 Task: Search one way flight ticket for 3 adults, 3 children in business from Vineyard Haven: Martha's Vineyard Airport to Springfield: Abraham Lincoln Capital Airport on 5-2-2023. Stops: Non-stop only. Choice of flights is Frontier. Number of bags: 1 carry on bag and 3 checked bags. Price is upto 79000. Outbound departure time preference is 6:00.
Action: Mouse moved to (316, 232)
Screenshot: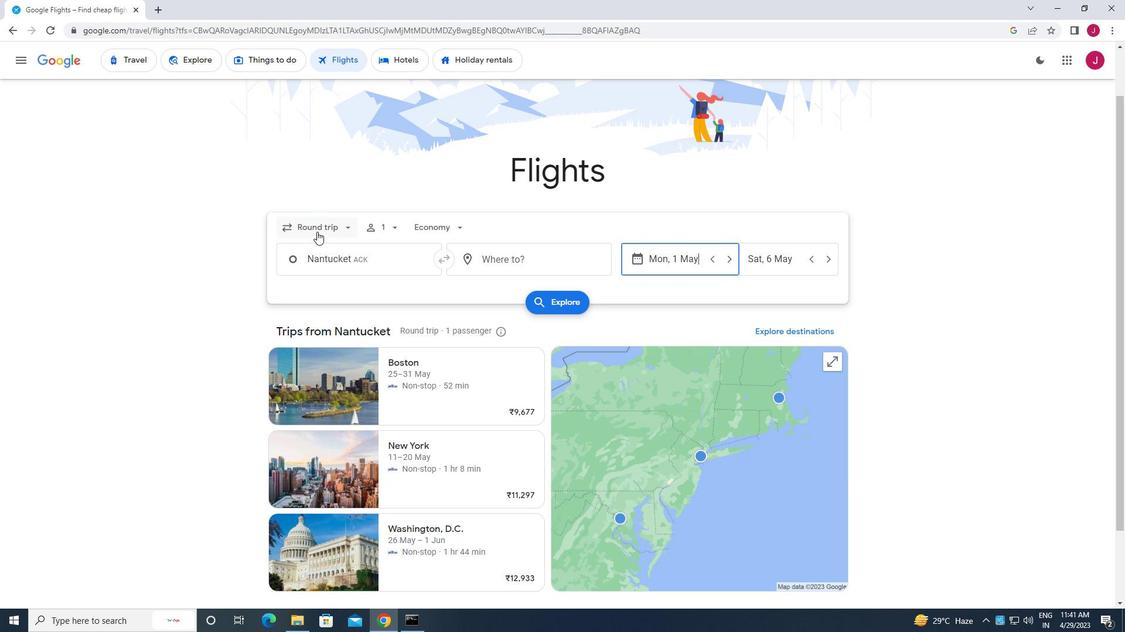 
Action: Mouse pressed left at (316, 232)
Screenshot: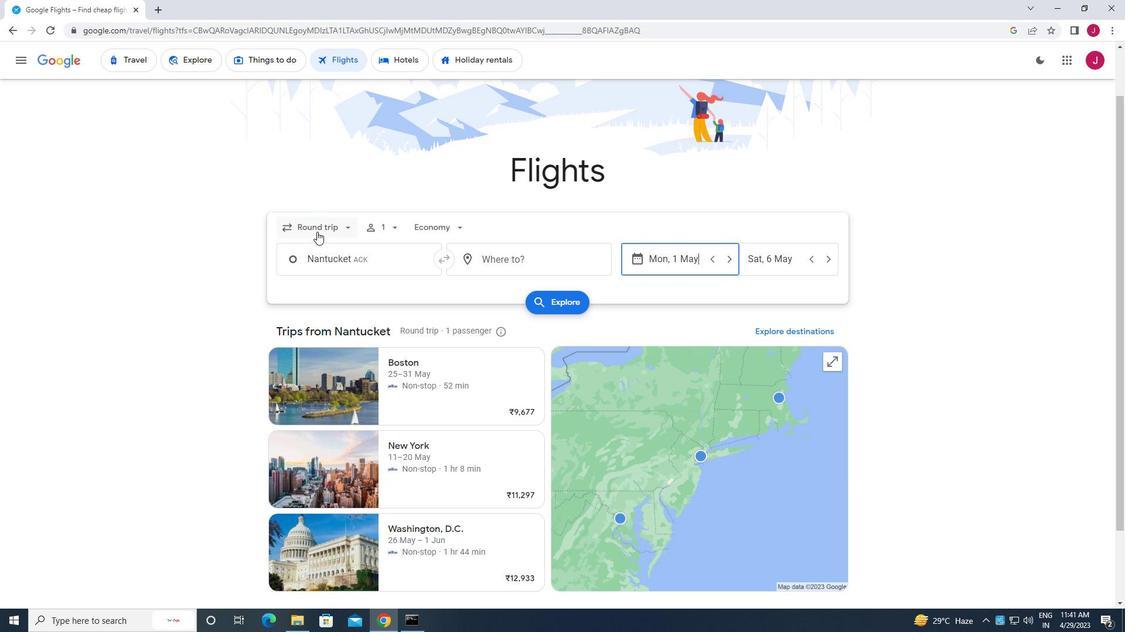 
Action: Mouse moved to (321, 285)
Screenshot: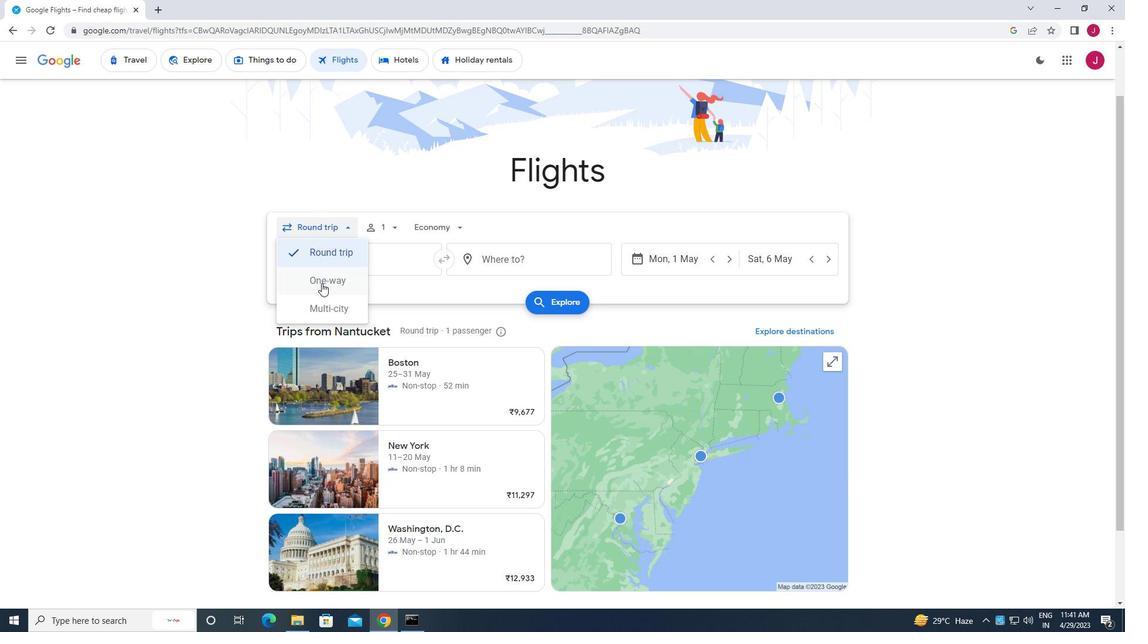 
Action: Mouse pressed left at (321, 285)
Screenshot: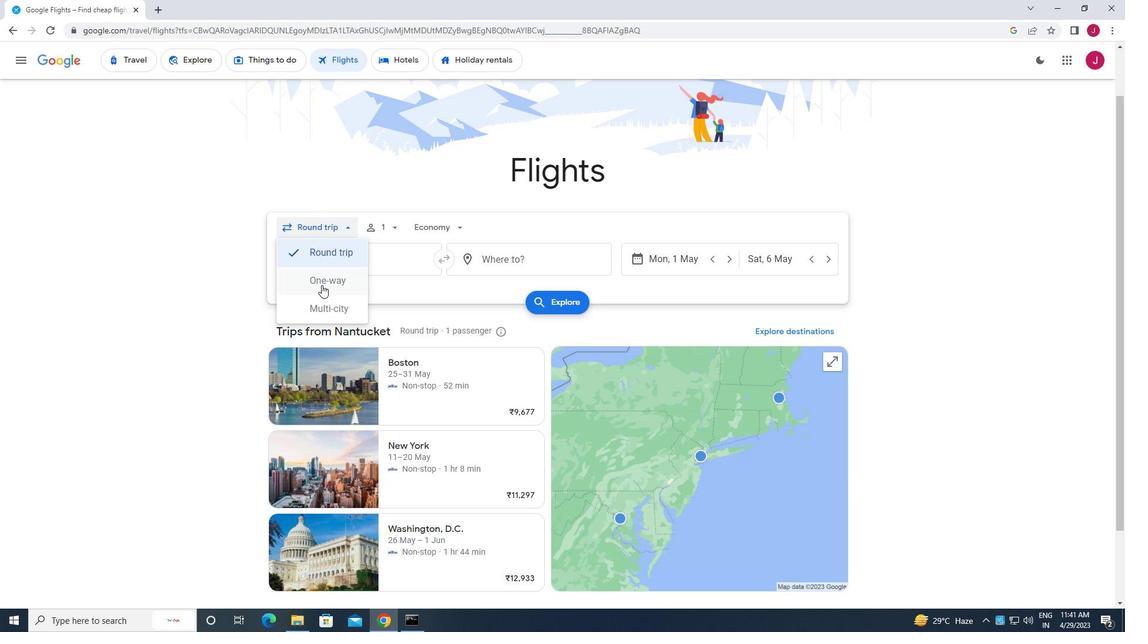 
Action: Mouse moved to (388, 229)
Screenshot: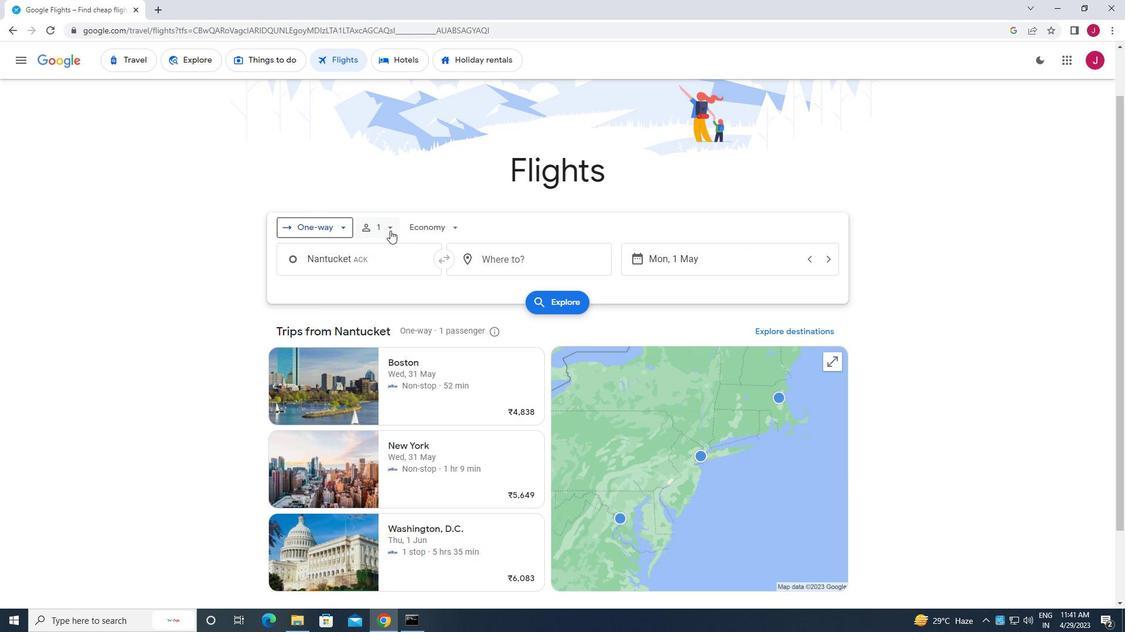 
Action: Mouse pressed left at (388, 229)
Screenshot: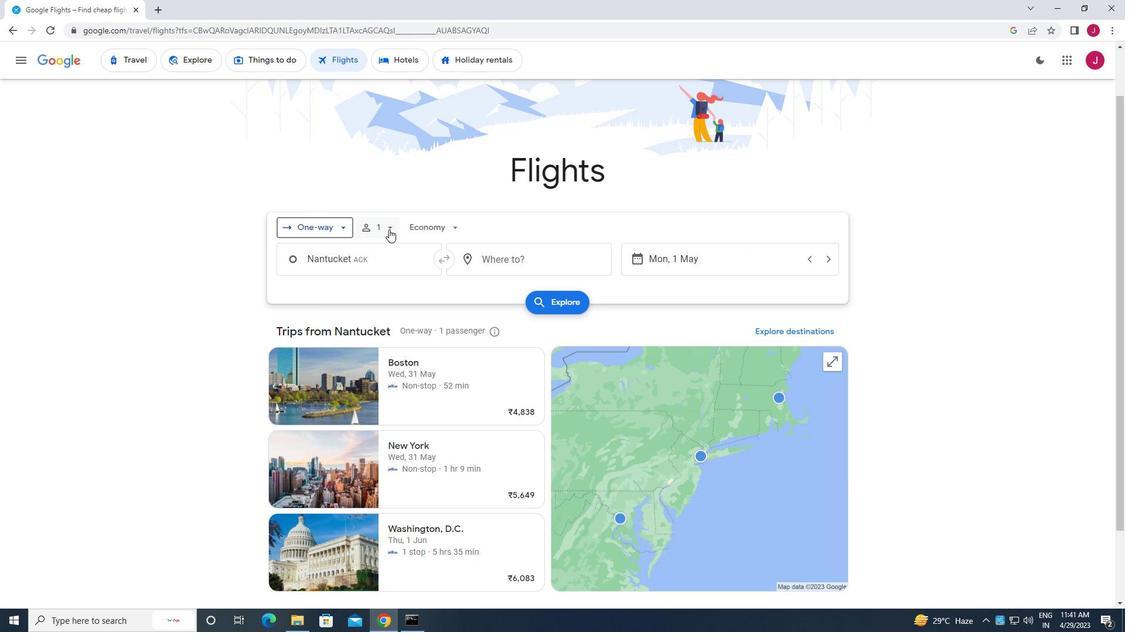 
Action: Mouse moved to (477, 258)
Screenshot: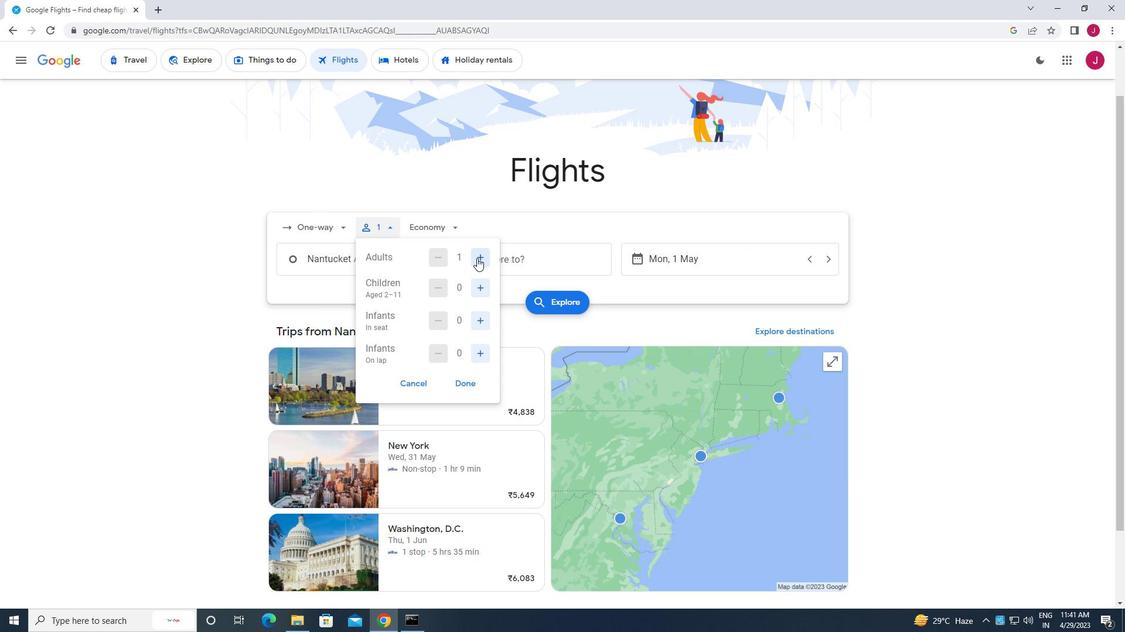 
Action: Mouse pressed left at (477, 258)
Screenshot: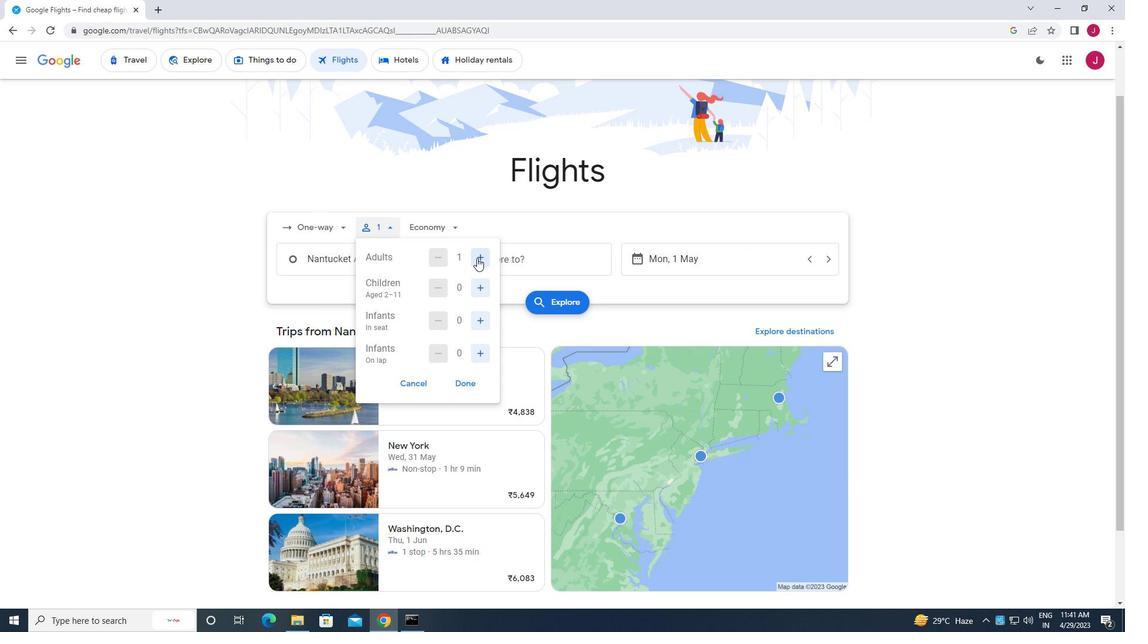 
Action: Mouse pressed left at (477, 258)
Screenshot: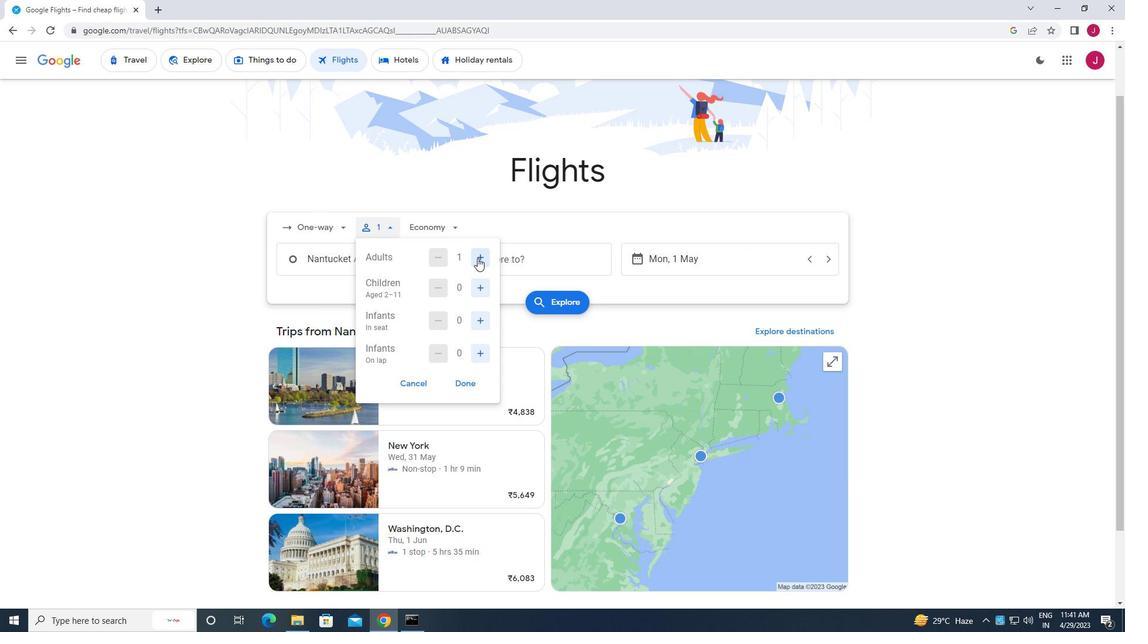 
Action: Mouse moved to (485, 291)
Screenshot: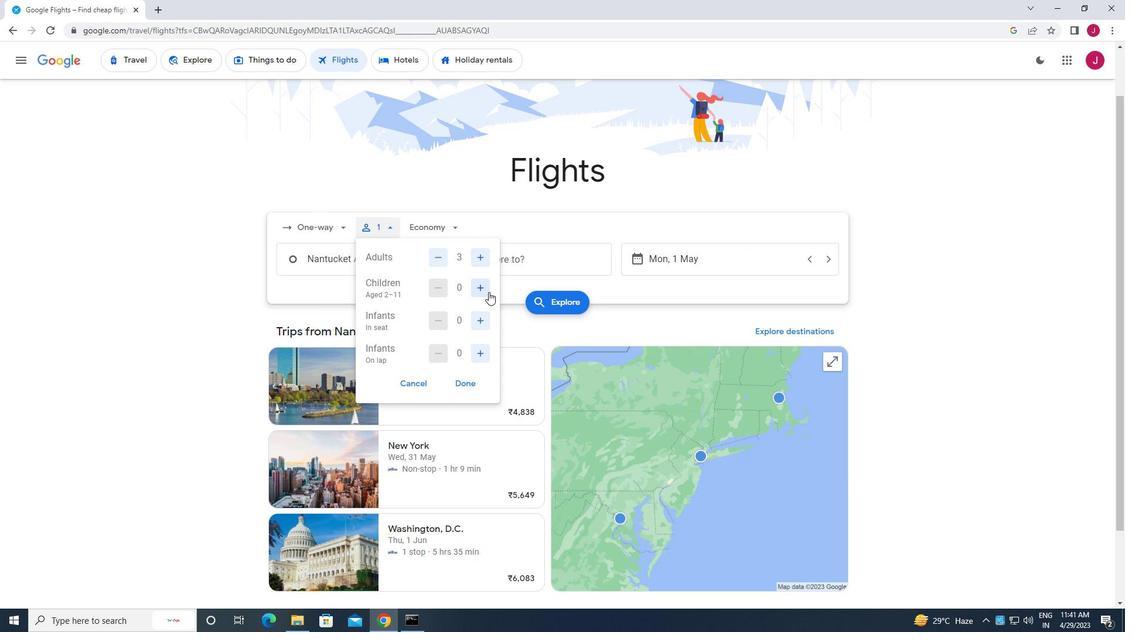 
Action: Mouse pressed left at (485, 291)
Screenshot: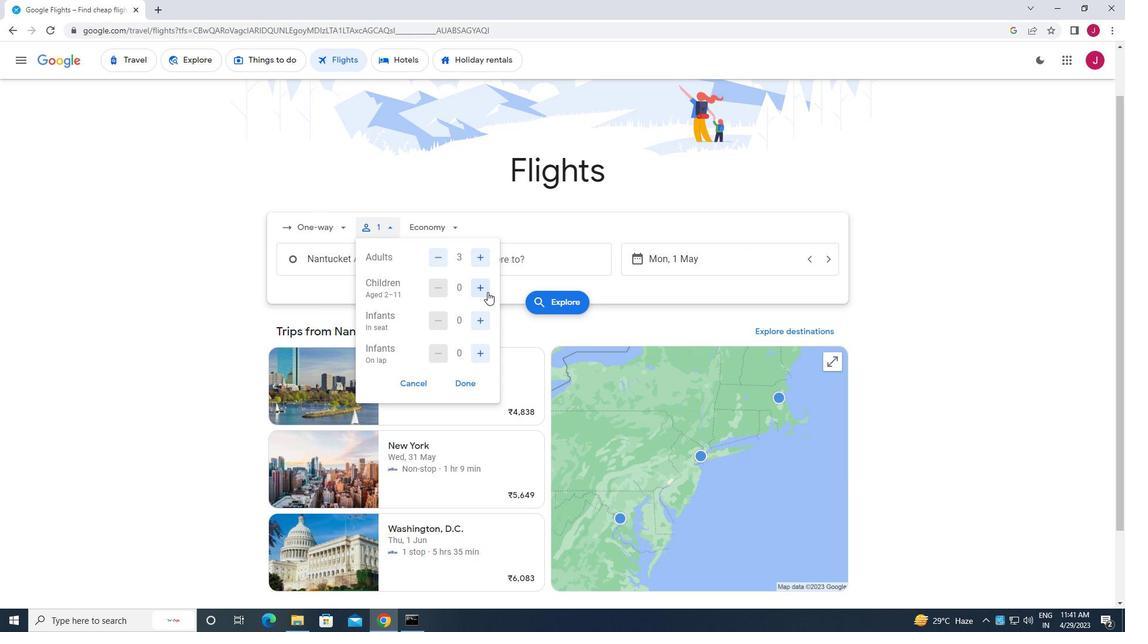 
Action: Mouse pressed left at (485, 291)
Screenshot: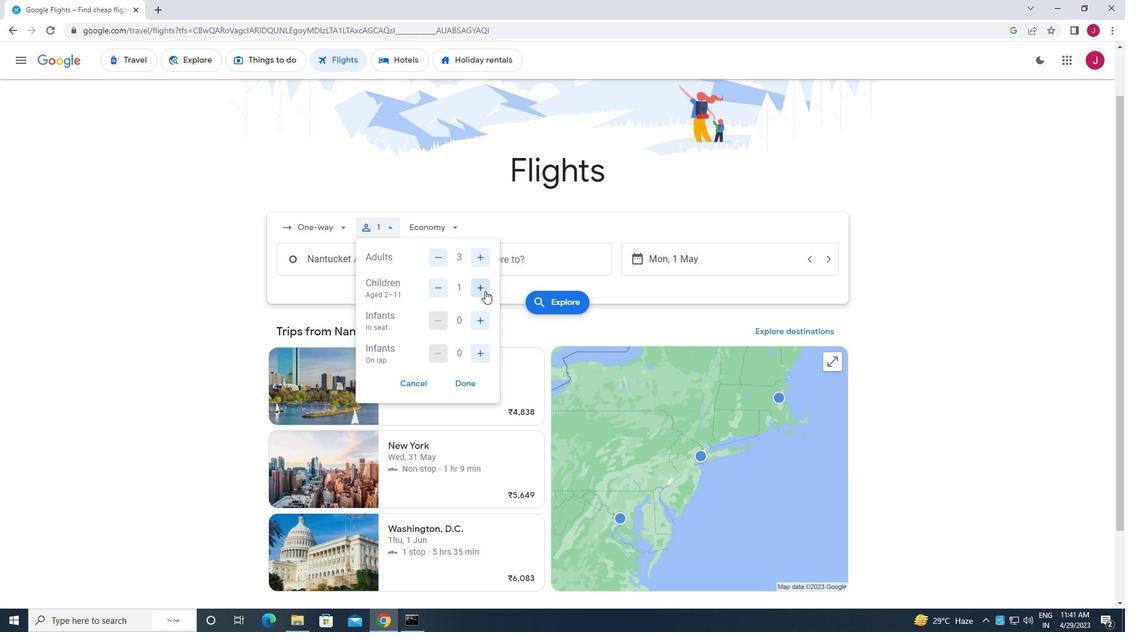 
Action: Mouse pressed left at (485, 291)
Screenshot: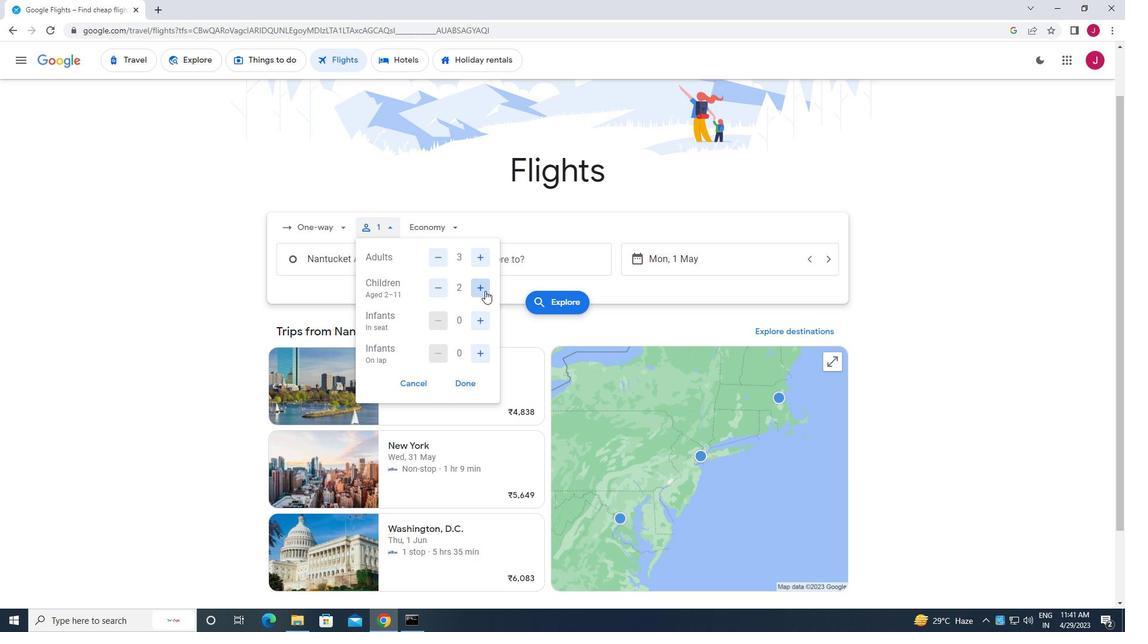 
Action: Mouse moved to (463, 382)
Screenshot: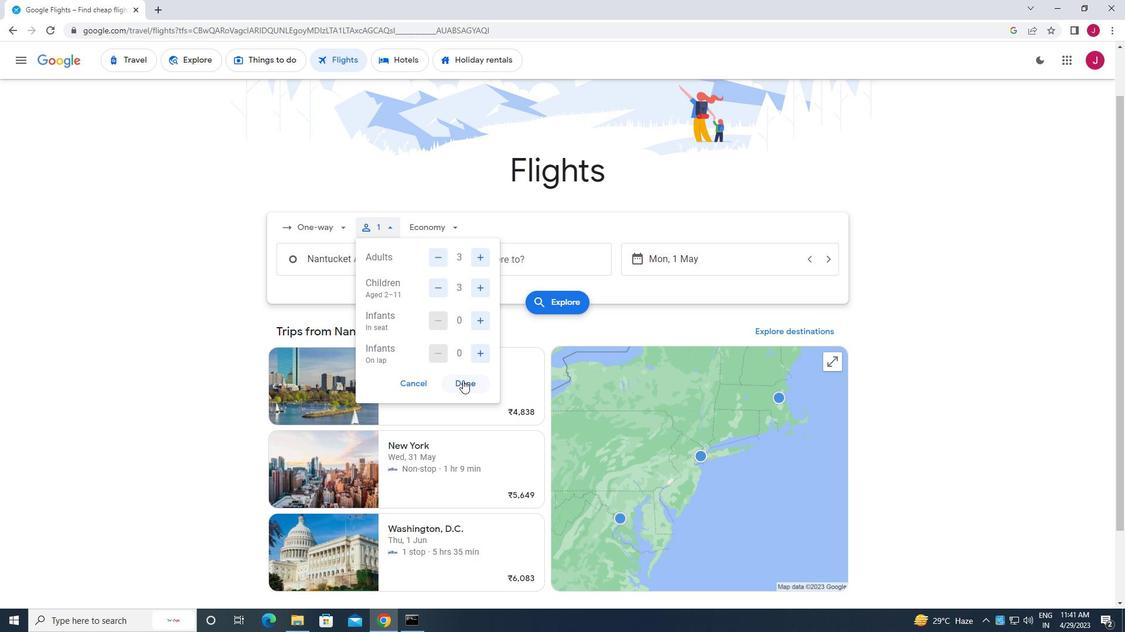 
Action: Mouse pressed left at (463, 382)
Screenshot: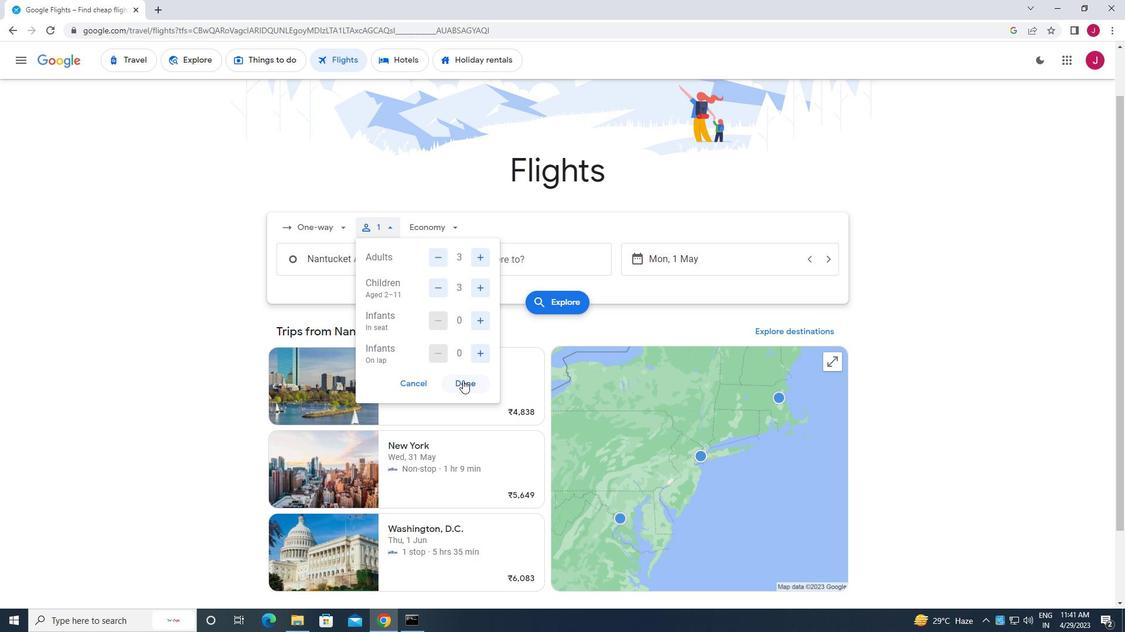 
Action: Mouse moved to (444, 228)
Screenshot: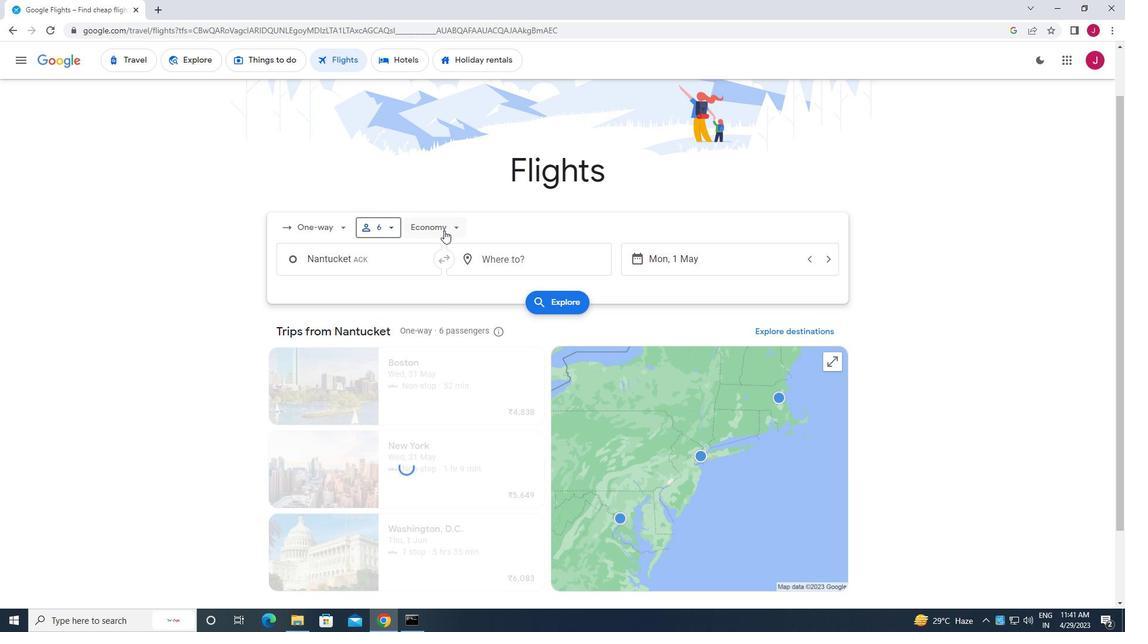 
Action: Mouse pressed left at (444, 228)
Screenshot: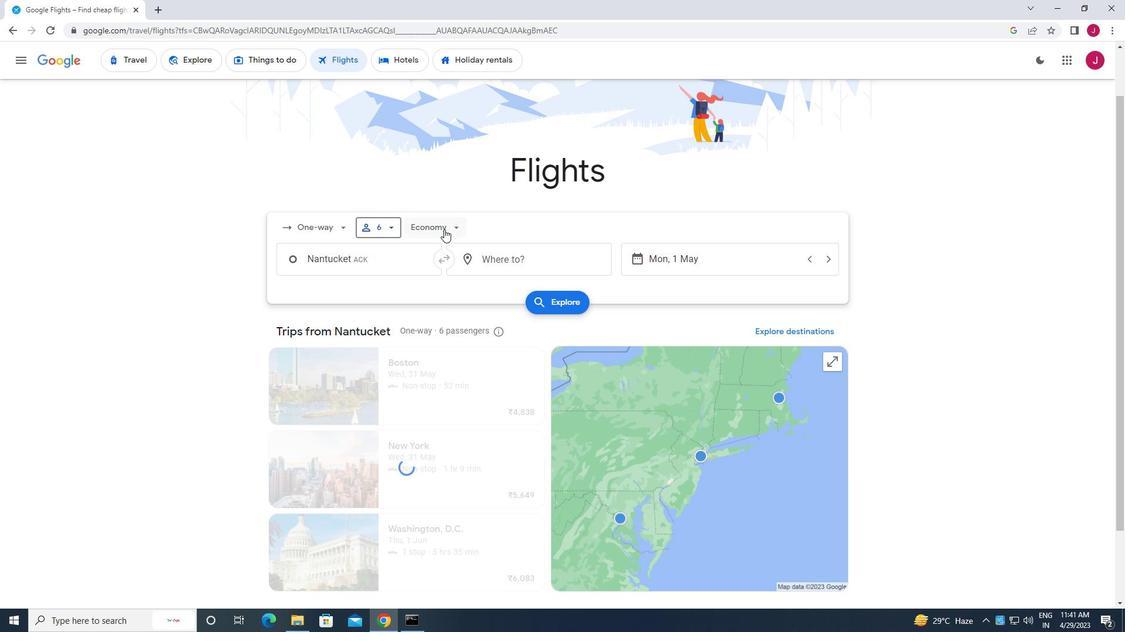 
Action: Mouse moved to (455, 310)
Screenshot: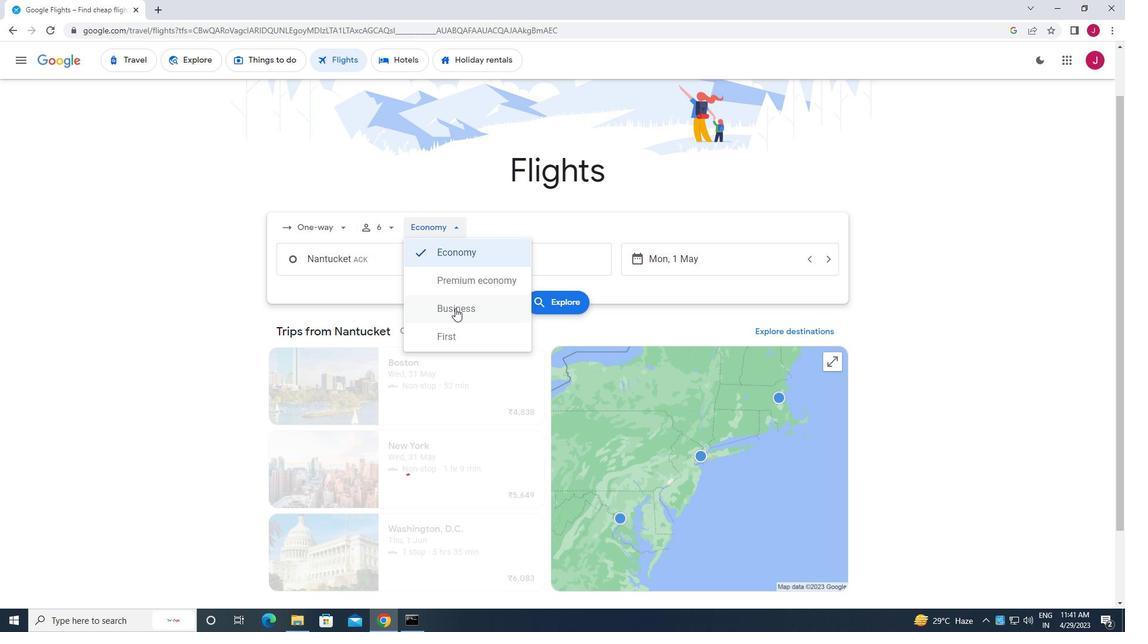 
Action: Mouse pressed left at (455, 310)
Screenshot: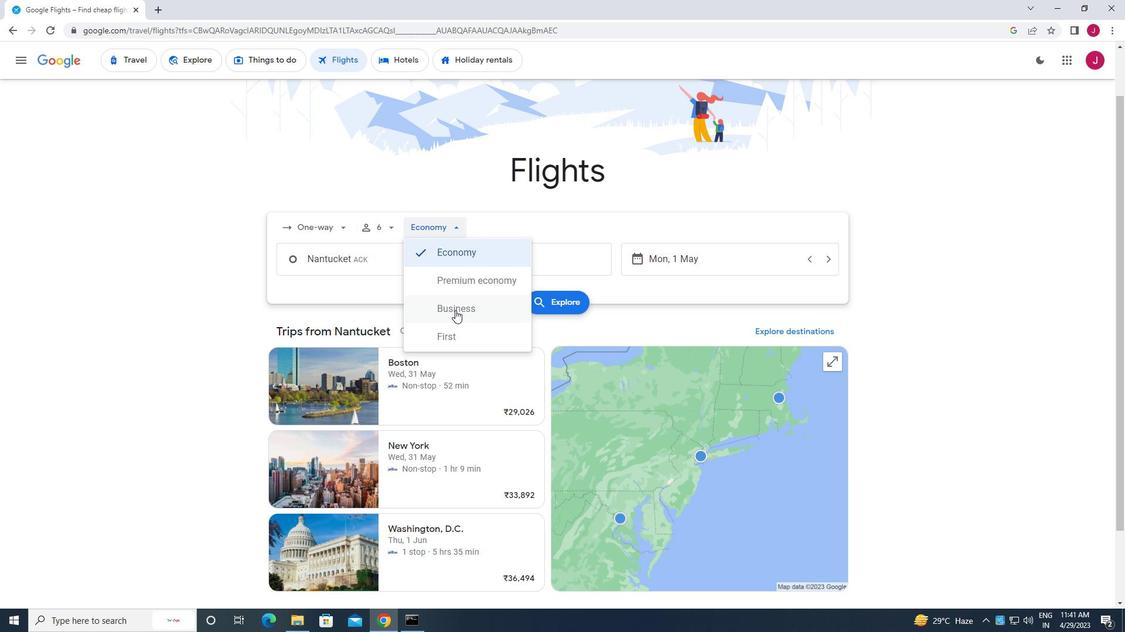 
Action: Mouse moved to (379, 263)
Screenshot: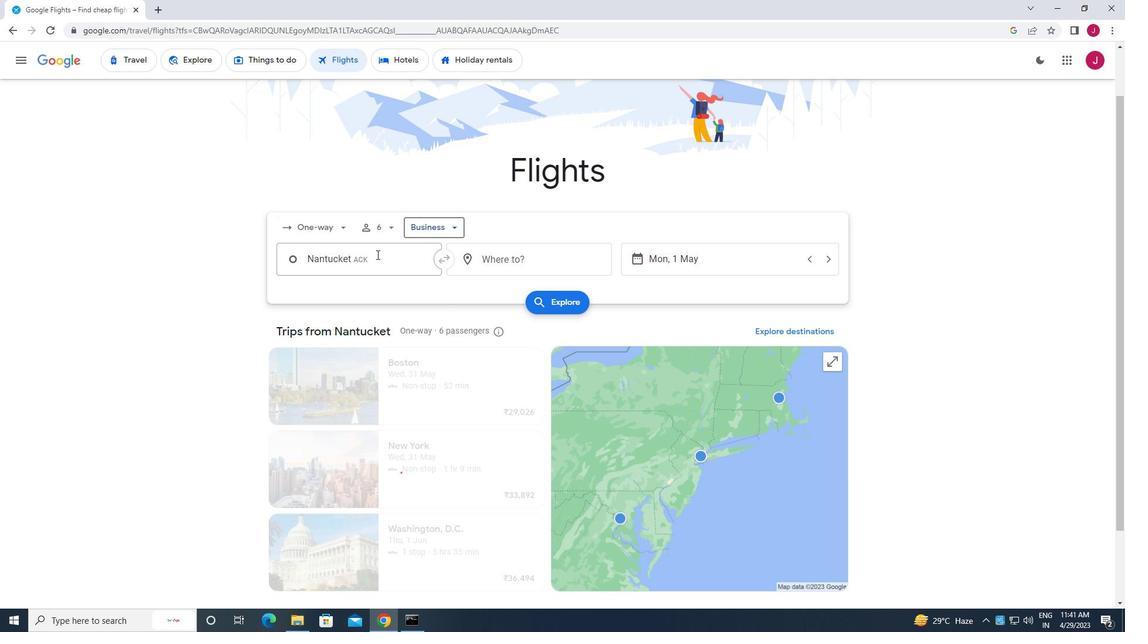 
Action: Mouse pressed left at (379, 263)
Screenshot: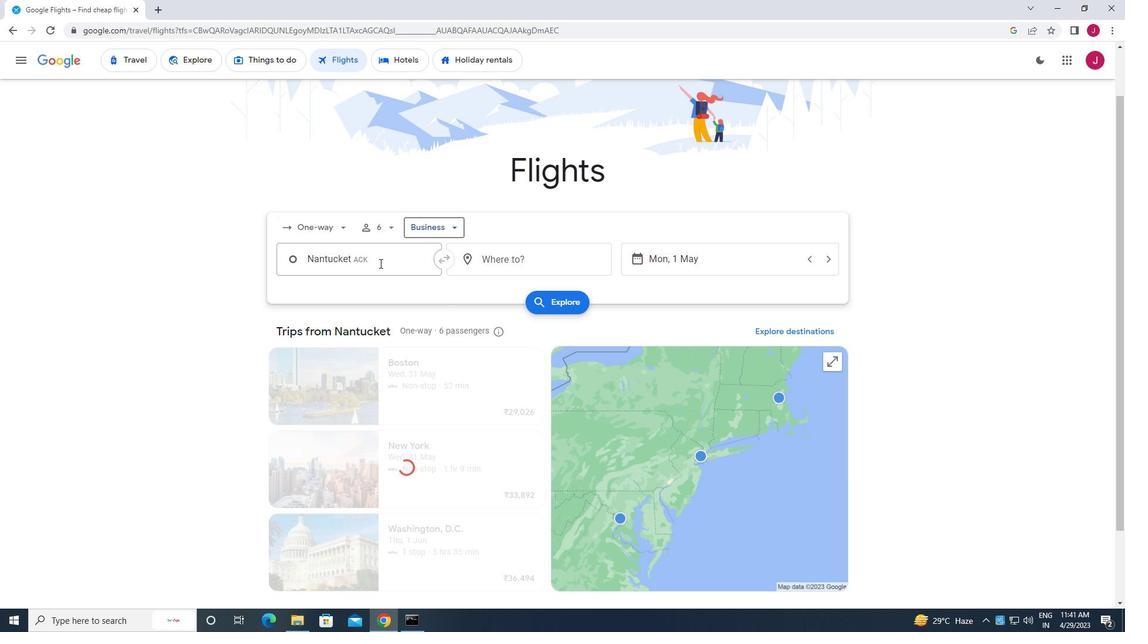 
Action: Mouse moved to (379, 263)
Screenshot: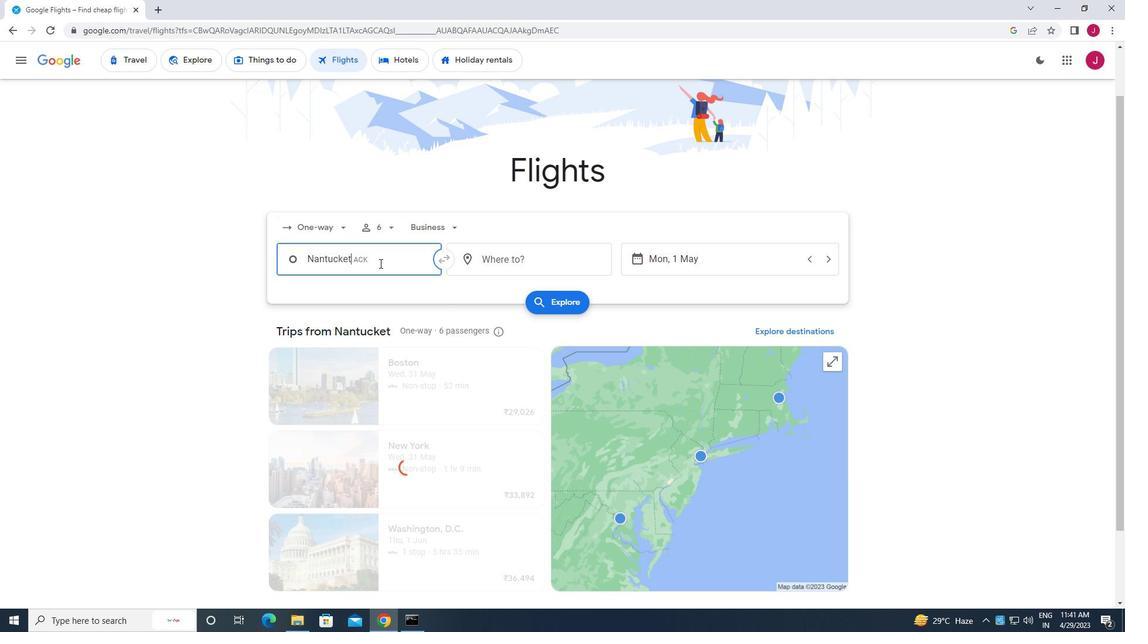 
Action: Key pressed haven<Key.space>
Screenshot: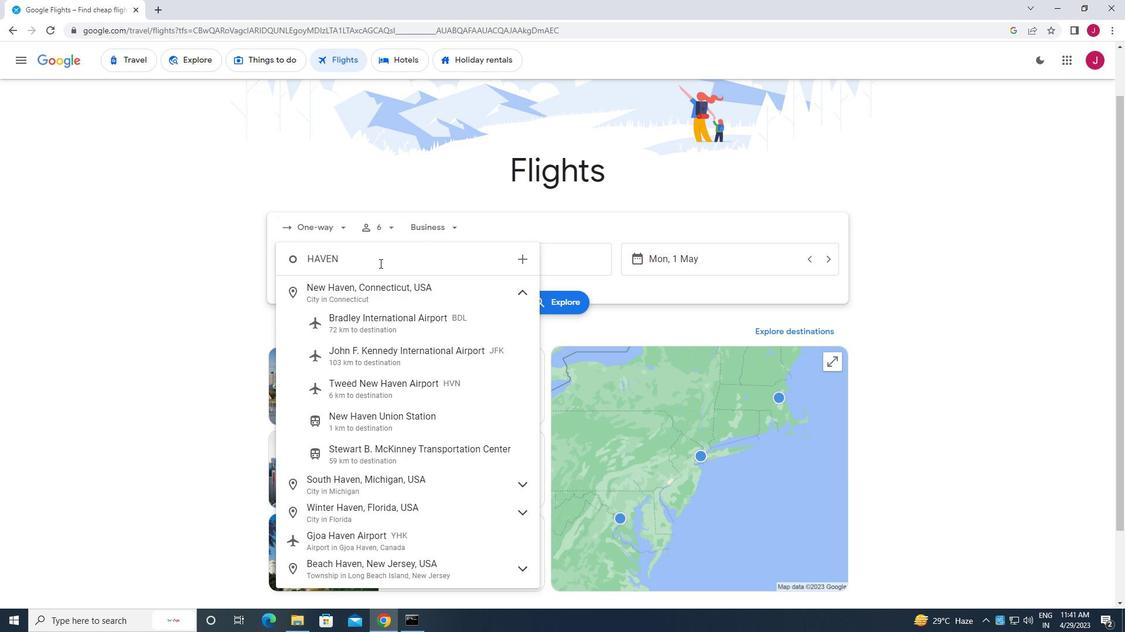 
Action: Mouse moved to (418, 419)
Screenshot: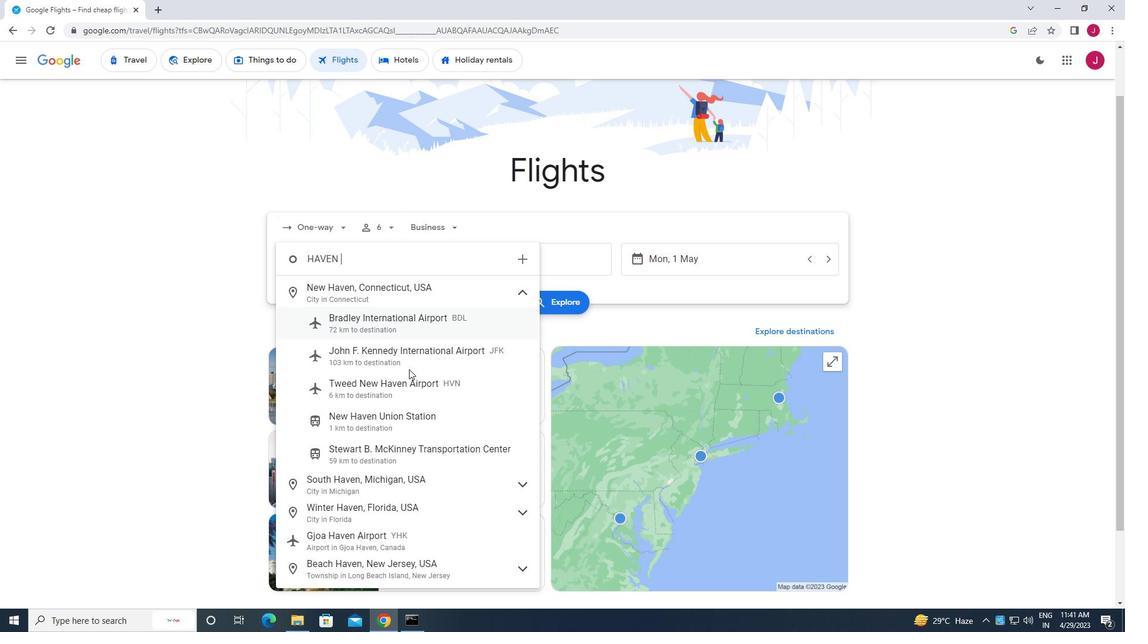 
Action: Mouse scrolled (418, 418) with delta (0, 0)
Screenshot: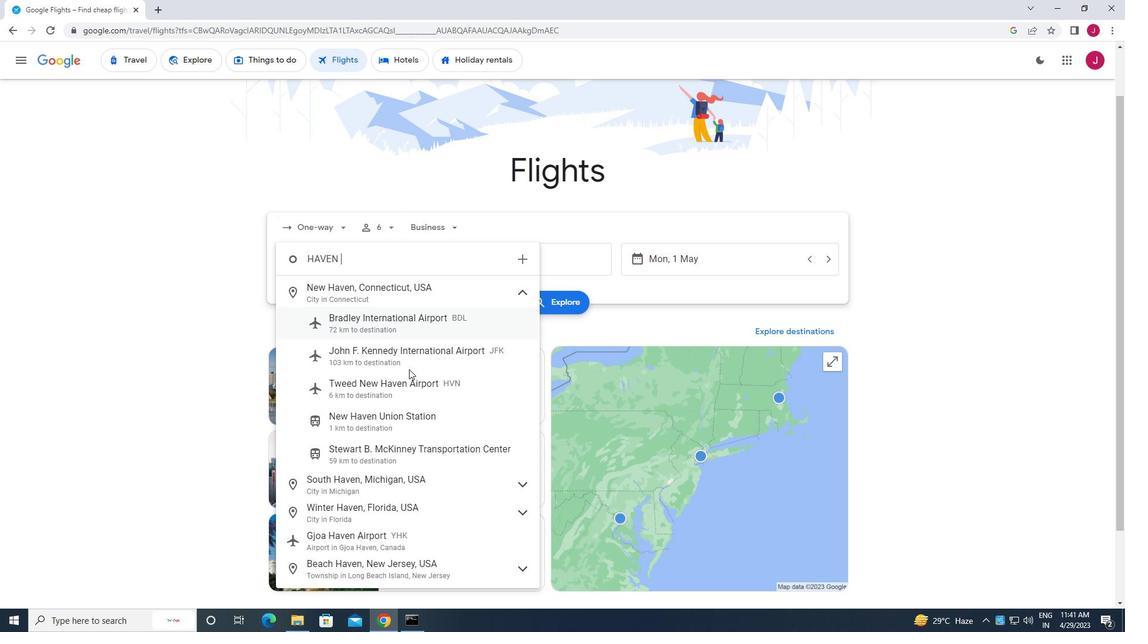 
Action: Mouse moved to (418, 420)
Screenshot: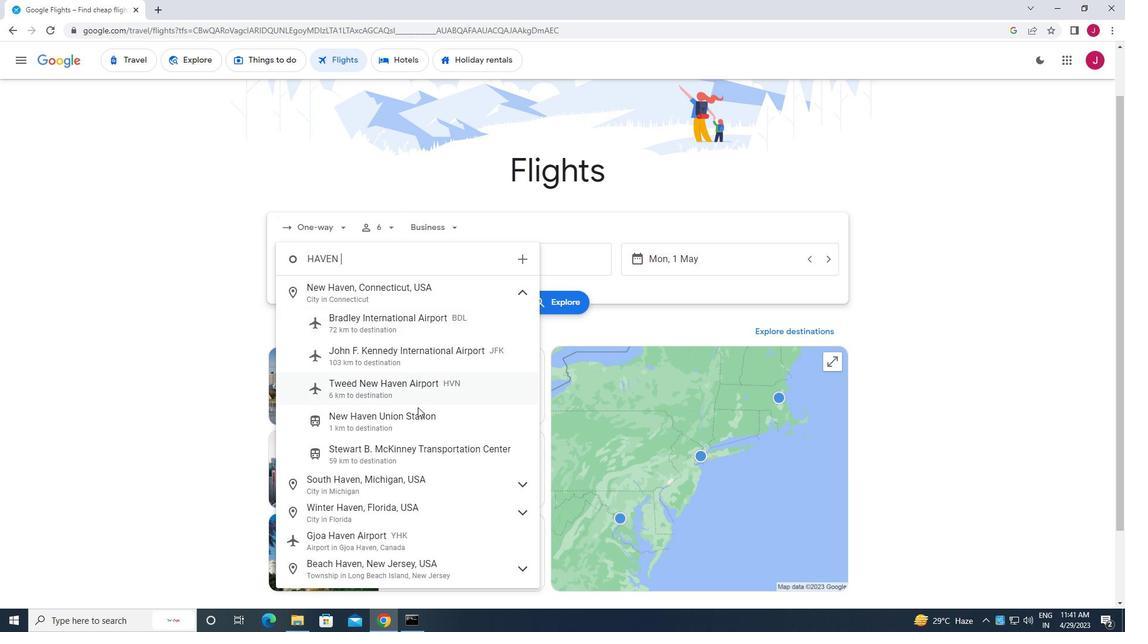
Action: Mouse scrolled (418, 419) with delta (0, 0)
Screenshot: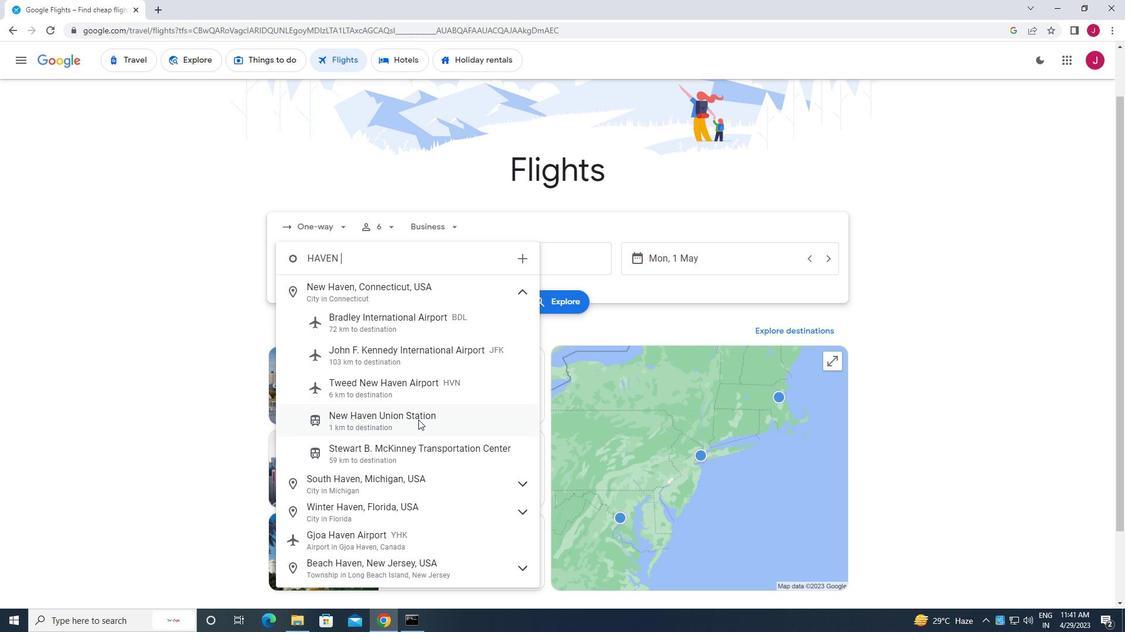 
Action: Mouse scrolled (418, 419) with delta (0, 0)
Screenshot: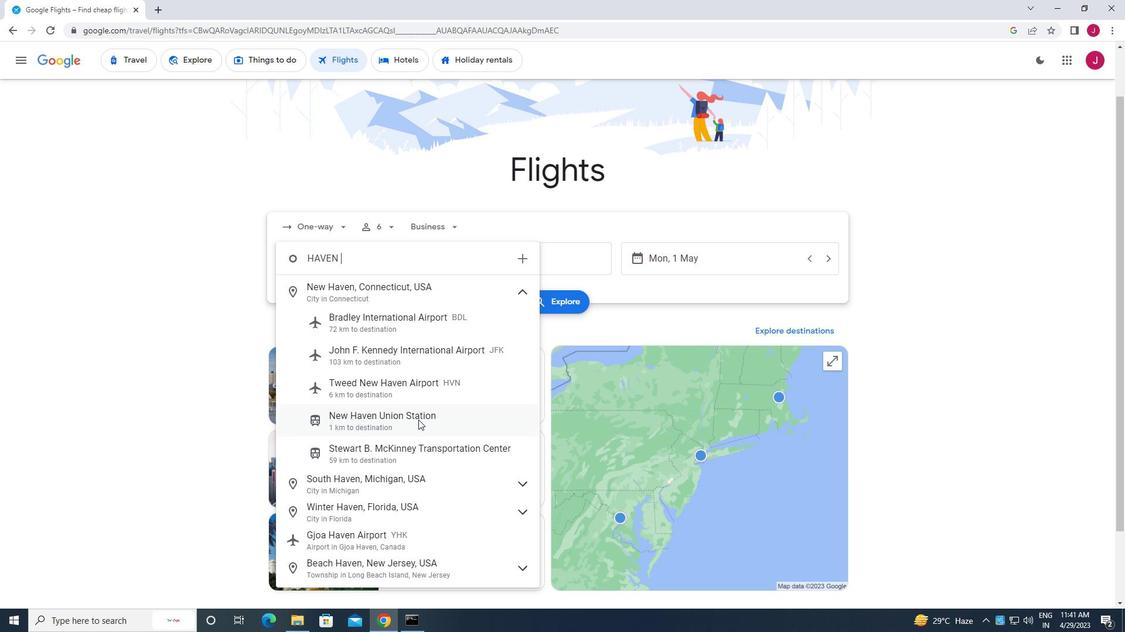 
Action: Mouse moved to (418, 420)
Screenshot: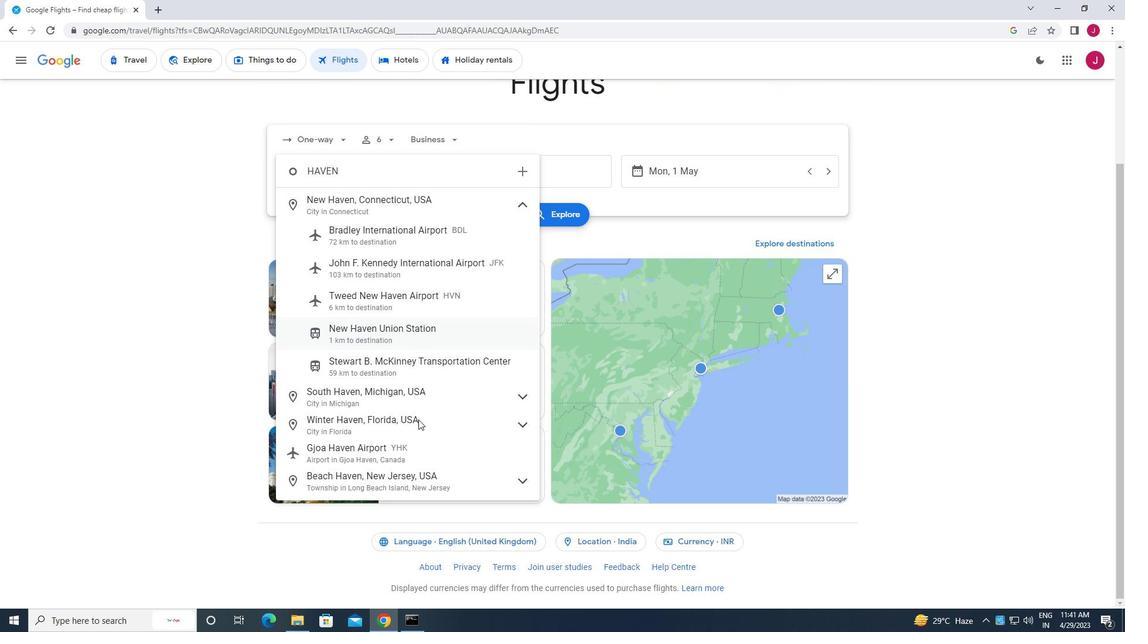 
Action: Mouse scrolled (418, 420) with delta (0, 0)
Screenshot: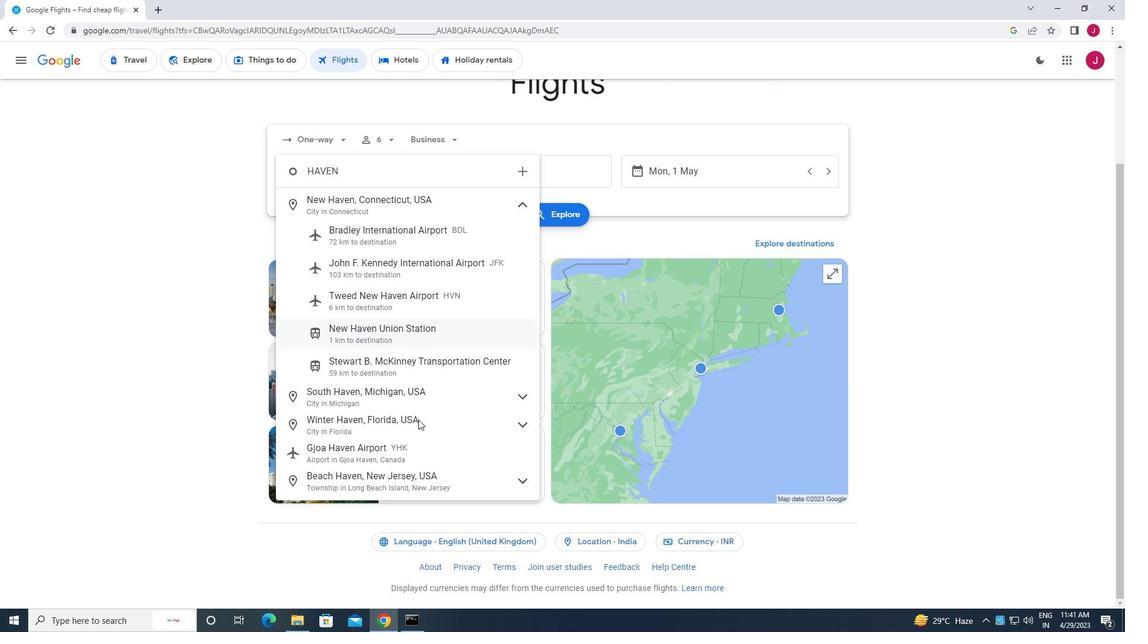 
Action: Mouse moved to (418, 419)
Screenshot: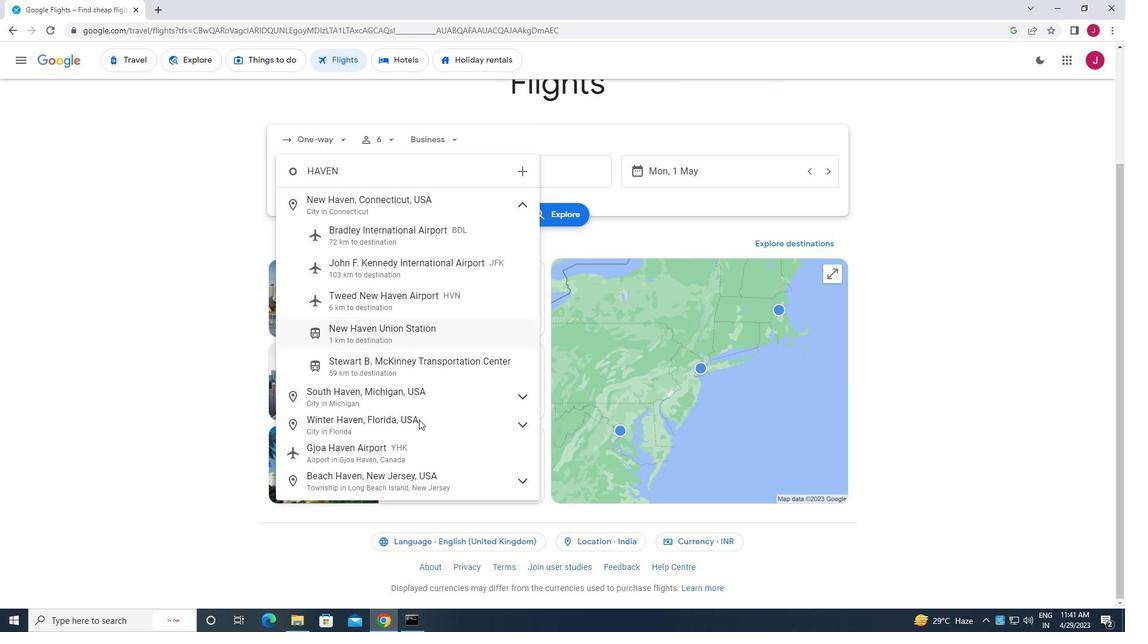 
Action: Mouse scrolled (418, 420) with delta (0, 0)
Screenshot: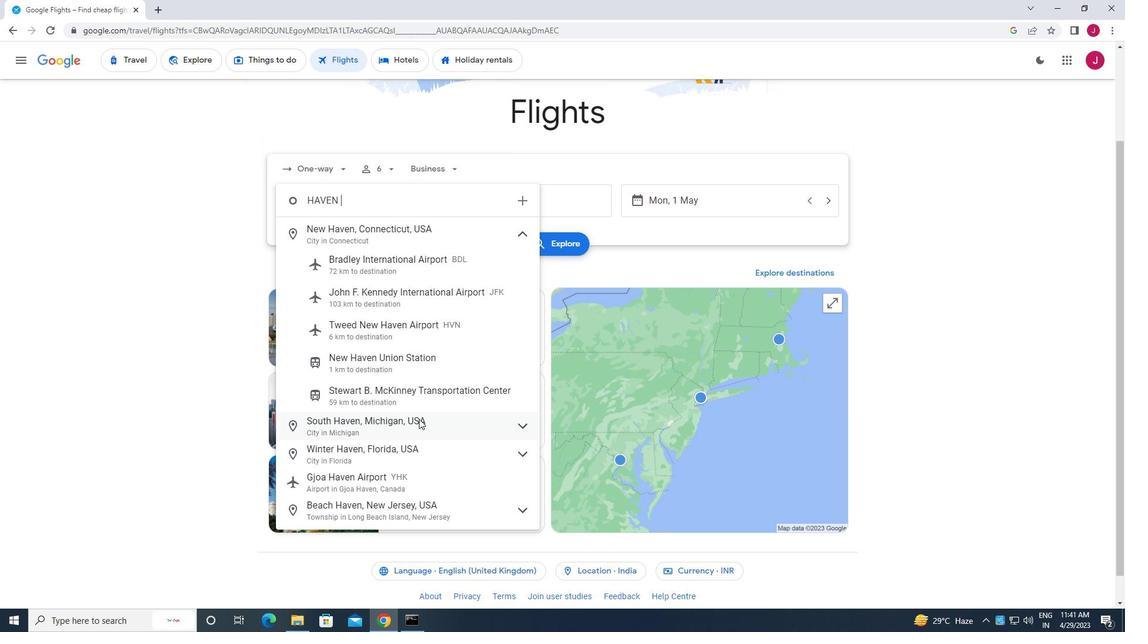 
Action: Mouse moved to (393, 287)
Screenshot: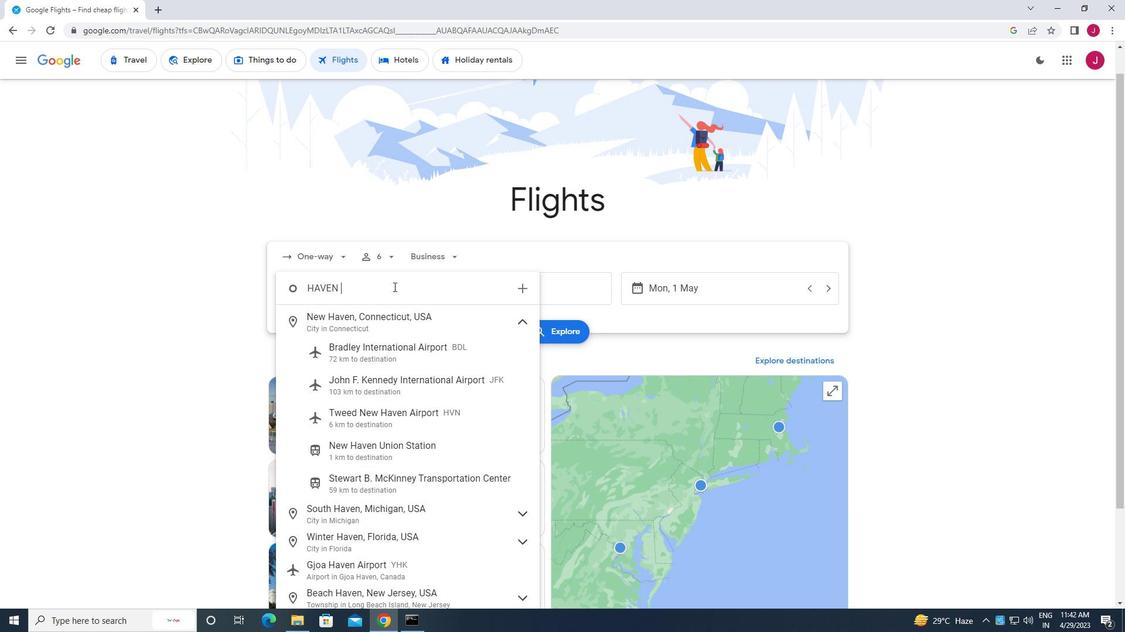 
Action: Key pressed mart<Key.backspace><Key.backspace><Key.backspace><Key.backspace><Key.backspace><Key.backspace><Key.backspace><Key.backspace><Key.backspace><Key.backspace><Key.backspace><Key.backspace><Key.backspace><Key.backspace><Key.backspace><Key.backspace><Key.backspace><Key.backspace><Key.backspace><Key.backspace><Key.backspace><Key.backspace>martha
Screenshot: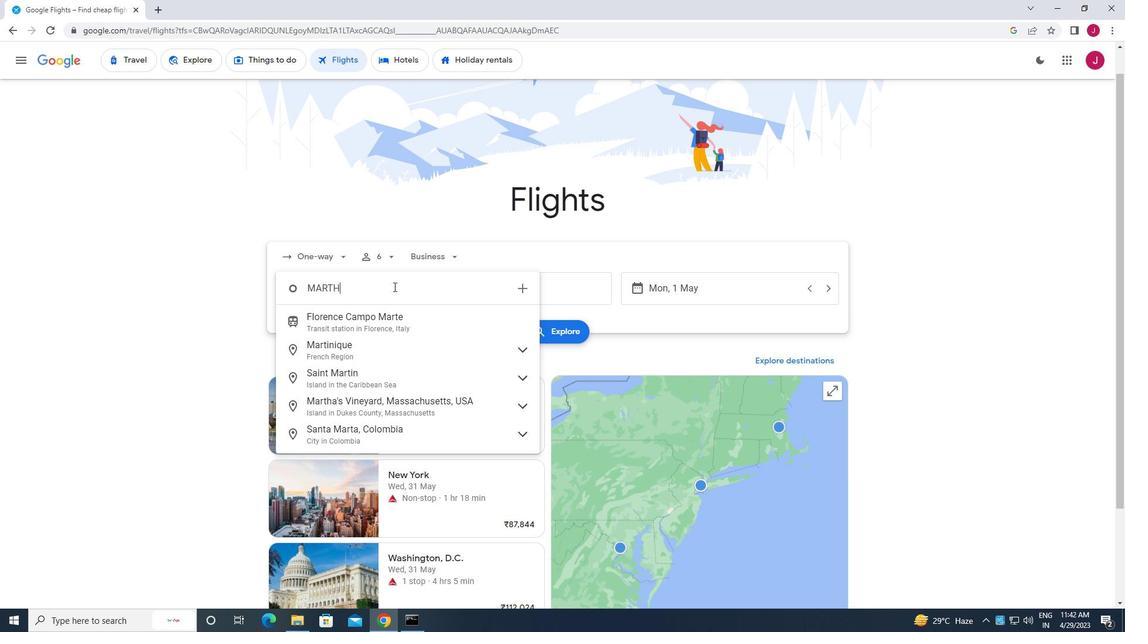 
Action: Mouse moved to (447, 318)
Screenshot: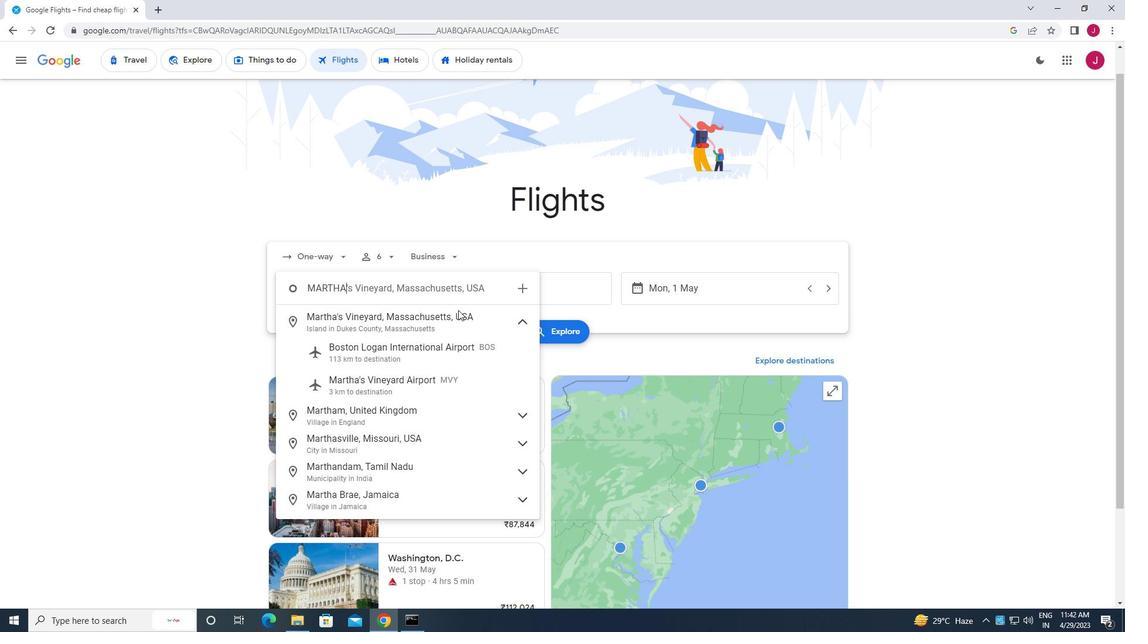 
Action: Mouse pressed left at (447, 318)
Screenshot: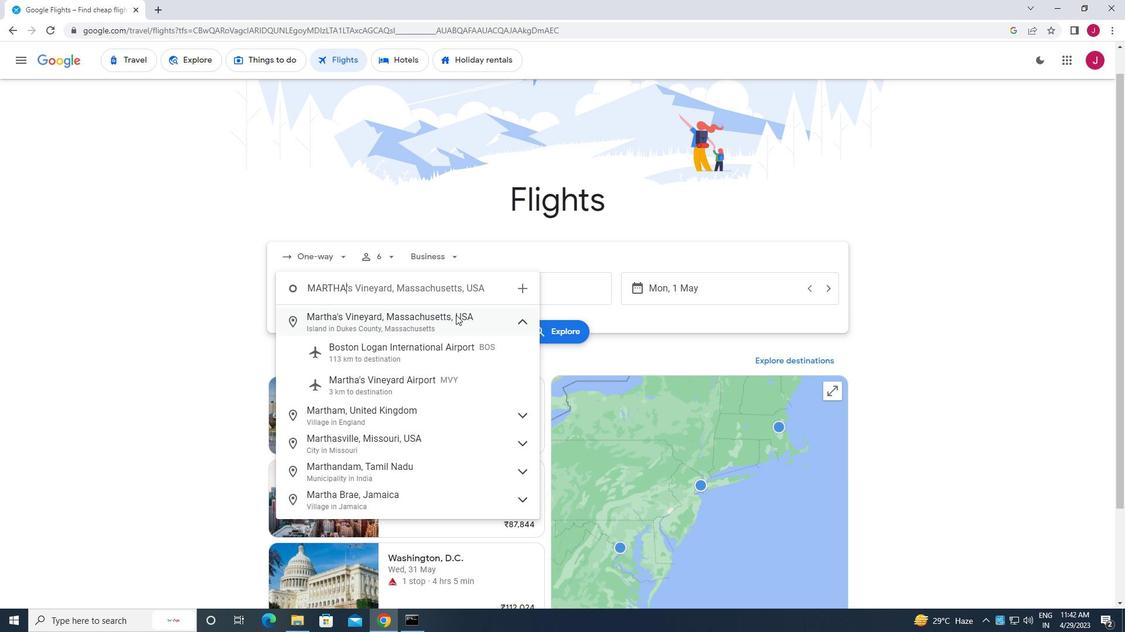 
Action: Mouse moved to (532, 294)
Screenshot: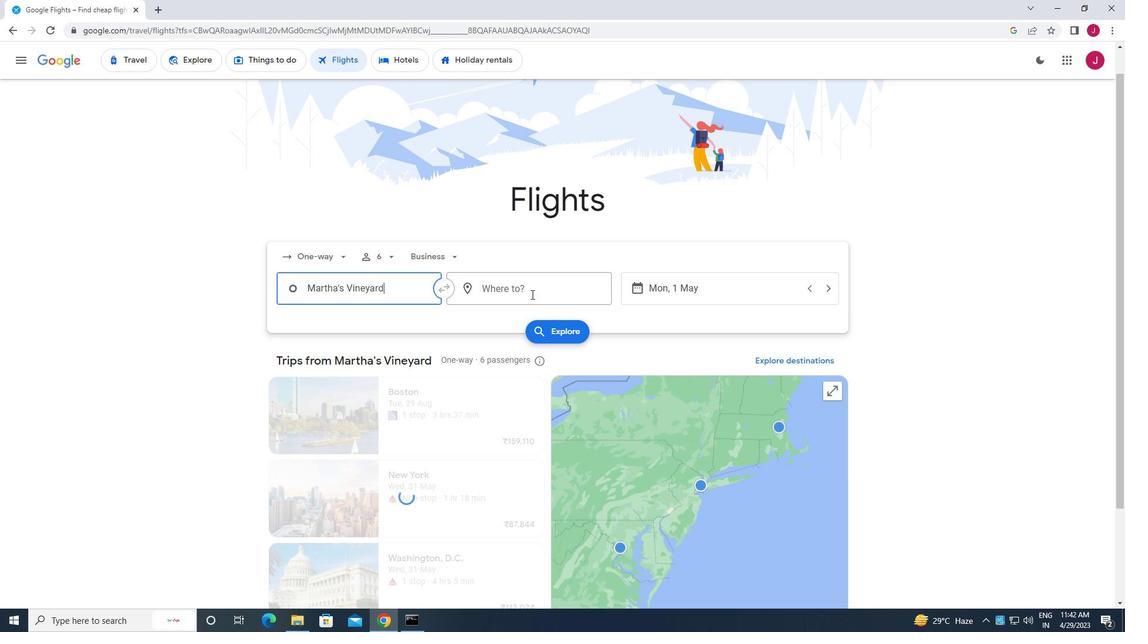 
Action: Mouse pressed left at (532, 294)
Screenshot: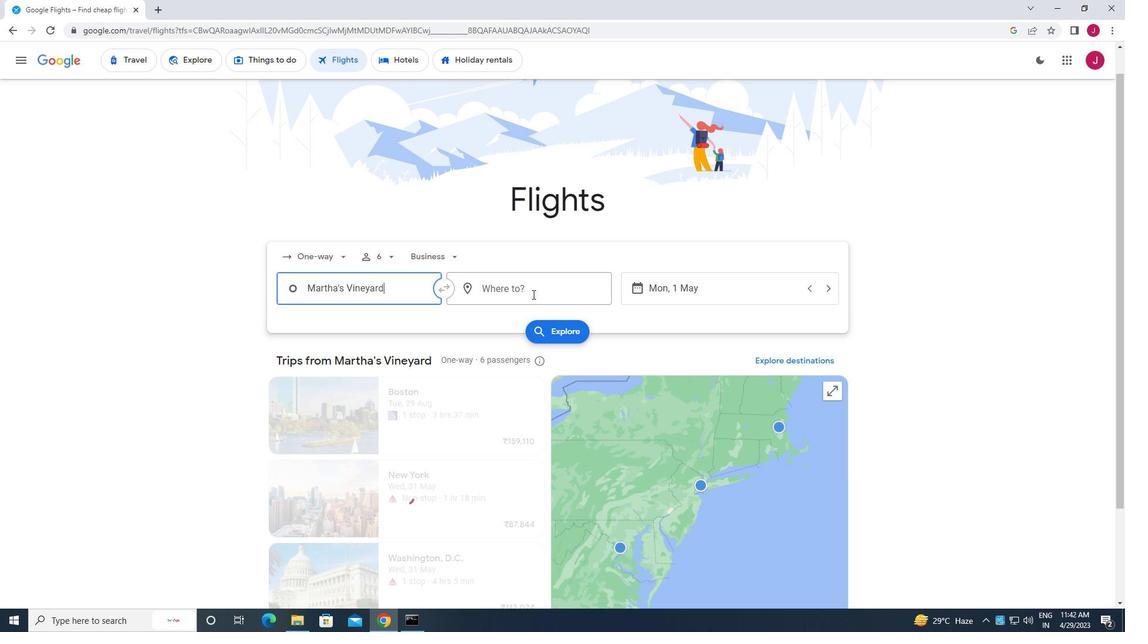 
Action: Key pressed springfield
Screenshot: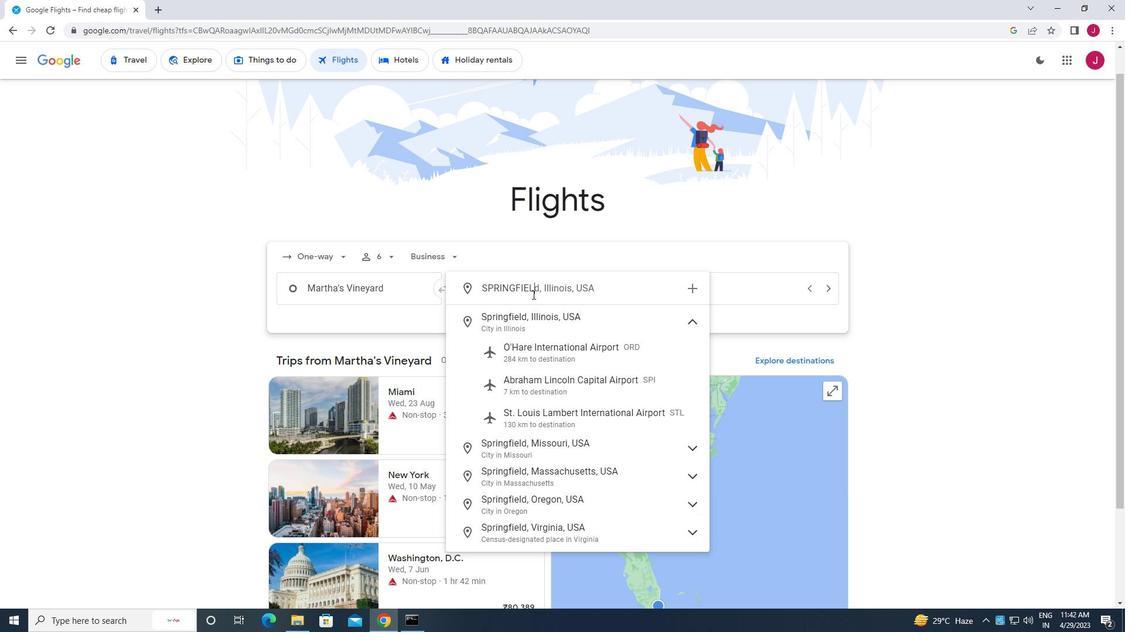 
Action: Mouse moved to (555, 379)
Screenshot: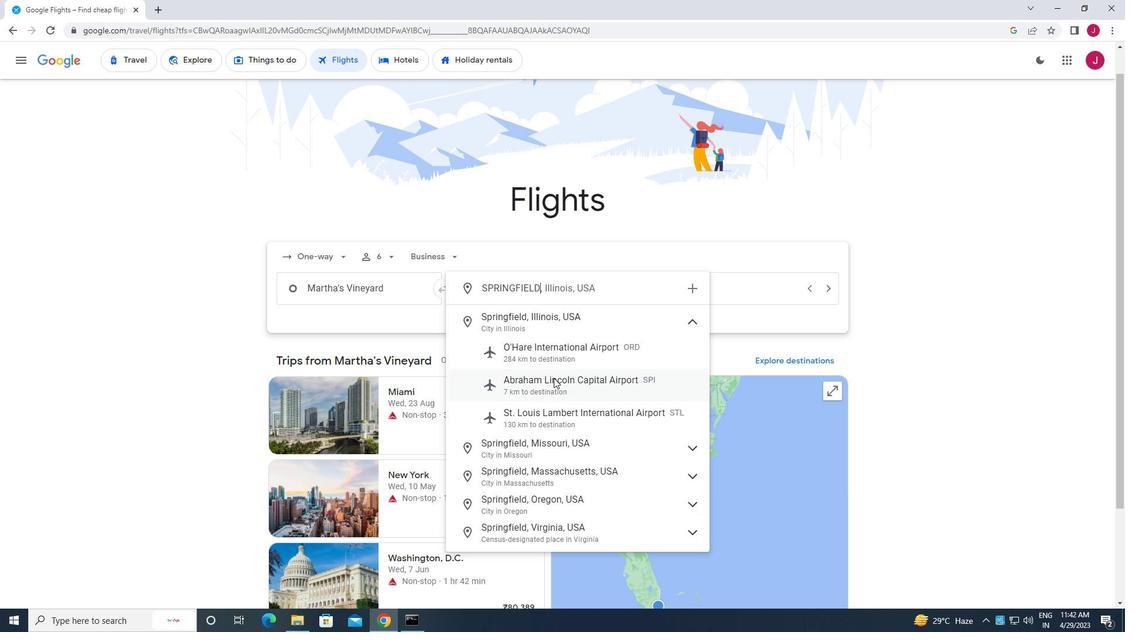 
Action: Mouse pressed left at (555, 379)
Screenshot: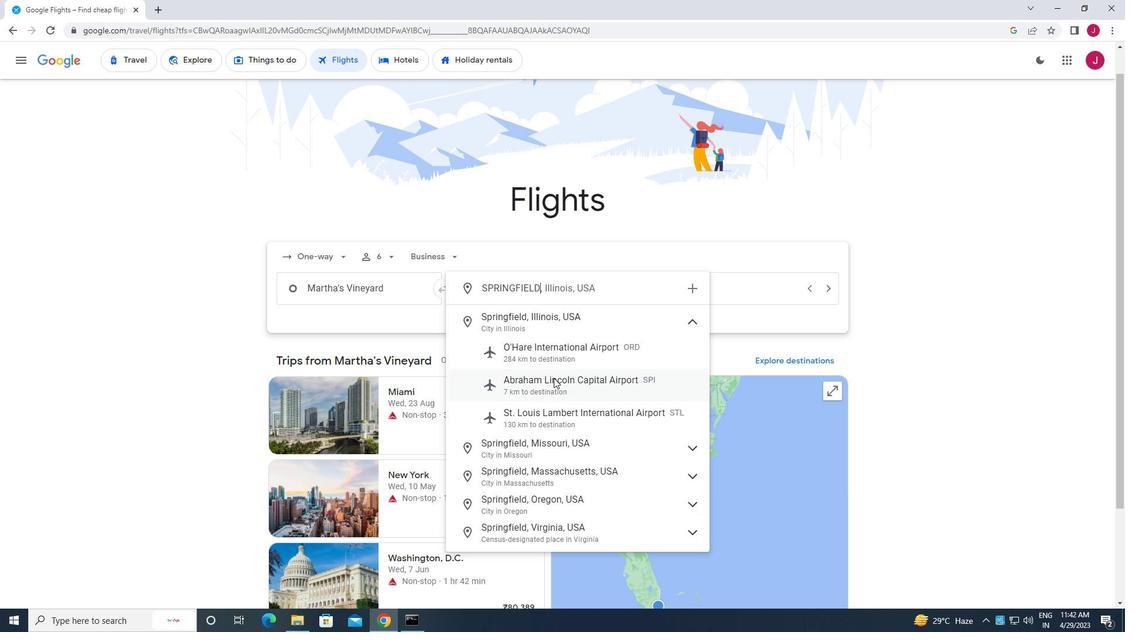 
Action: Mouse moved to (696, 292)
Screenshot: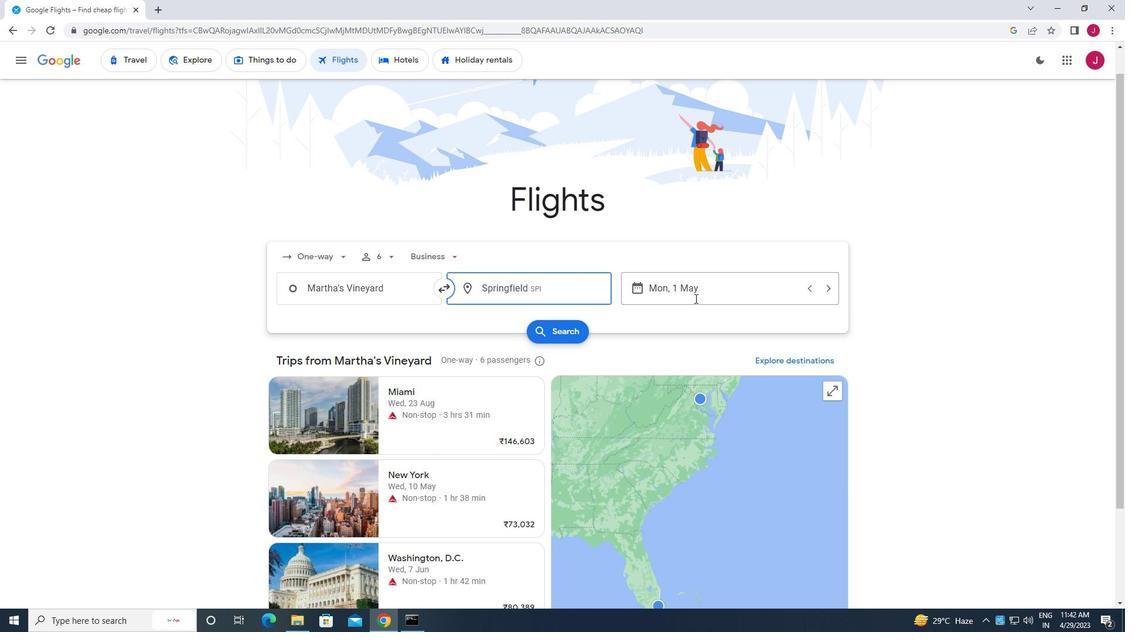 
Action: Mouse pressed left at (696, 292)
Screenshot: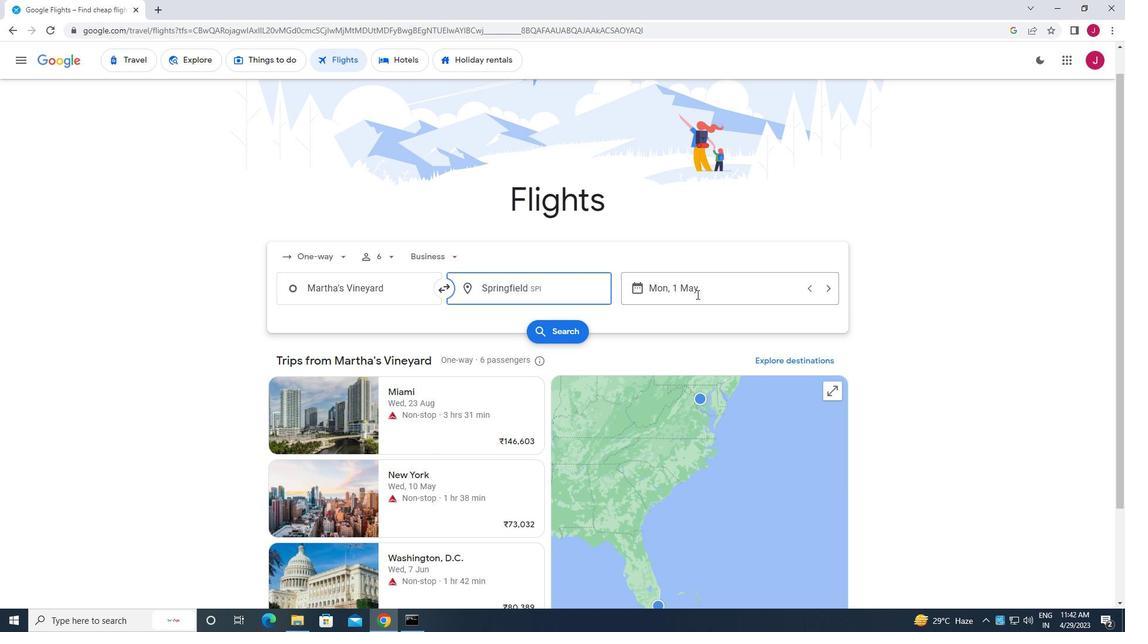
Action: Mouse moved to (706, 382)
Screenshot: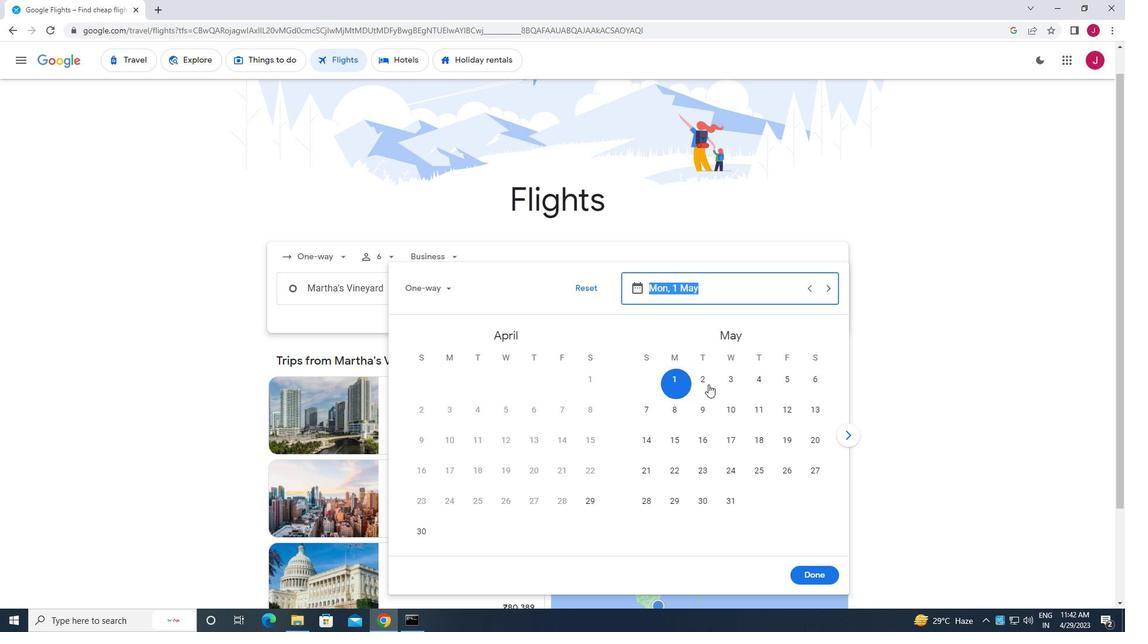 
Action: Mouse pressed left at (706, 382)
Screenshot: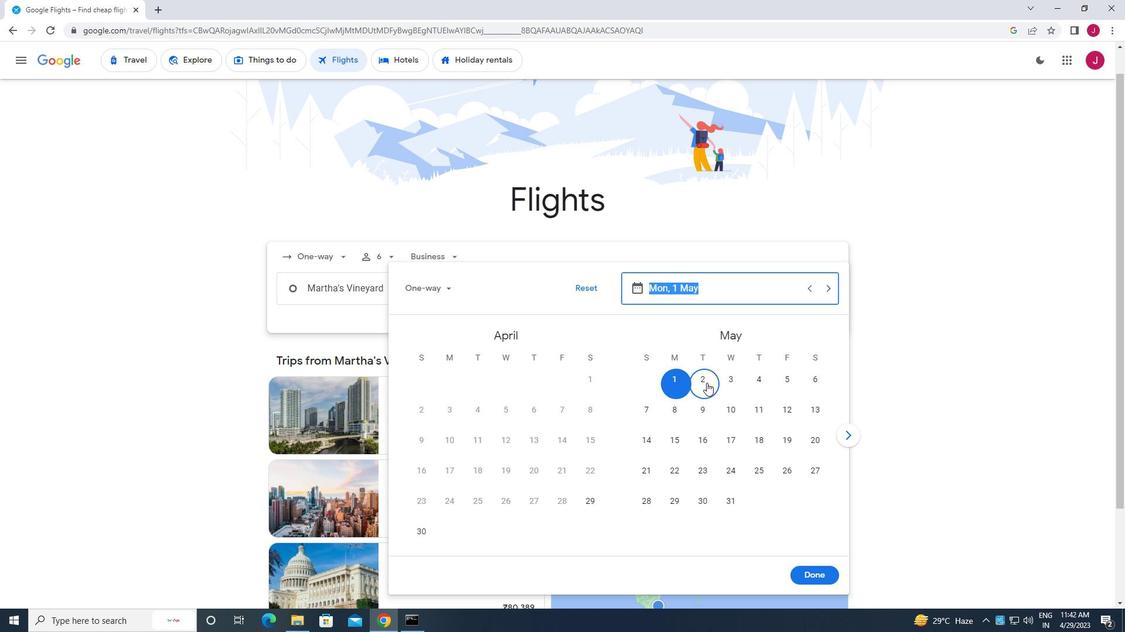 
Action: Mouse moved to (808, 576)
Screenshot: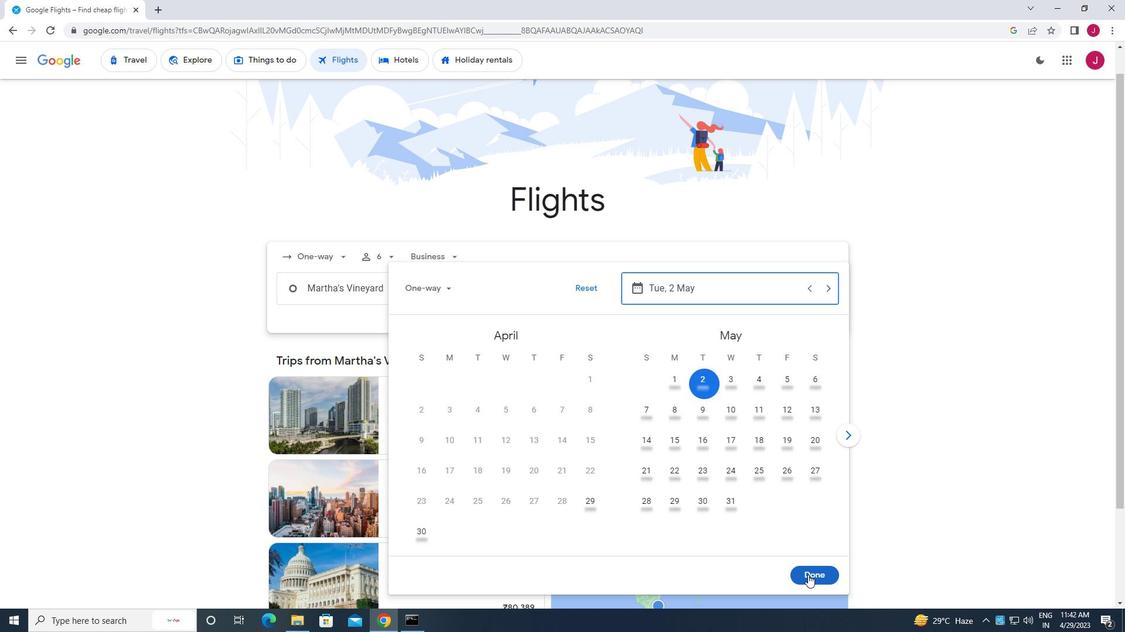 
Action: Mouse pressed left at (808, 576)
Screenshot: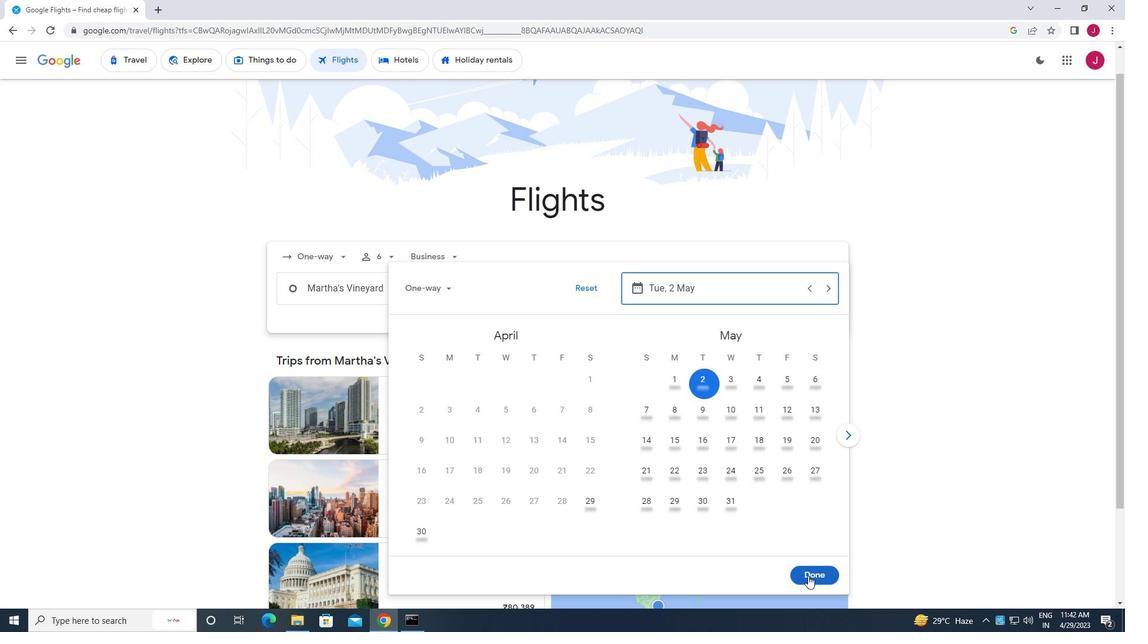 
Action: Mouse moved to (573, 332)
Screenshot: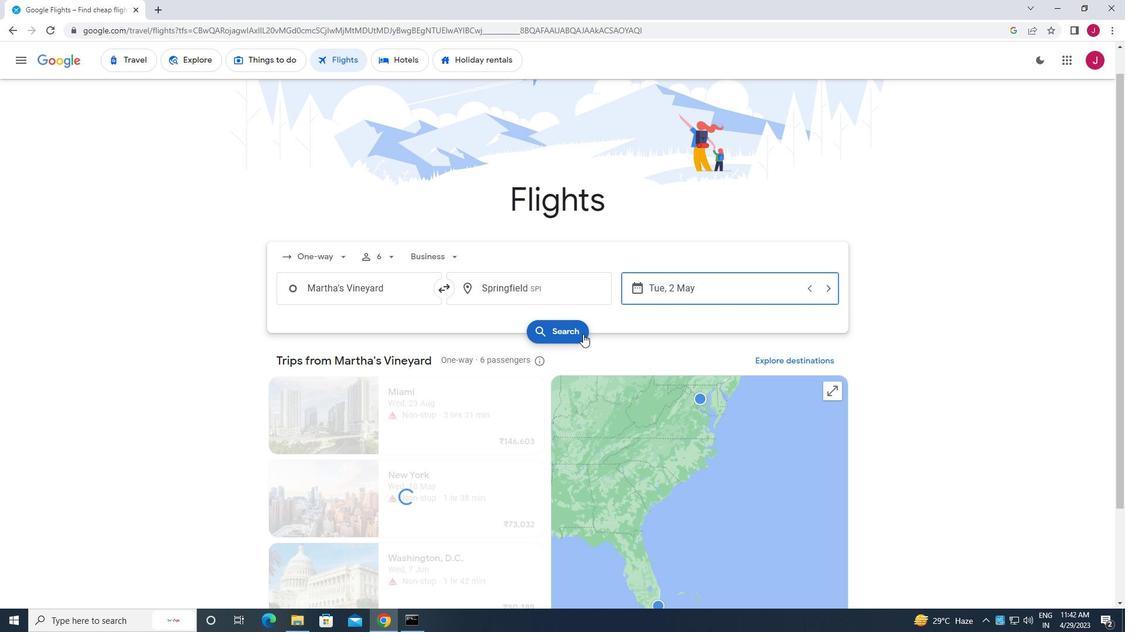 
Action: Mouse pressed left at (573, 332)
Screenshot: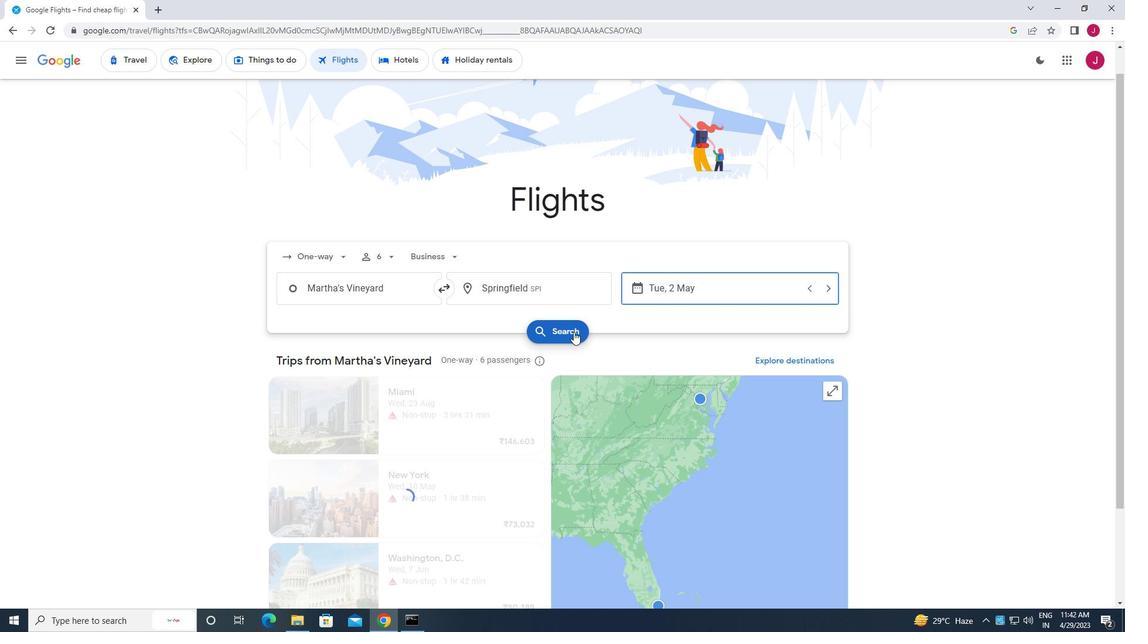 
Action: Mouse moved to (307, 166)
Screenshot: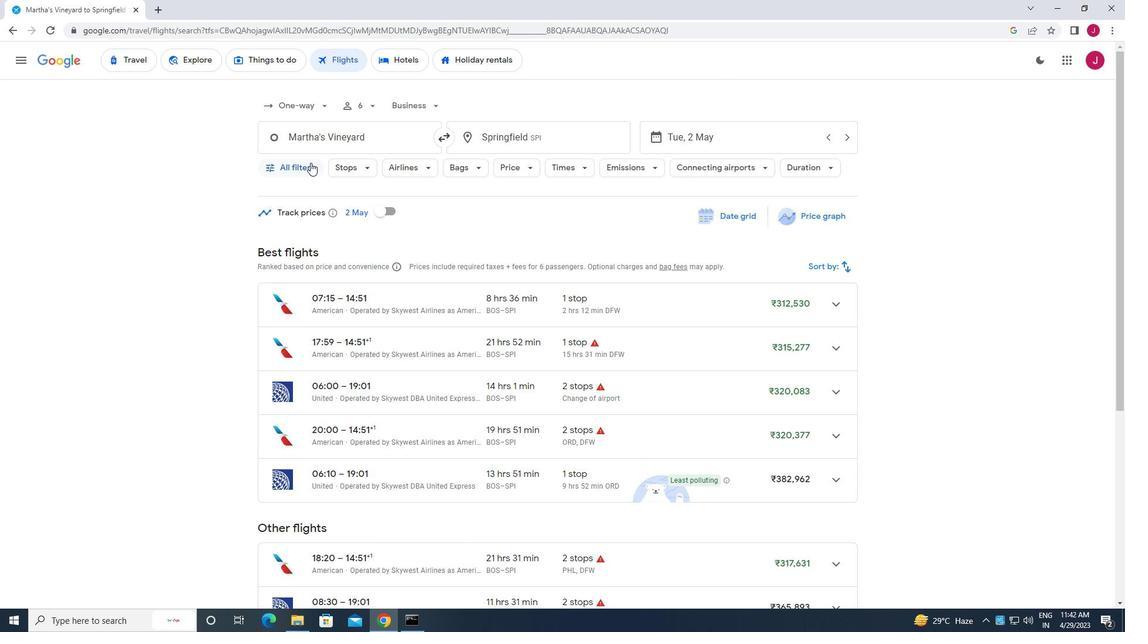 
Action: Mouse pressed left at (307, 166)
Screenshot: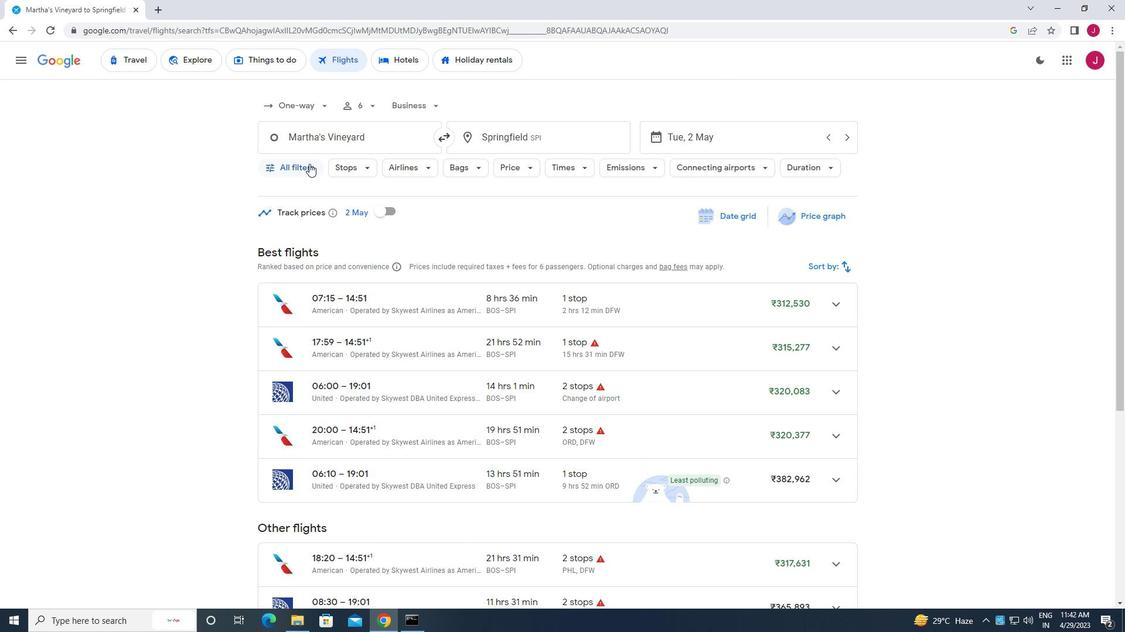 
Action: Mouse moved to (304, 309)
Screenshot: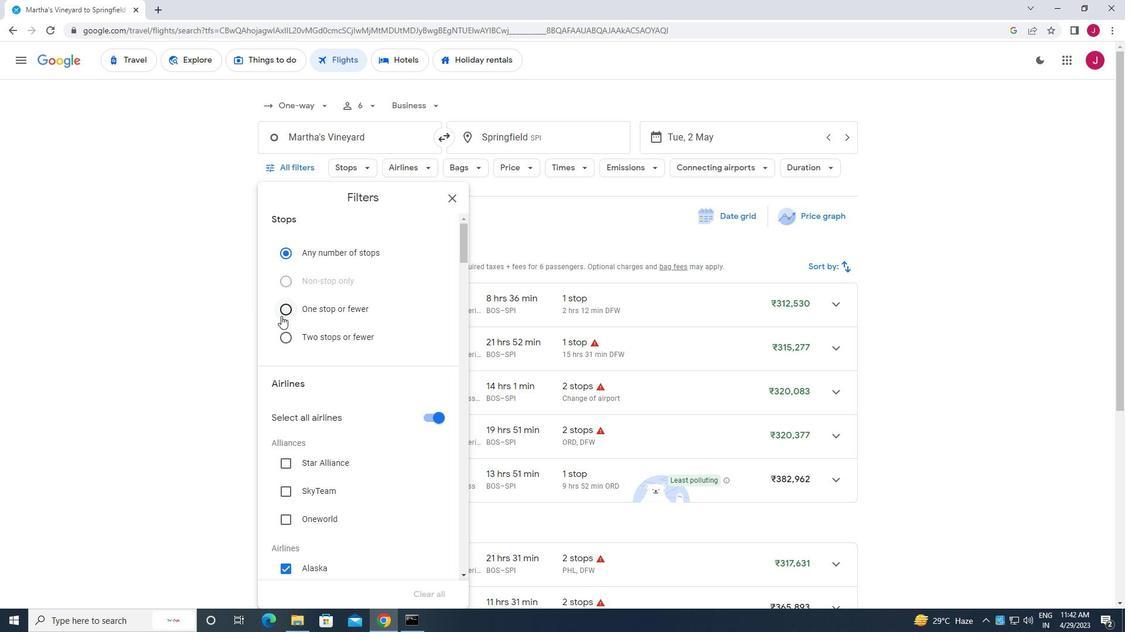 
Action: Mouse scrolled (304, 309) with delta (0, 0)
Screenshot: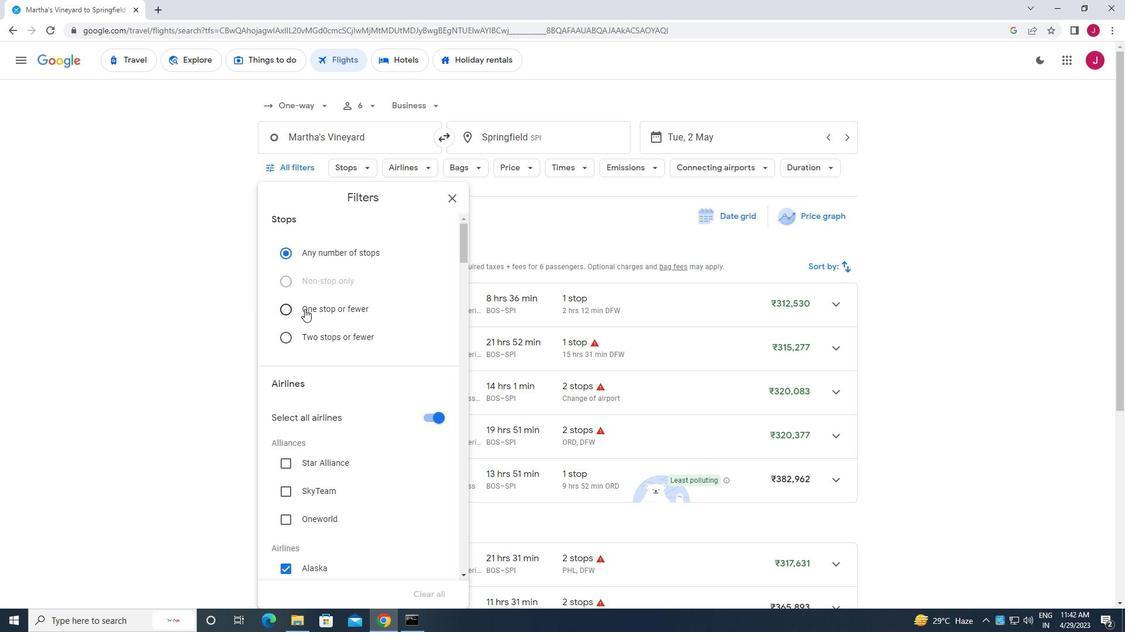 
Action: Mouse moved to (285, 284)
Screenshot: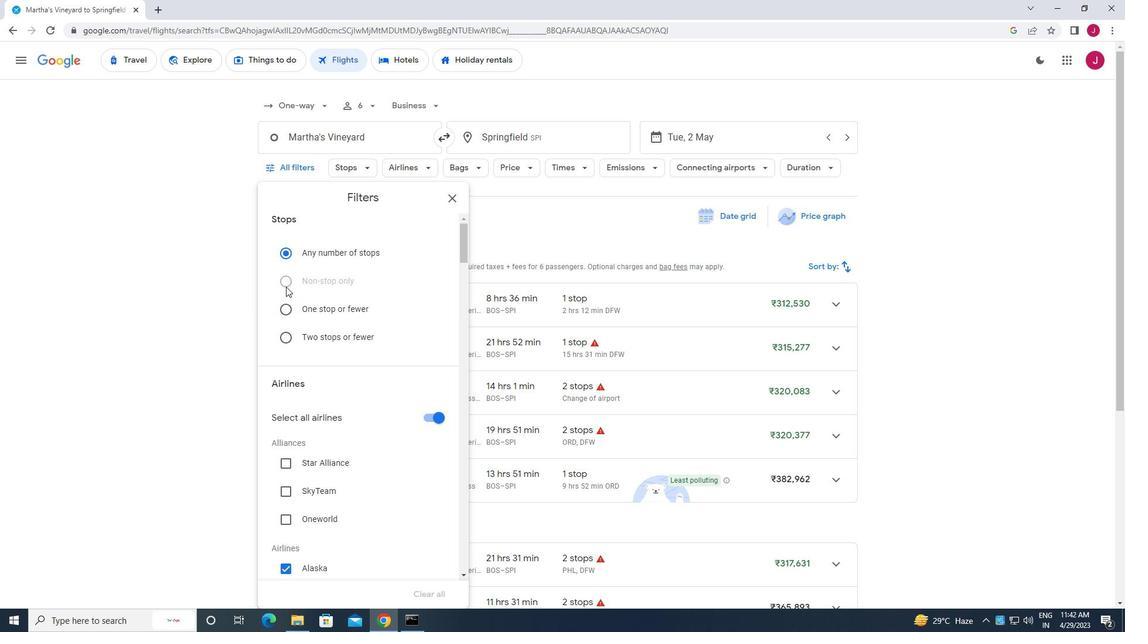 
Action: Mouse pressed left at (285, 284)
Screenshot: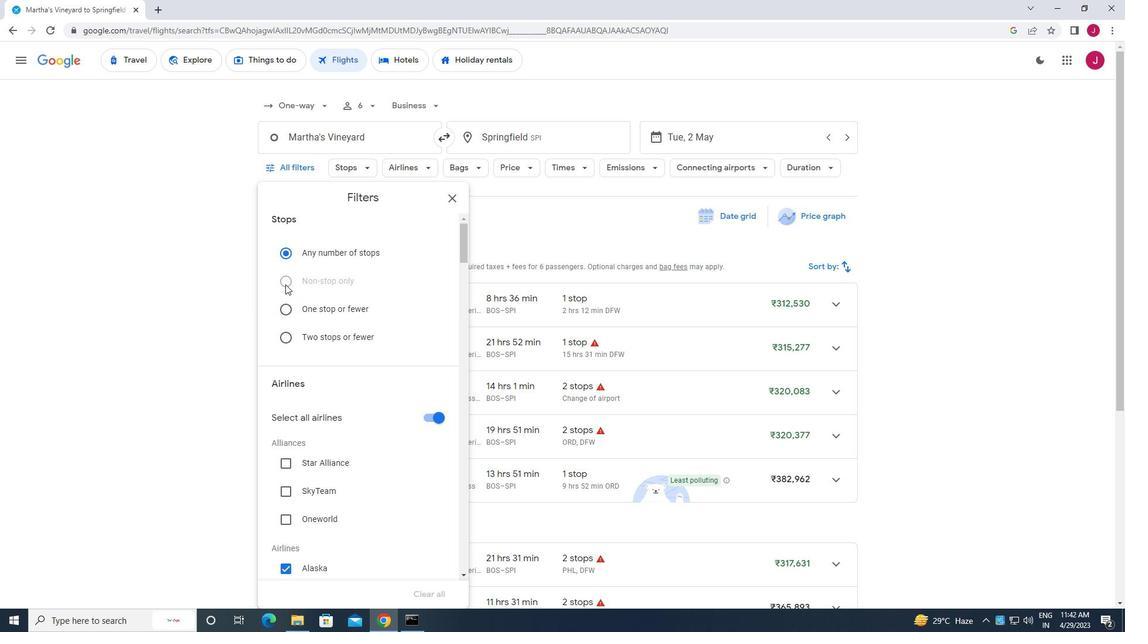 
Action: Mouse moved to (281, 280)
Screenshot: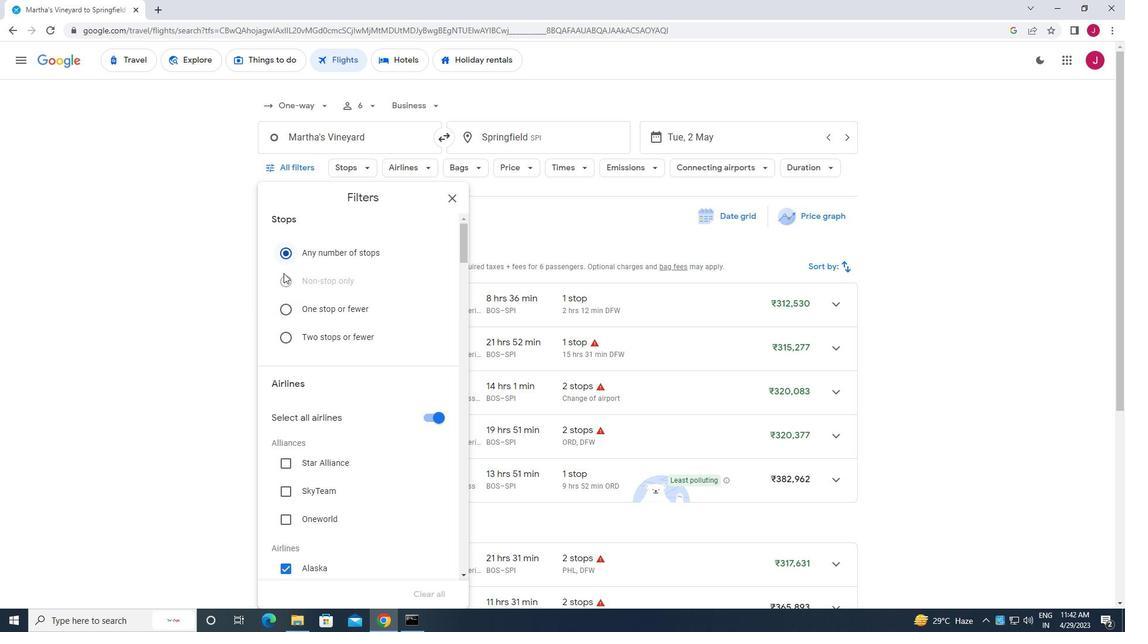 
Action: Mouse pressed left at (281, 280)
Screenshot: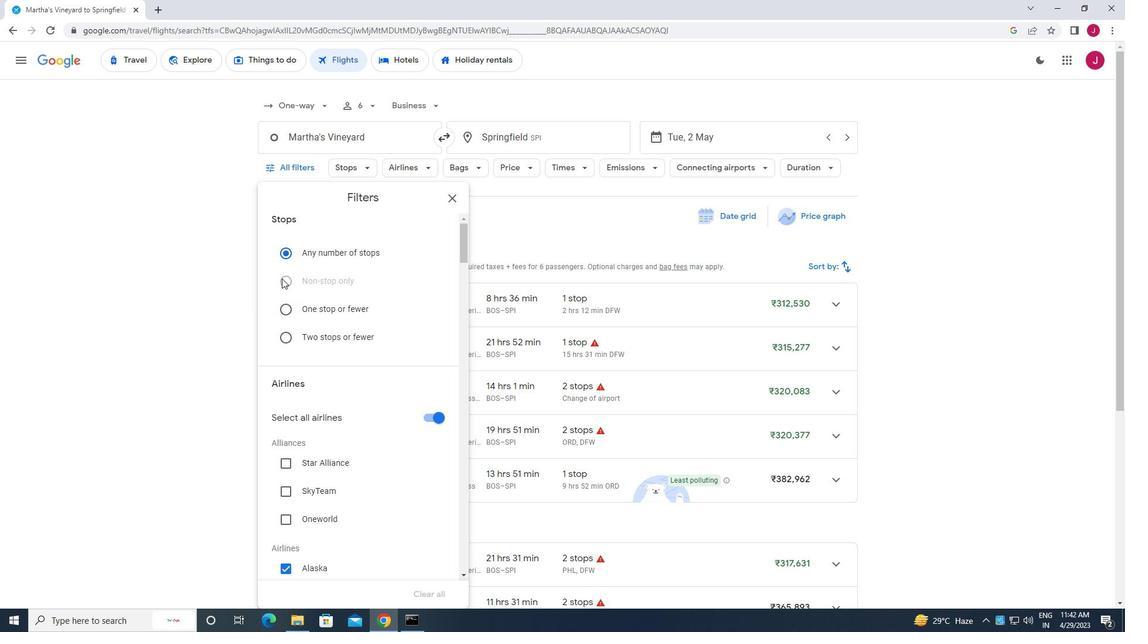 
Action: Mouse pressed left at (281, 280)
Screenshot: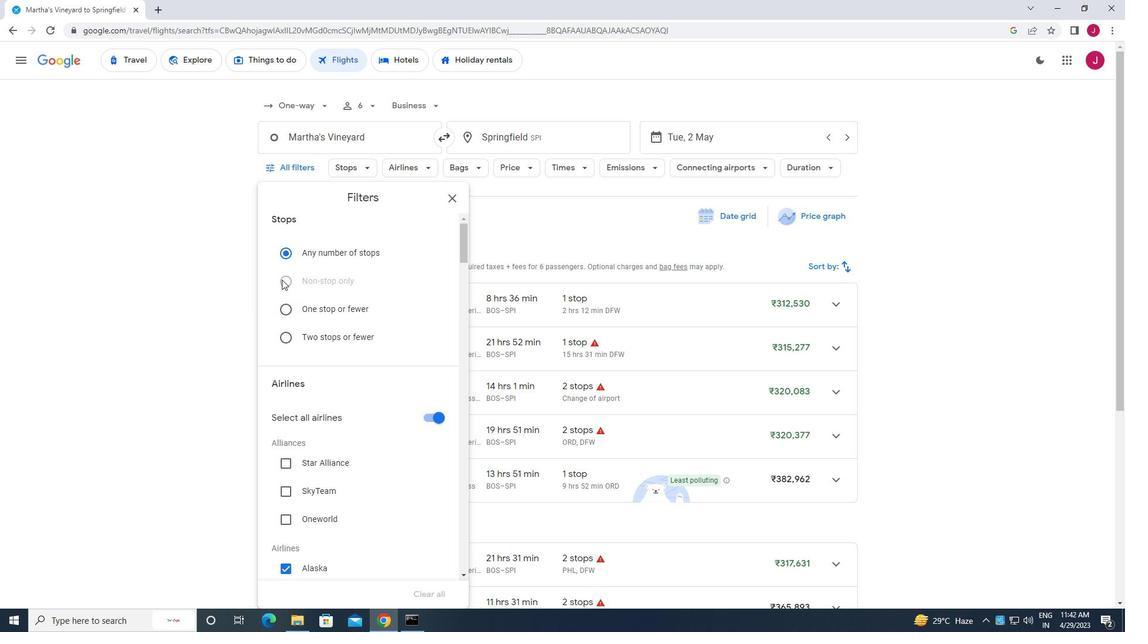 
Action: Mouse moved to (353, 264)
Screenshot: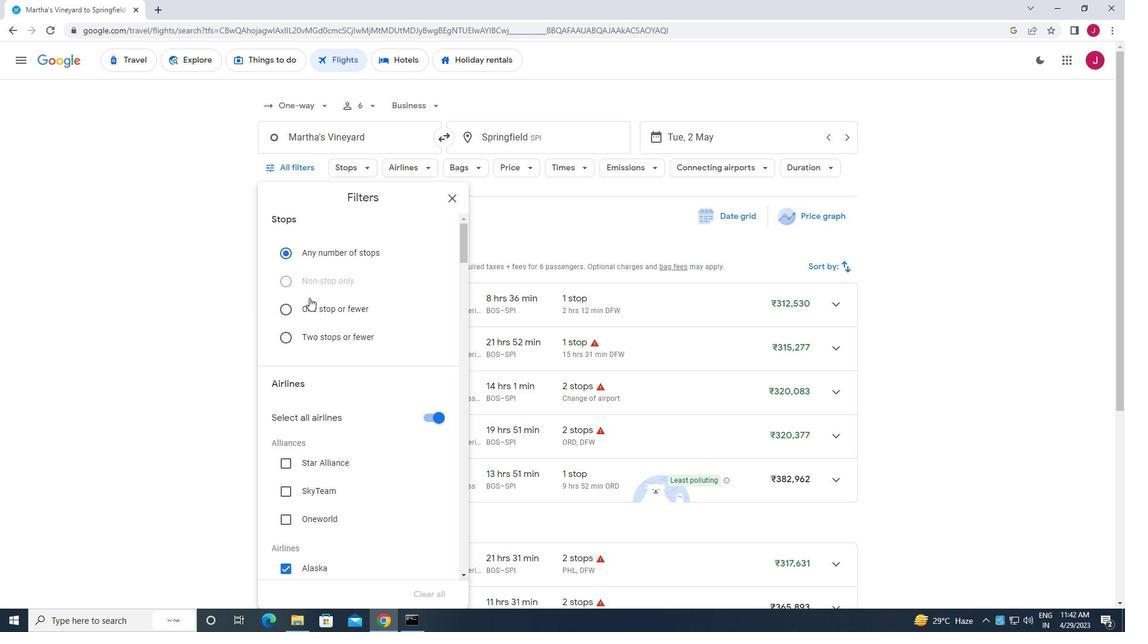 
Action: Mouse scrolled (353, 264) with delta (0, 0)
Screenshot: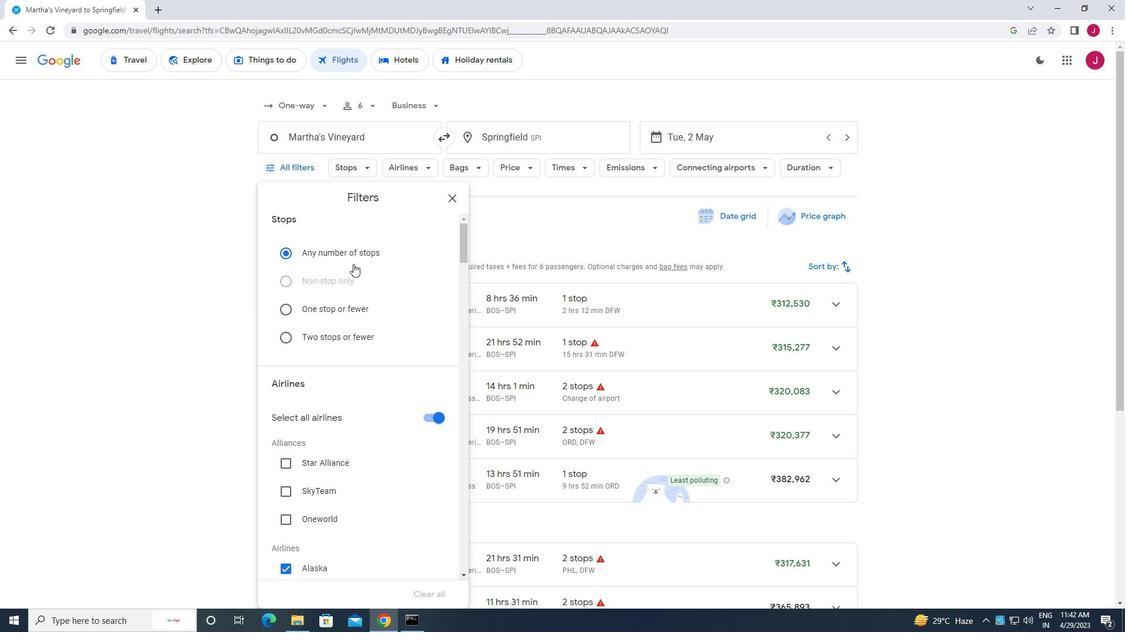 
Action: Mouse scrolled (353, 264) with delta (0, 0)
Screenshot: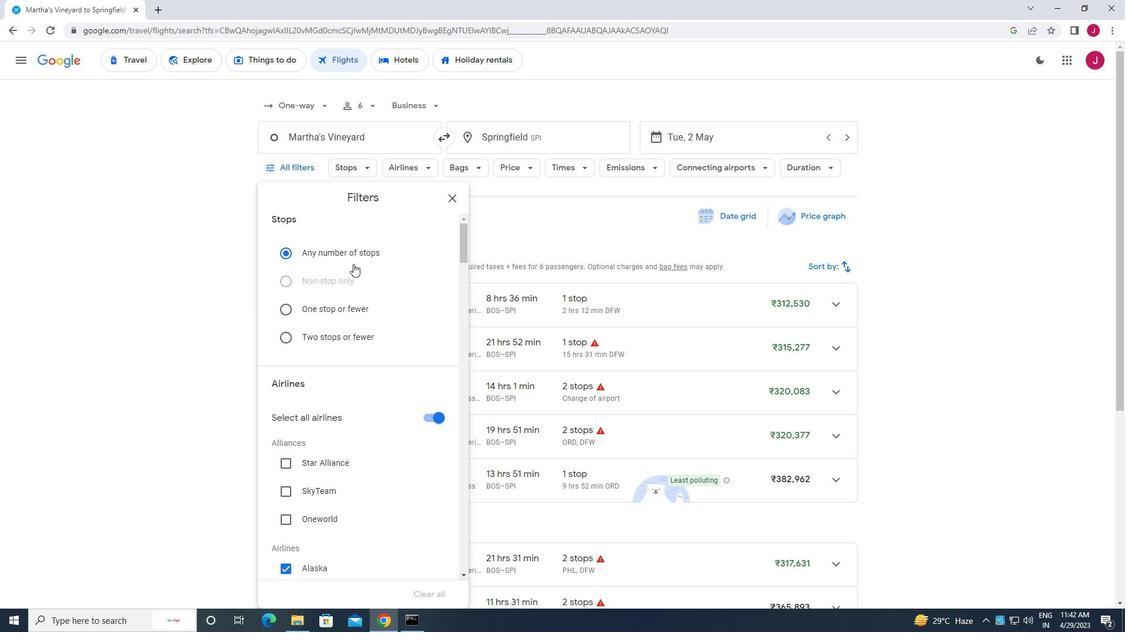 
Action: Mouse moved to (281, 281)
Screenshot: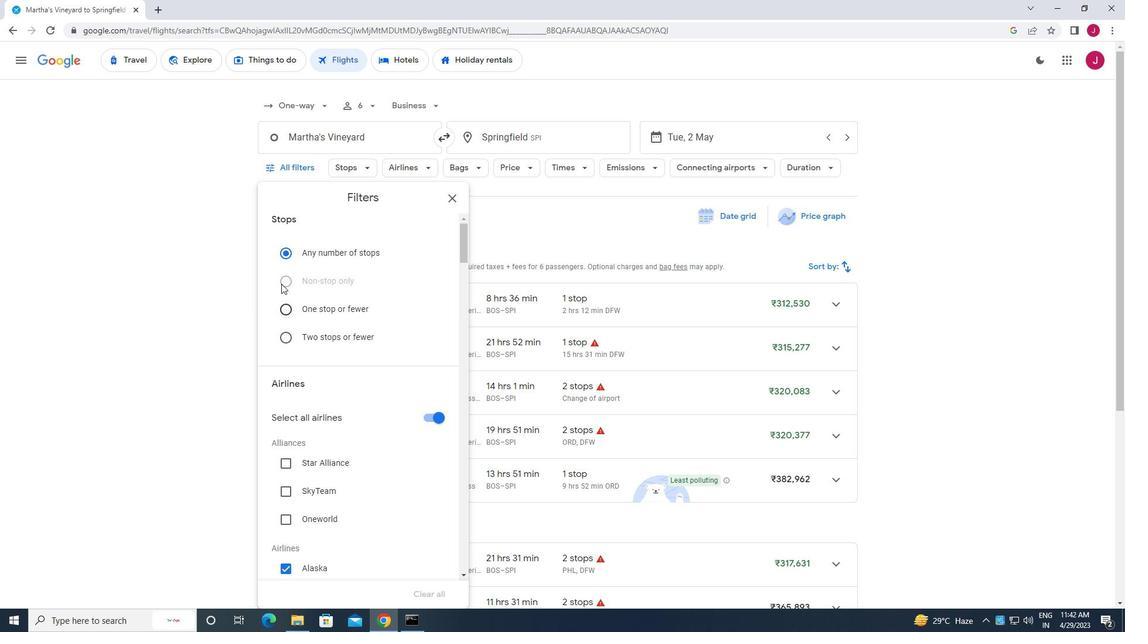 
Action: Mouse pressed left at (281, 281)
Screenshot: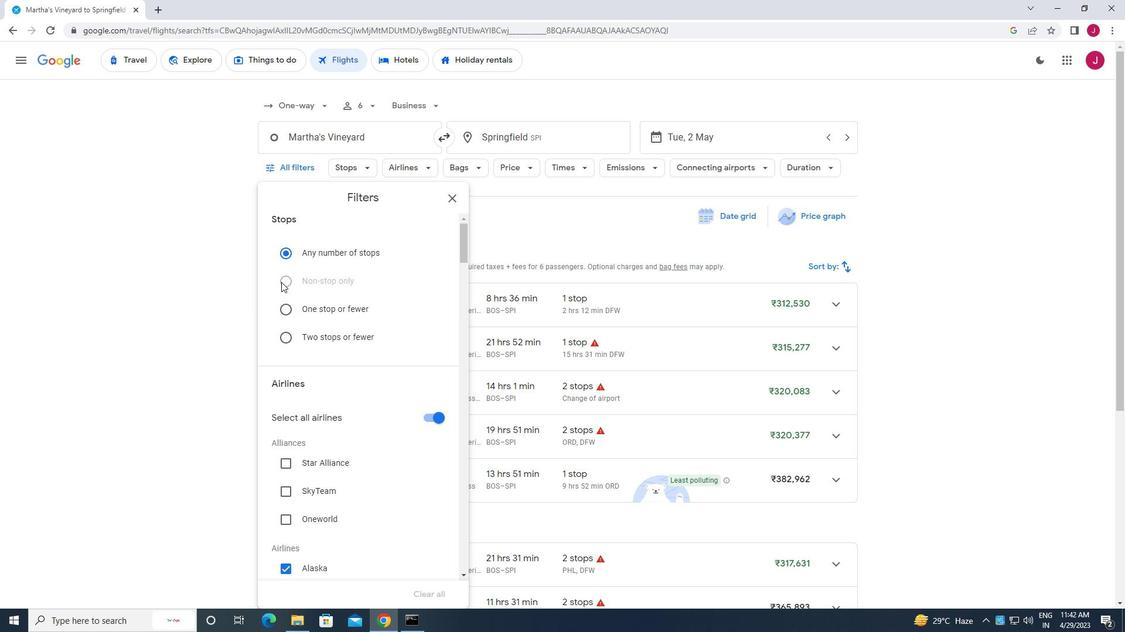 
Action: Mouse moved to (428, 418)
Screenshot: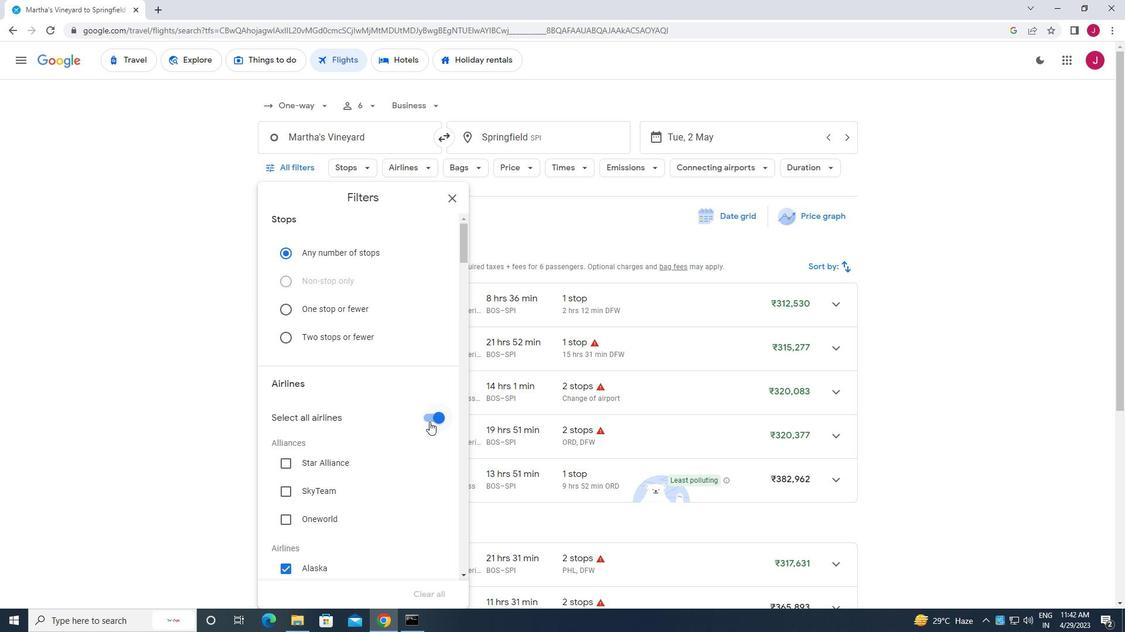 
Action: Mouse pressed left at (428, 418)
Screenshot: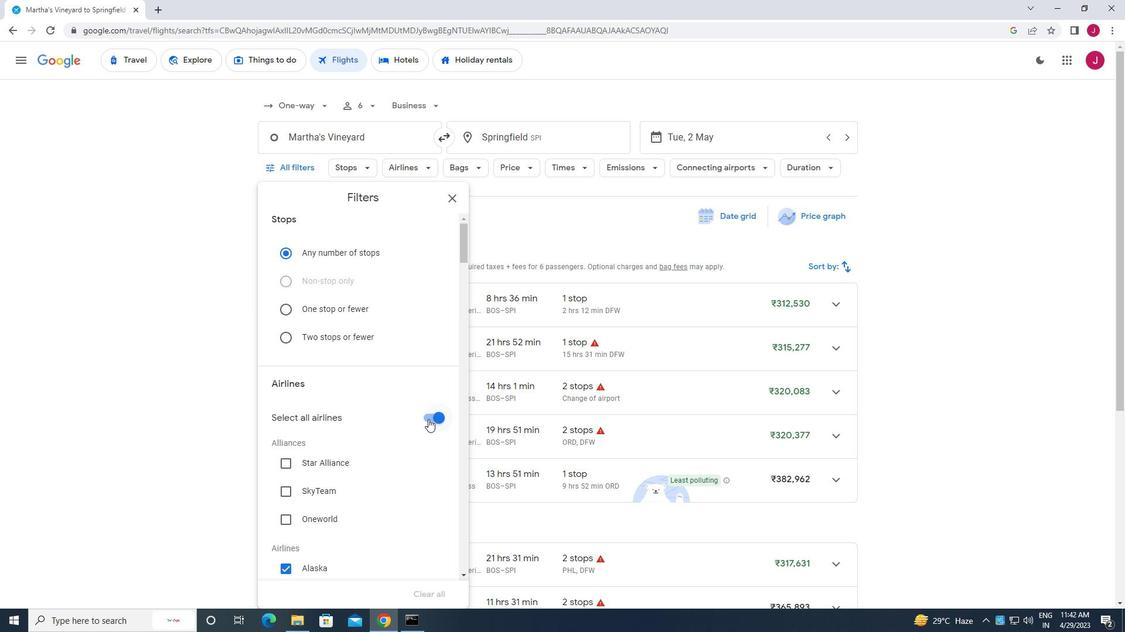 
Action: Mouse moved to (423, 389)
Screenshot: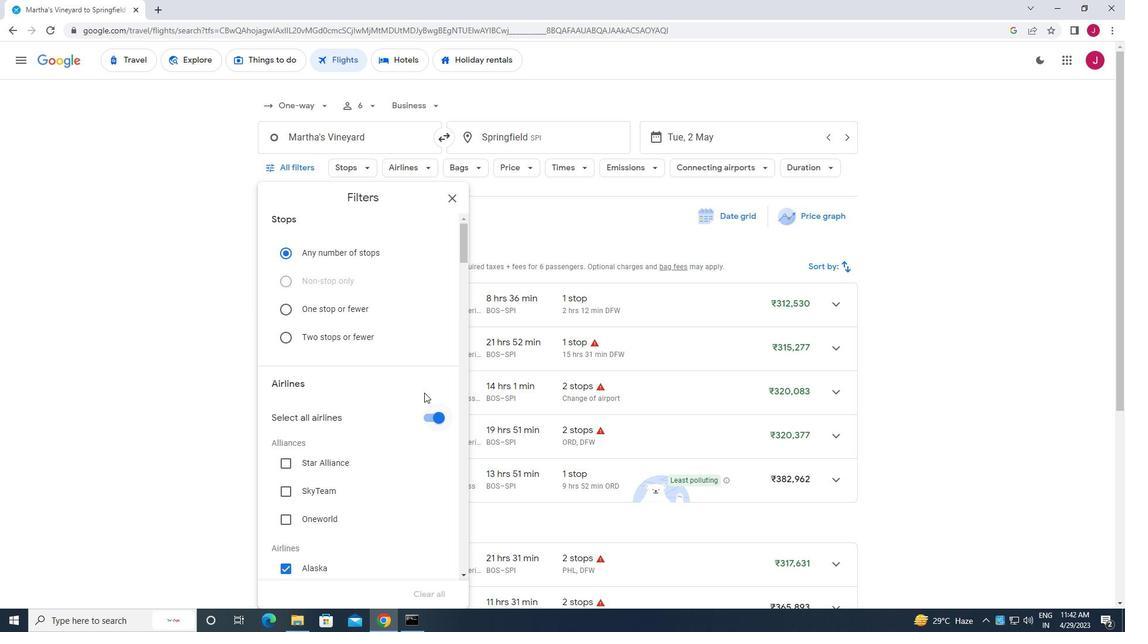 
Action: Mouse scrolled (423, 389) with delta (0, 0)
Screenshot: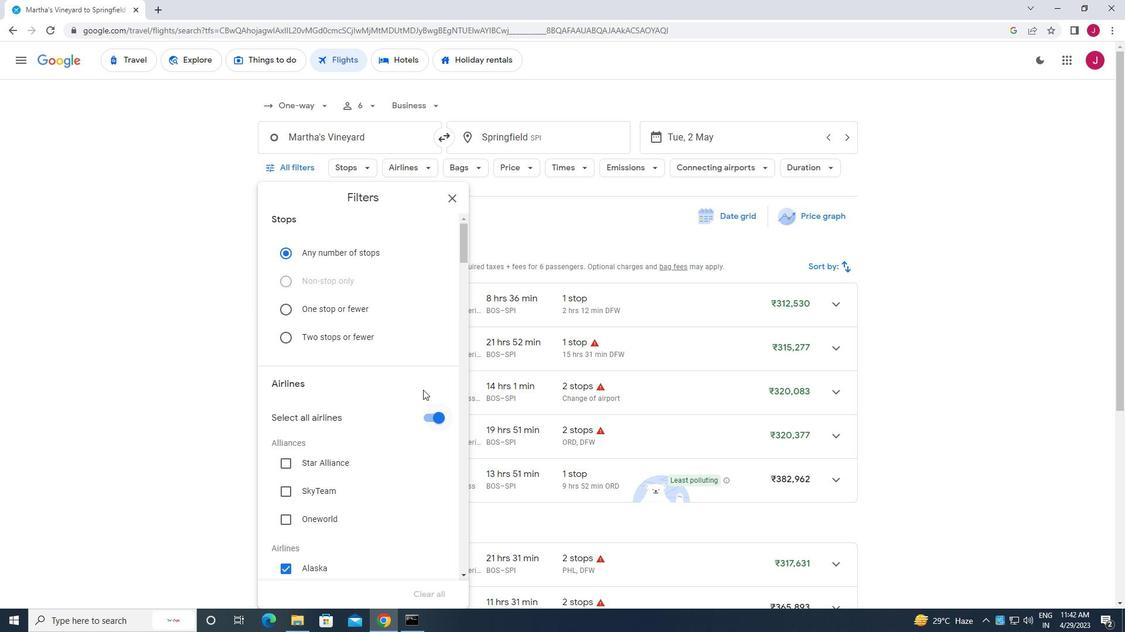 
Action: Mouse moved to (422, 389)
Screenshot: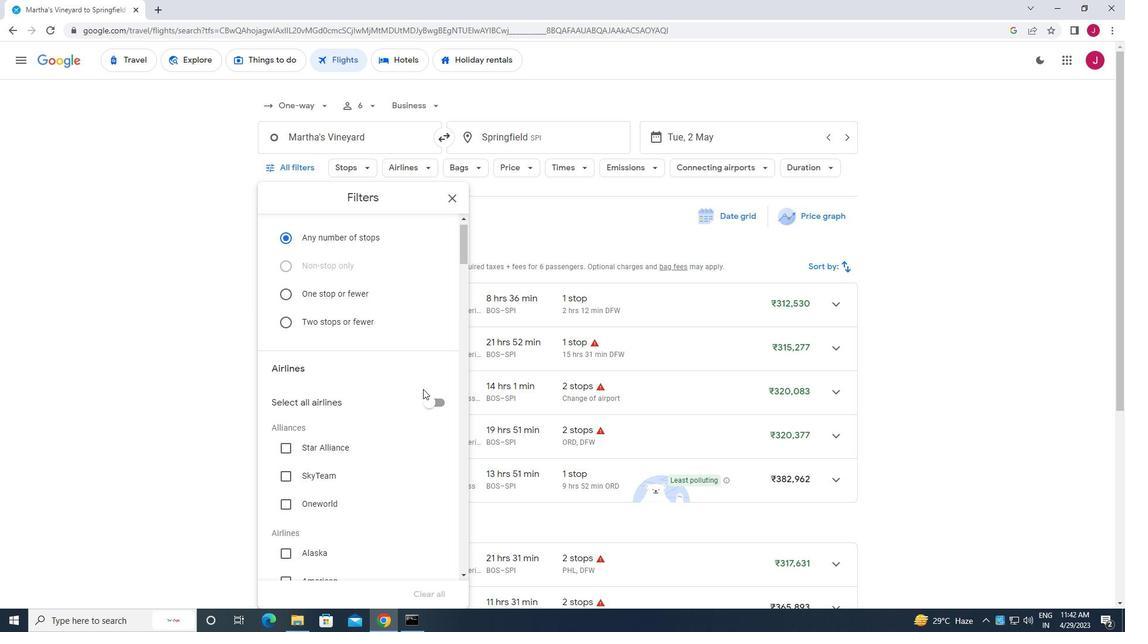 
Action: Mouse scrolled (422, 389) with delta (0, 0)
Screenshot: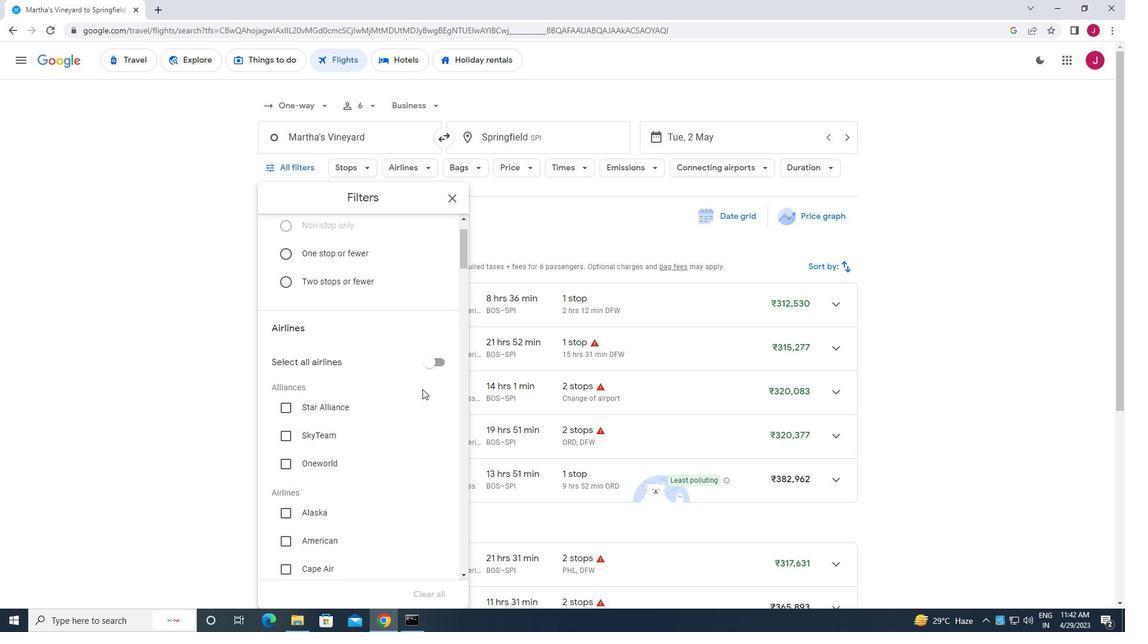 
Action: Mouse scrolled (422, 389) with delta (0, 0)
Screenshot: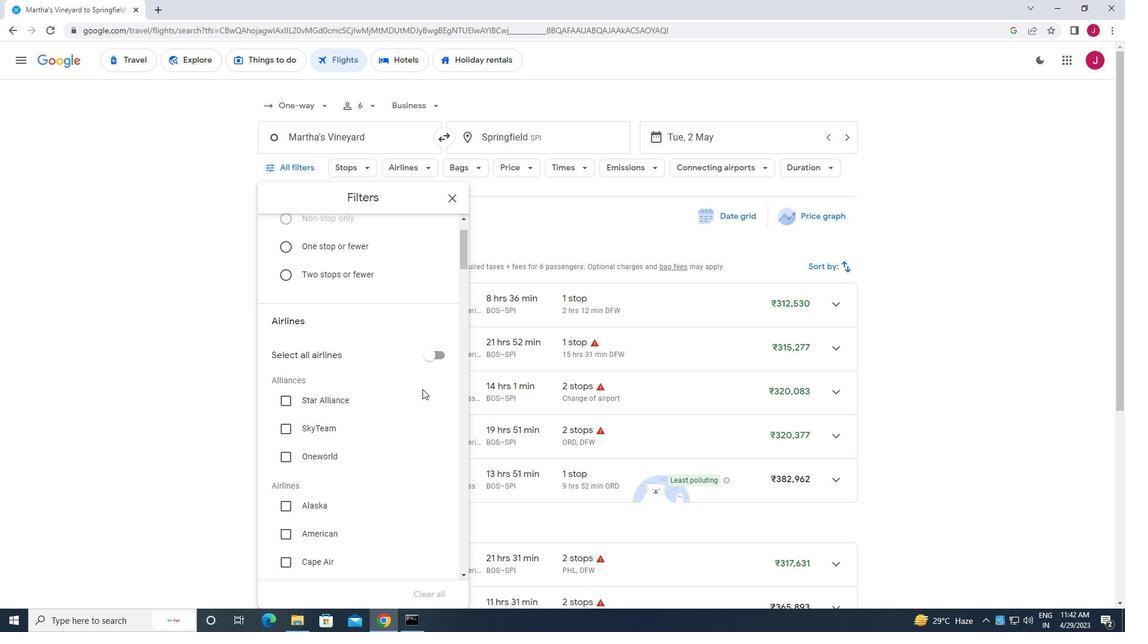 
Action: Mouse scrolled (422, 389) with delta (0, 0)
Screenshot: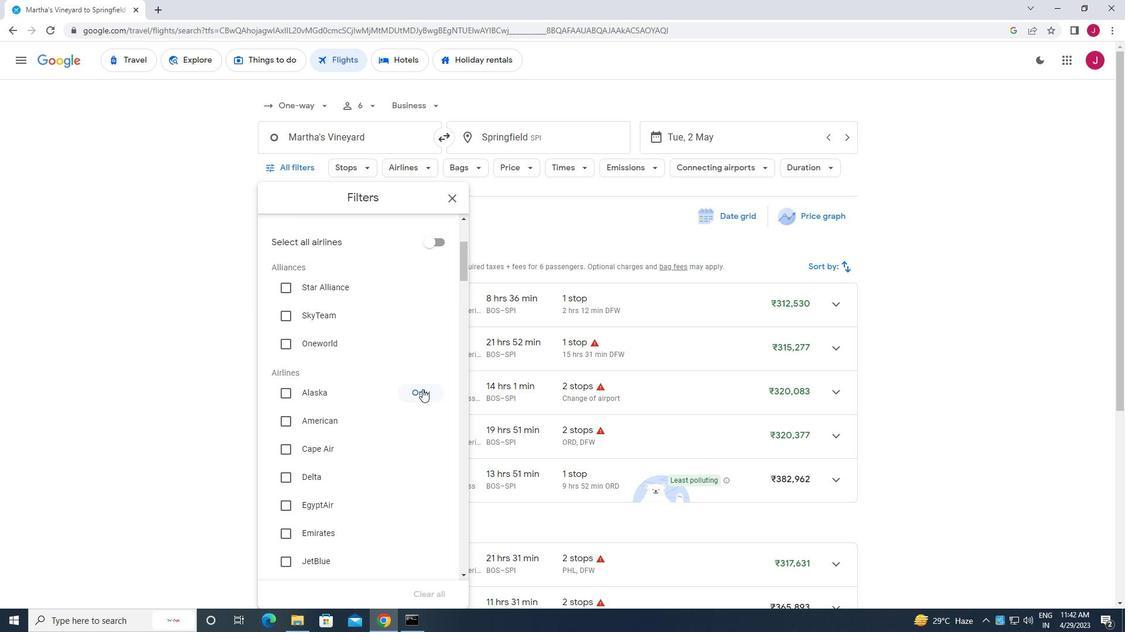 
Action: Mouse moved to (366, 362)
Screenshot: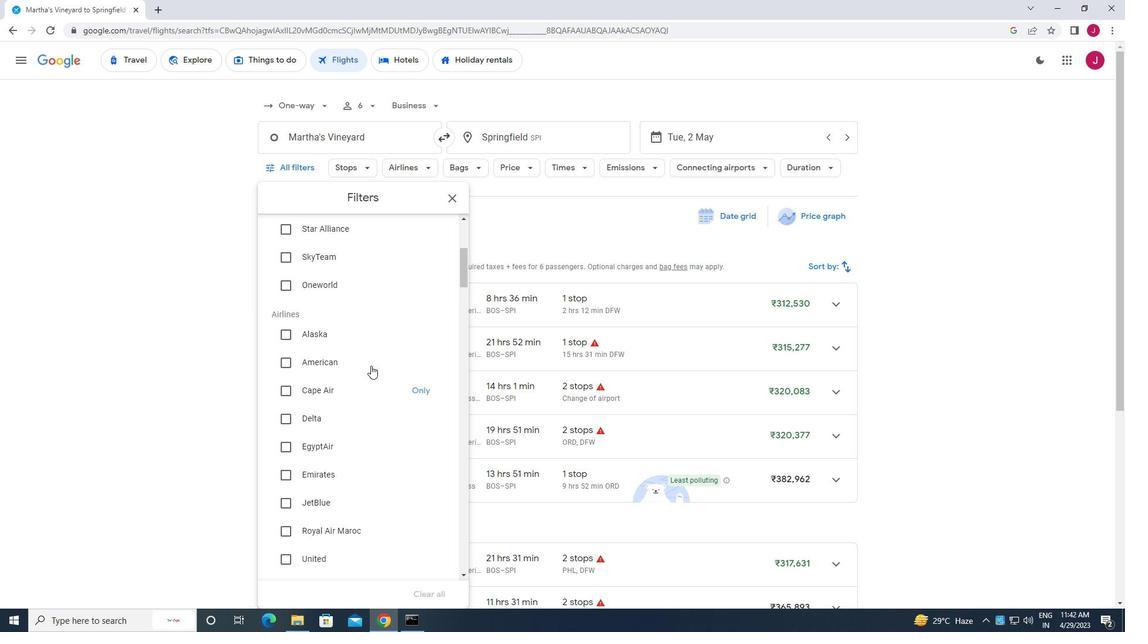 
Action: Mouse scrolled (366, 361) with delta (0, 0)
Screenshot: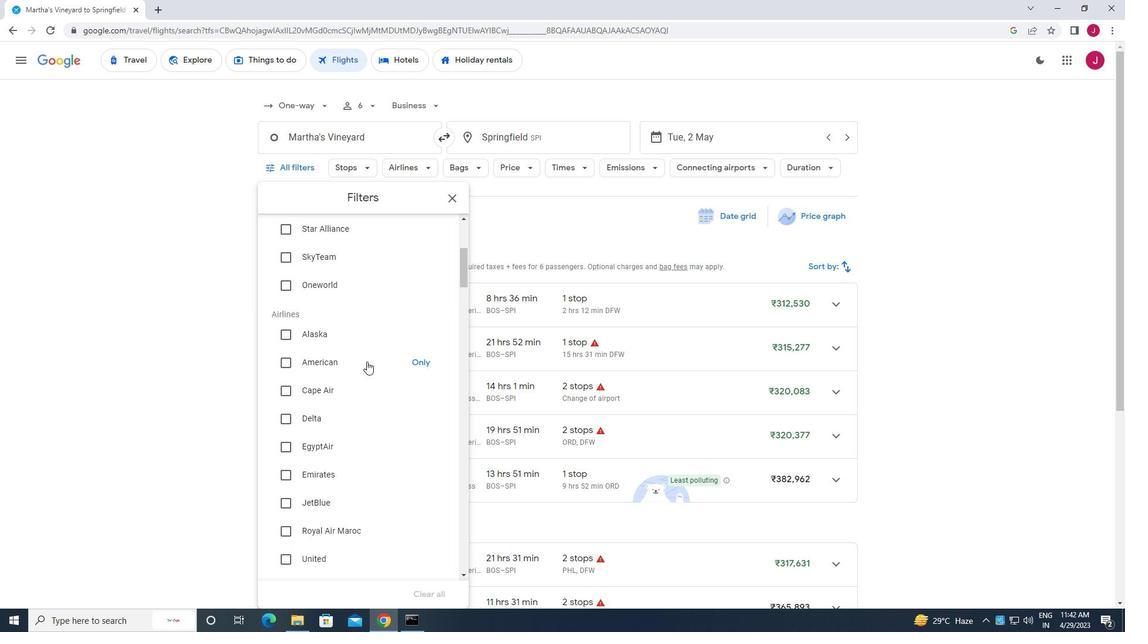 
Action: Mouse scrolled (366, 362) with delta (0, 0)
Screenshot: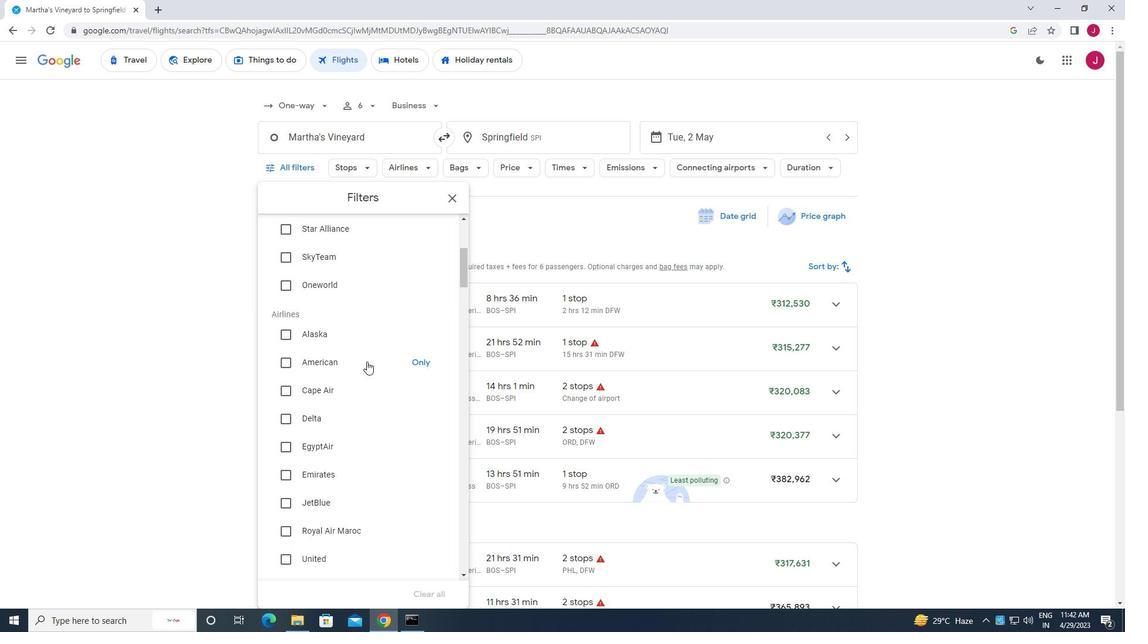 
Action: Mouse scrolled (366, 362) with delta (0, 0)
Screenshot: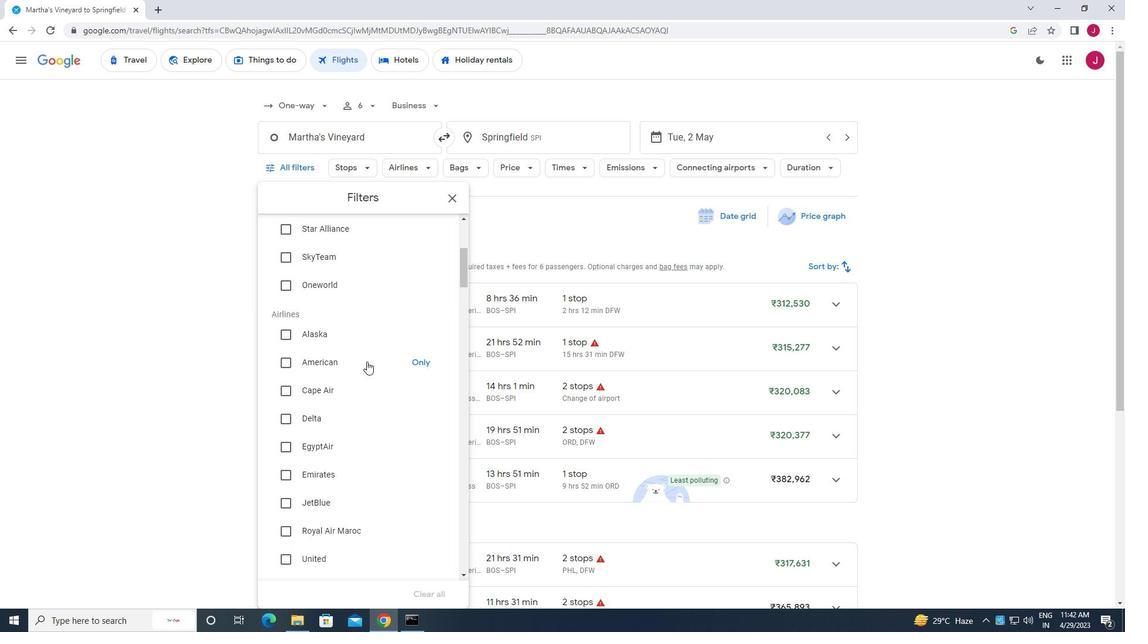 
Action: Mouse scrolled (366, 361) with delta (0, 0)
Screenshot: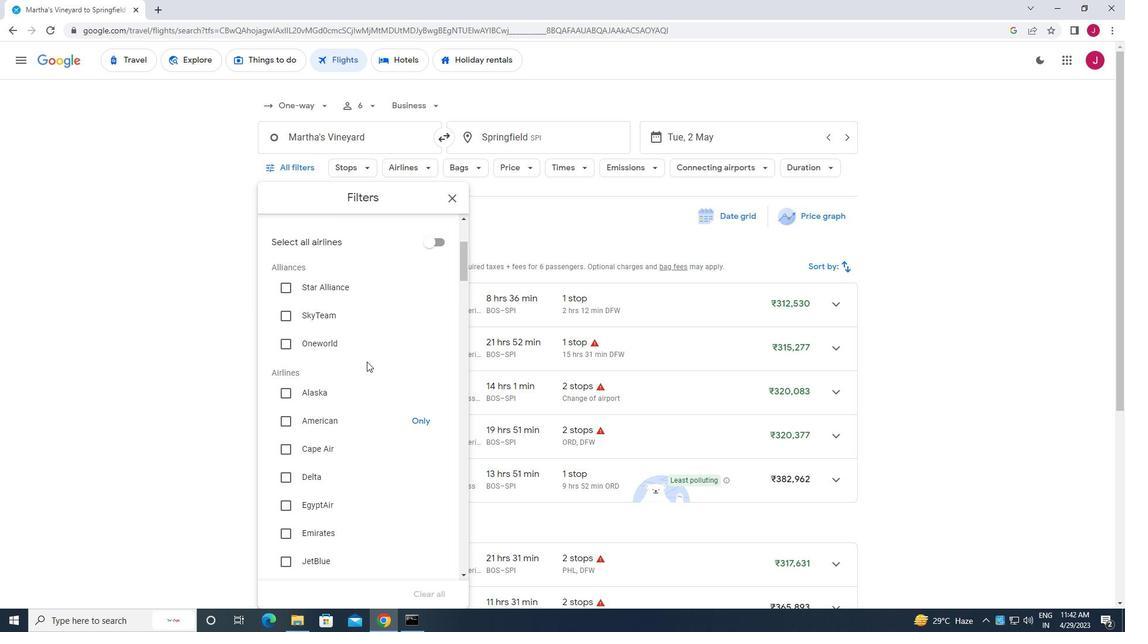 
Action: Mouse scrolled (366, 361) with delta (0, 0)
Screenshot: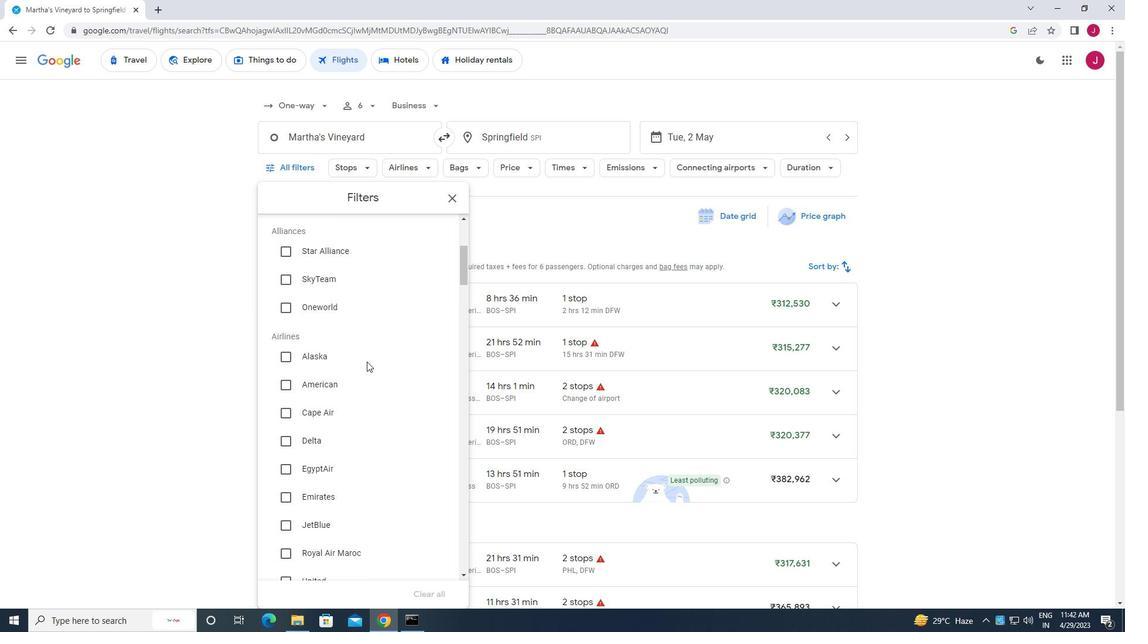 
Action: Mouse moved to (324, 291)
Screenshot: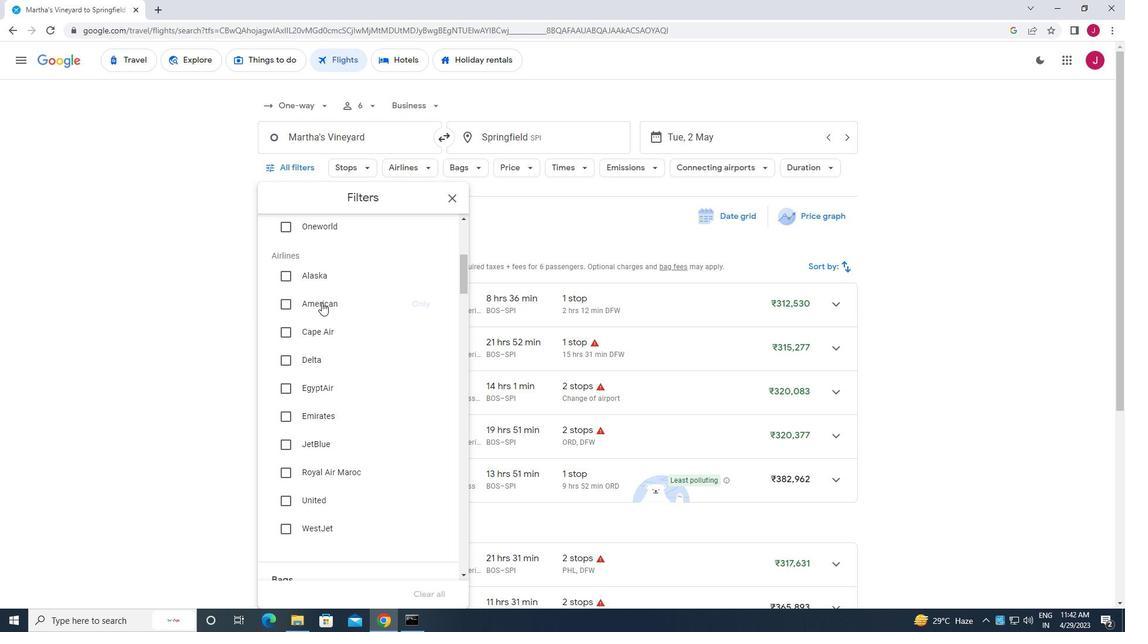 
Action: Mouse scrolled (324, 290) with delta (0, 0)
Screenshot: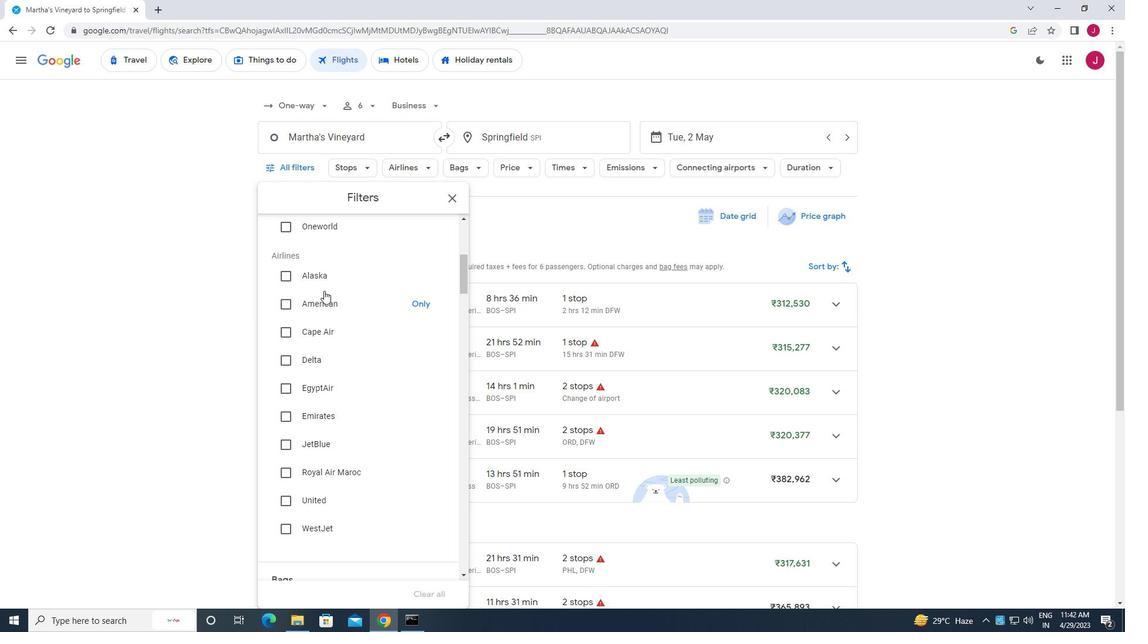 
Action: Mouse moved to (324, 292)
Screenshot: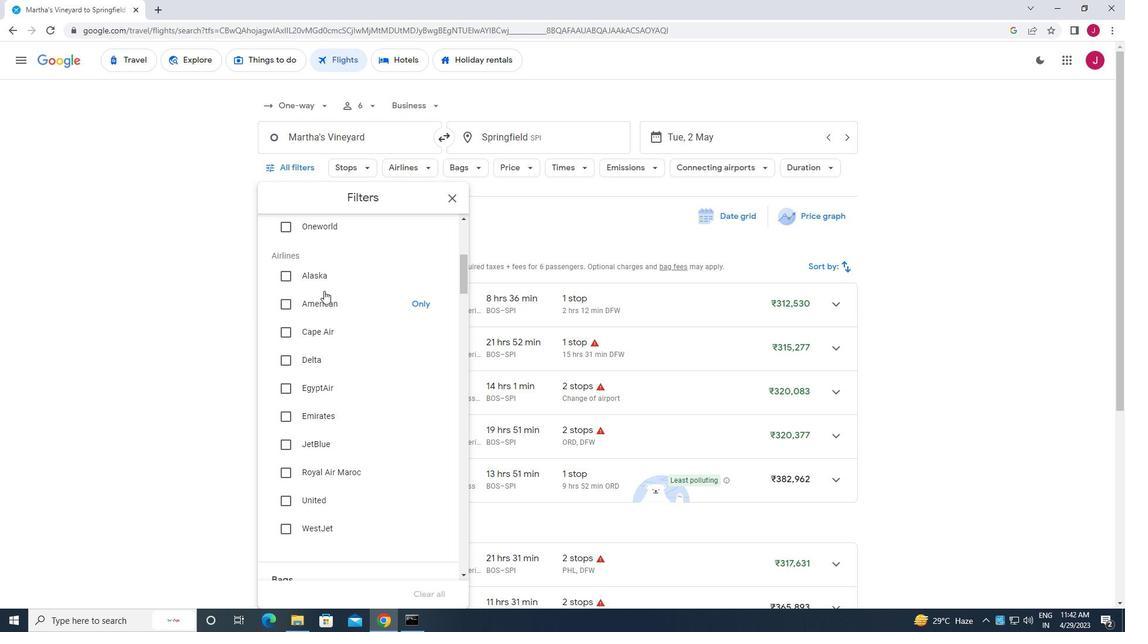 
Action: Mouse scrolled (324, 291) with delta (0, 0)
Screenshot: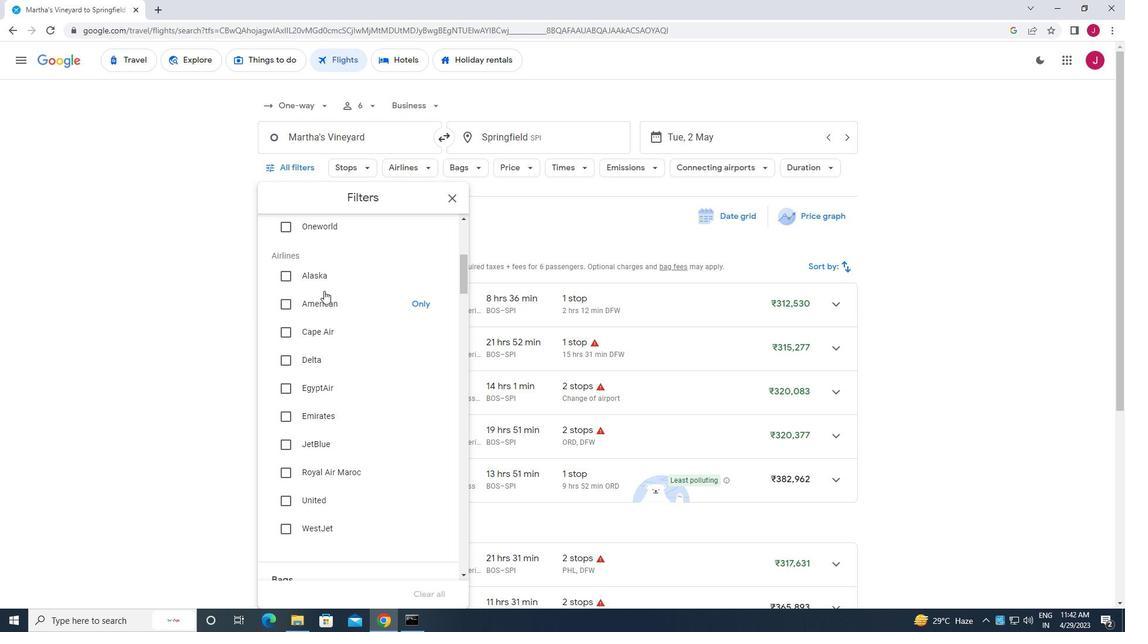 
Action: Mouse moved to (327, 298)
Screenshot: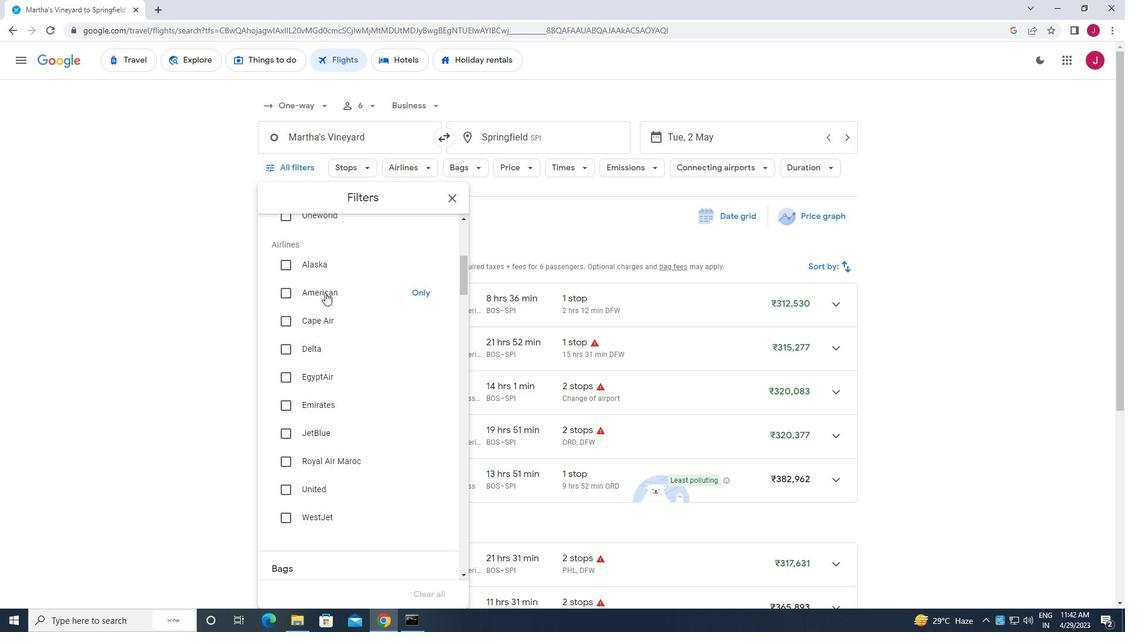 
Action: Mouse scrolled (327, 298) with delta (0, 0)
Screenshot: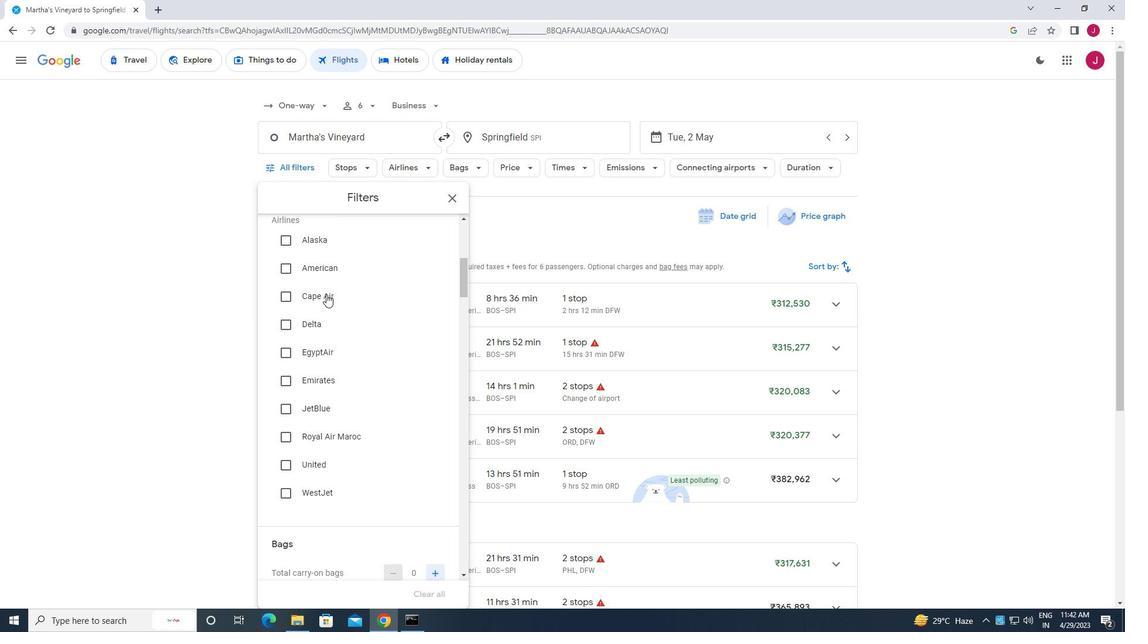 
Action: Mouse moved to (329, 312)
Screenshot: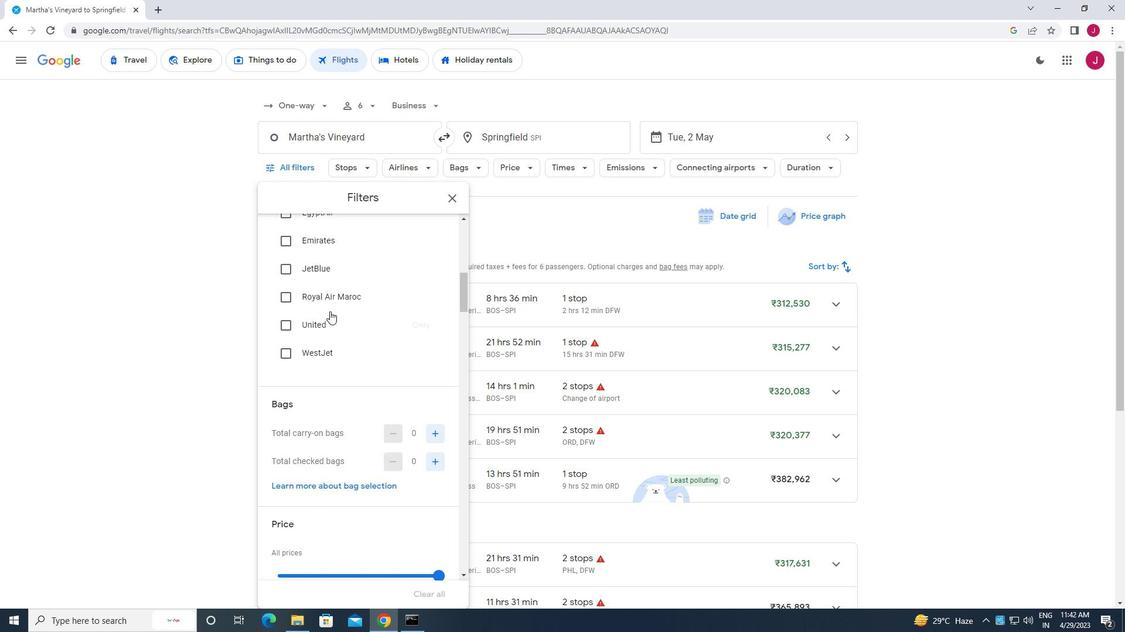 
Action: Mouse scrolled (329, 311) with delta (0, 0)
Screenshot: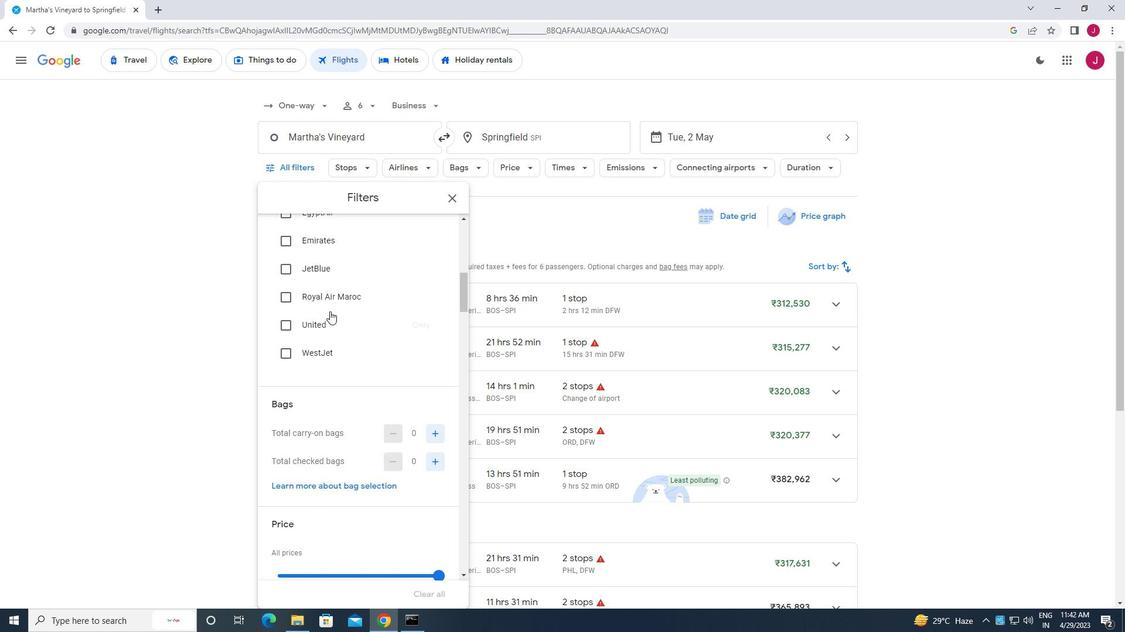 
Action: Mouse moved to (433, 375)
Screenshot: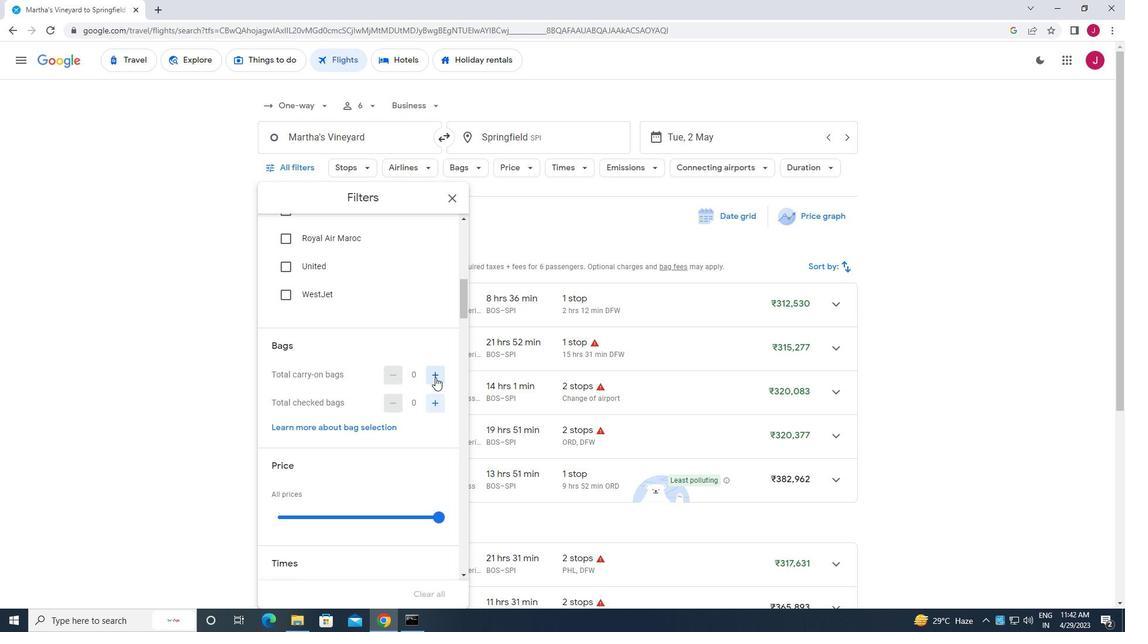 
Action: Mouse pressed left at (433, 375)
Screenshot: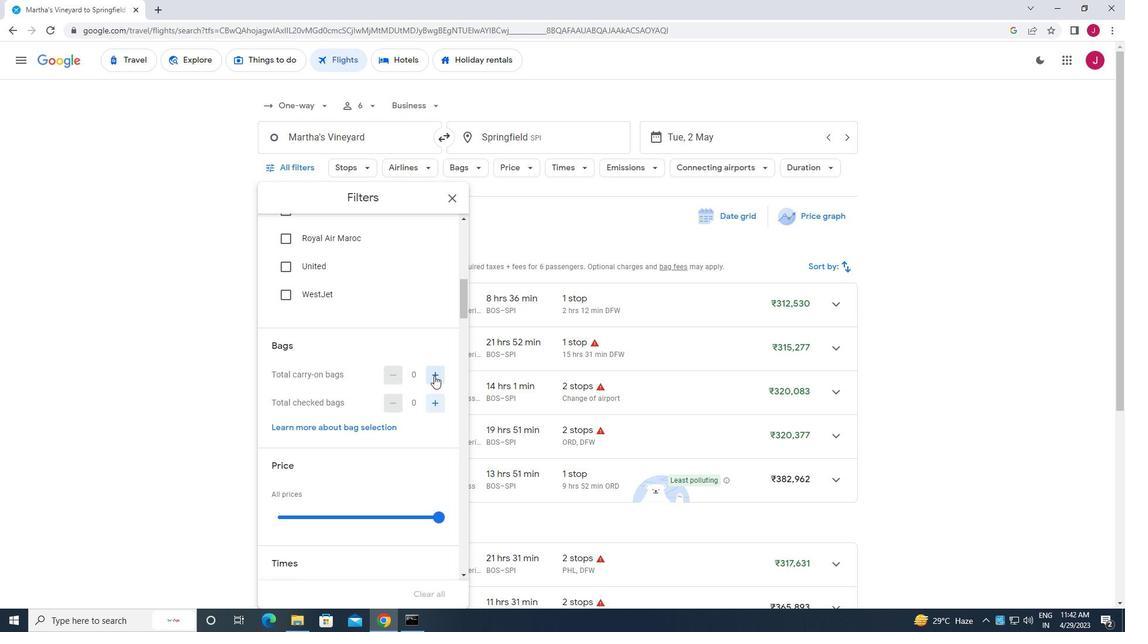 
Action: Mouse moved to (436, 405)
Screenshot: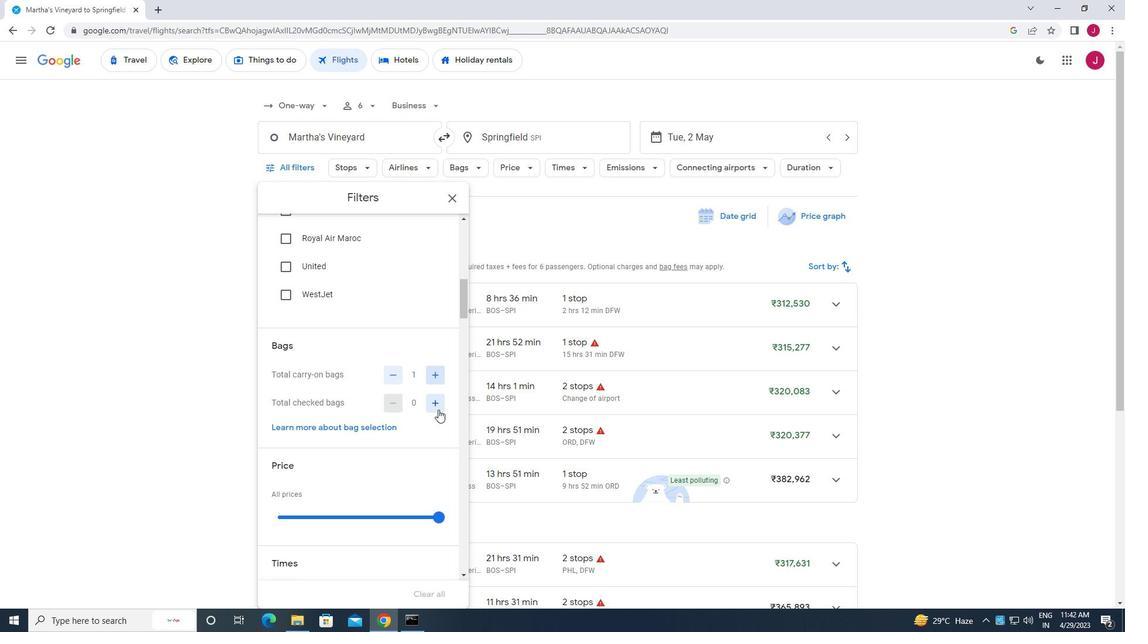 
Action: Mouse pressed left at (436, 405)
Screenshot: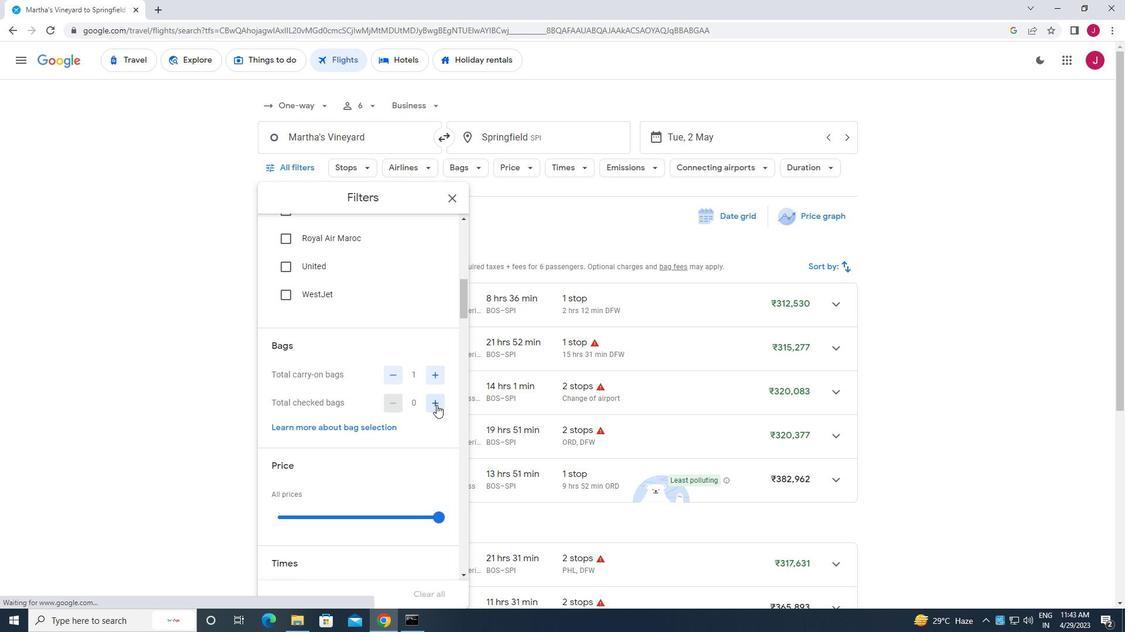 
Action: Mouse pressed left at (436, 405)
Screenshot: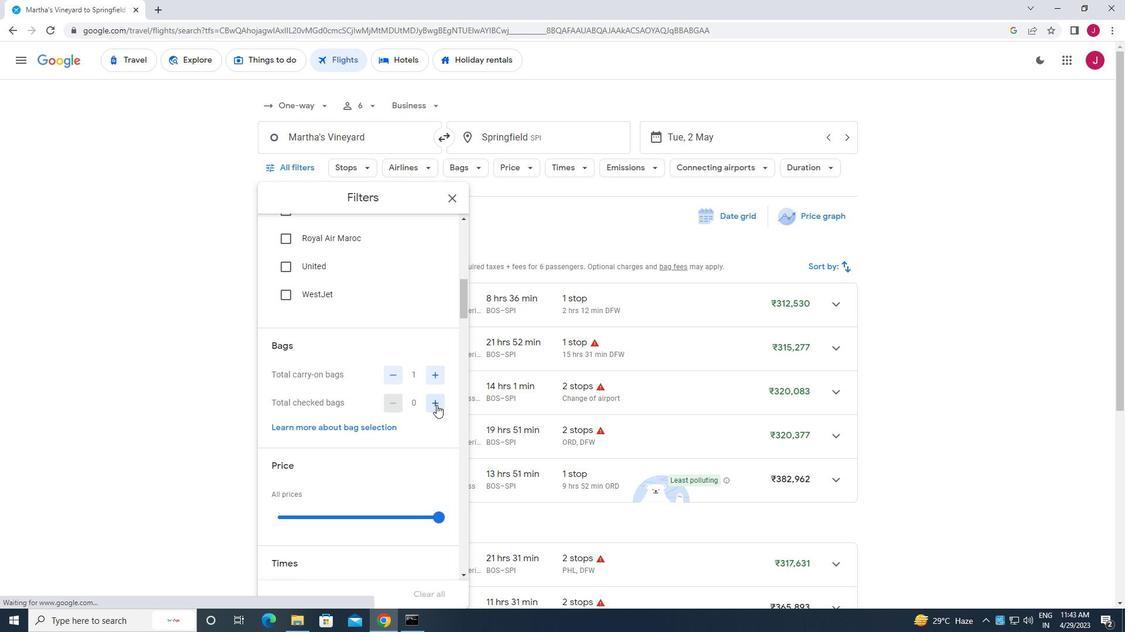 
Action: Mouse pressed left at (436, 405)
Screenshot: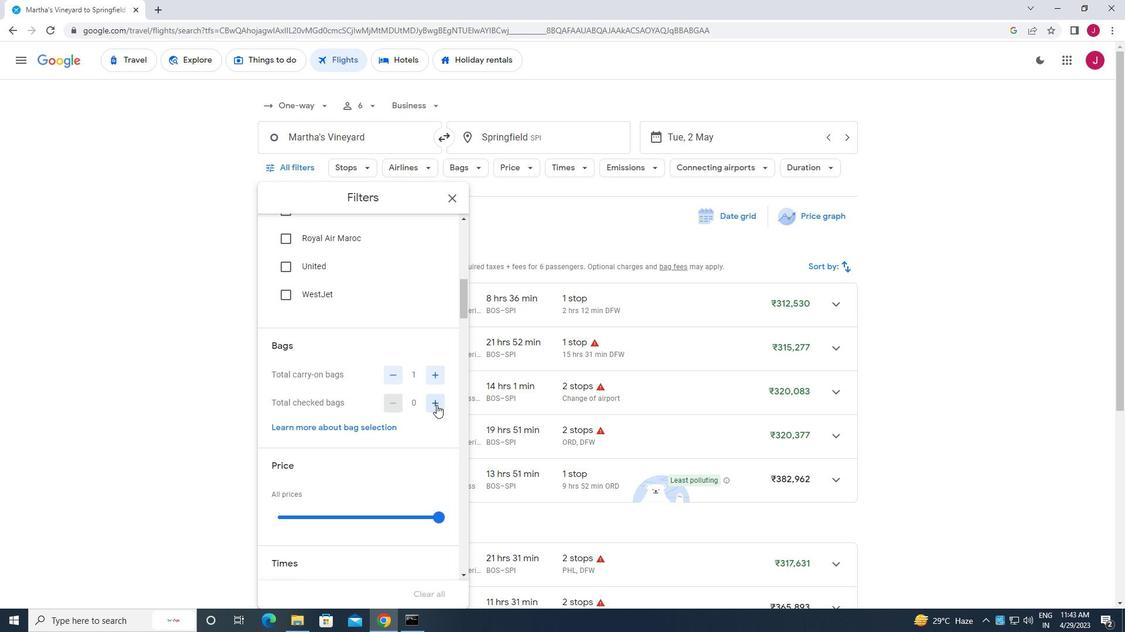 
Action: Mouse moved to (433, 400)
Screenshot: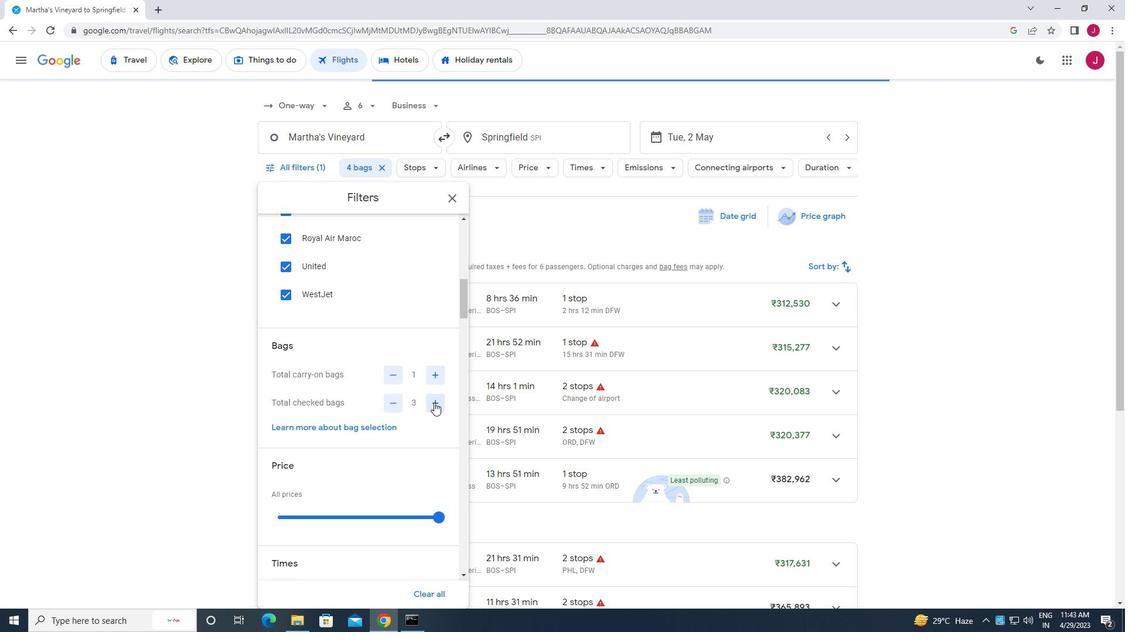 
Action: Mouse scrolled (433, 400) with delta (0, 0)
Screenshot: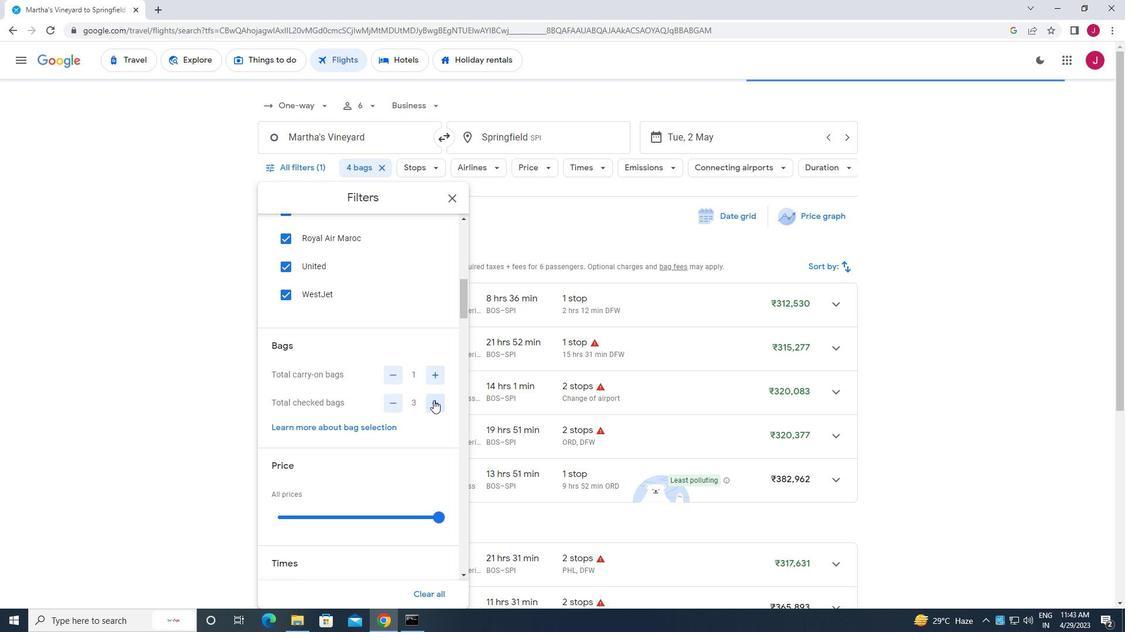 
Action: Mouse scrolled (433, 400) with delta (0, 0)
Screenshot: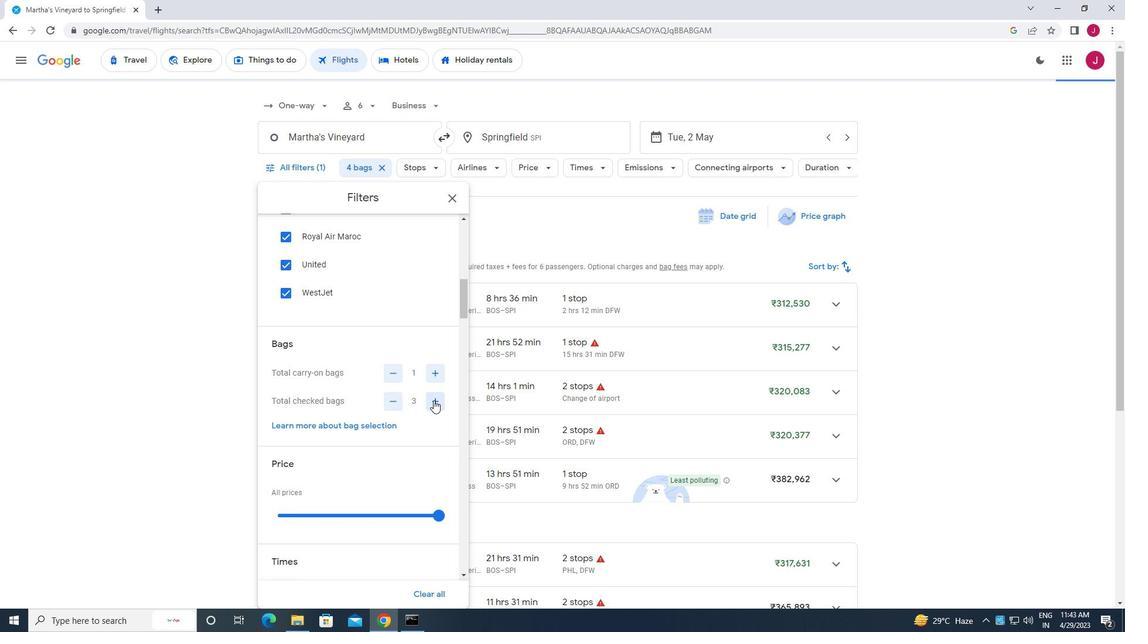 
Action: Mouse moved to (437, 403)
Screenshot: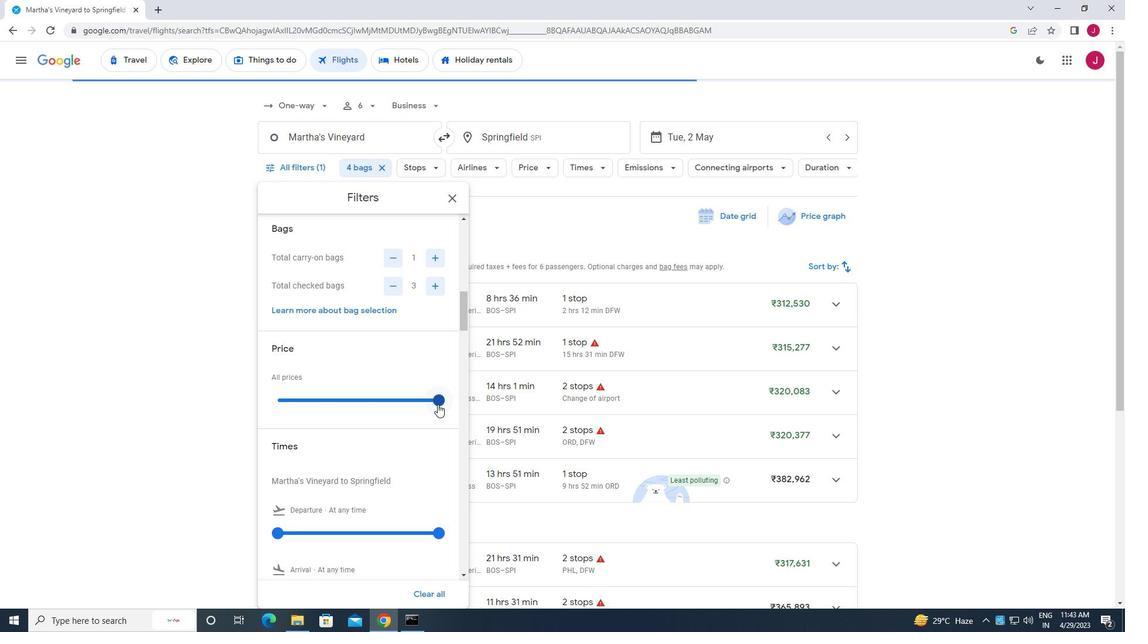 
Action: Mouse pressed left at (437, 403)
Screenshot: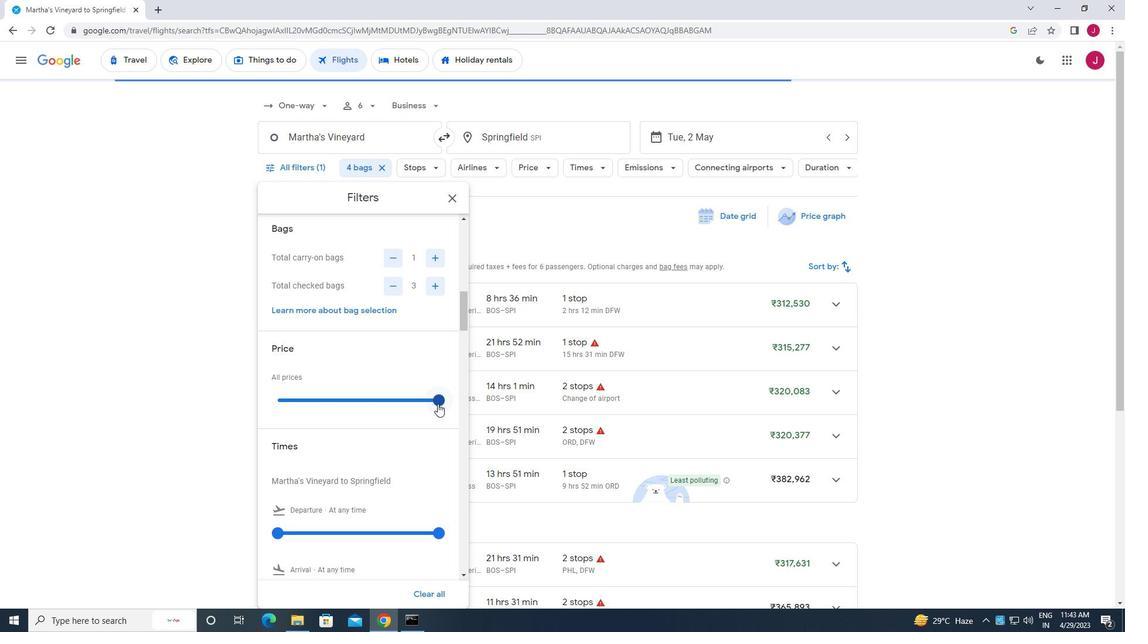 
Action: Mouse moved to (343, 388)
Screenshot: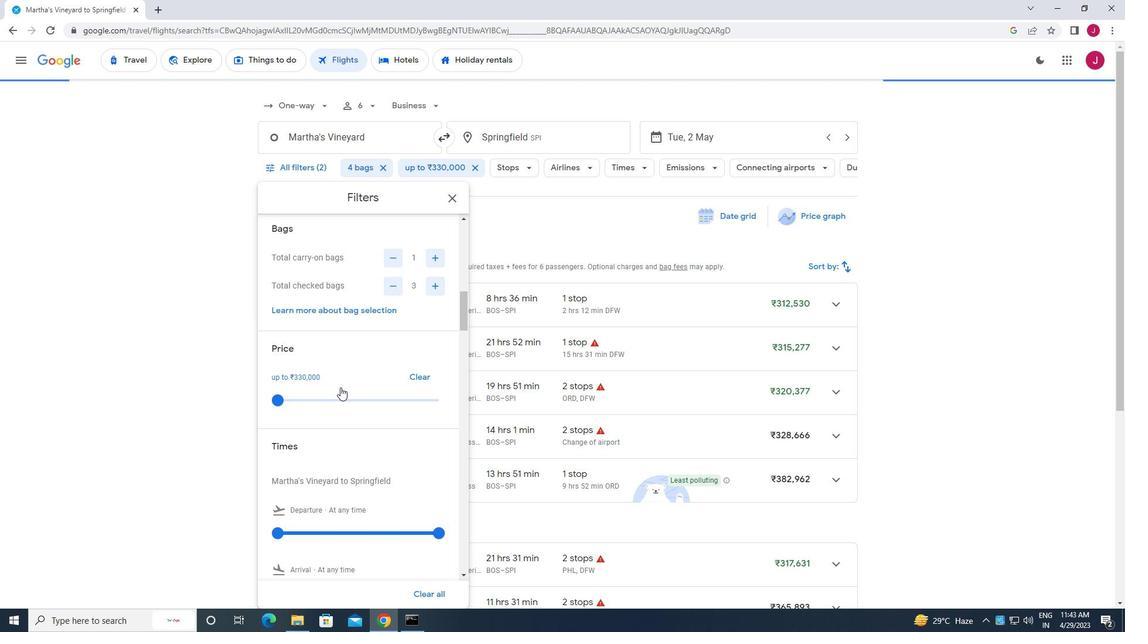 
Action: Mouse scrolled (343, 387) with delta (0, 0)
Screenshot: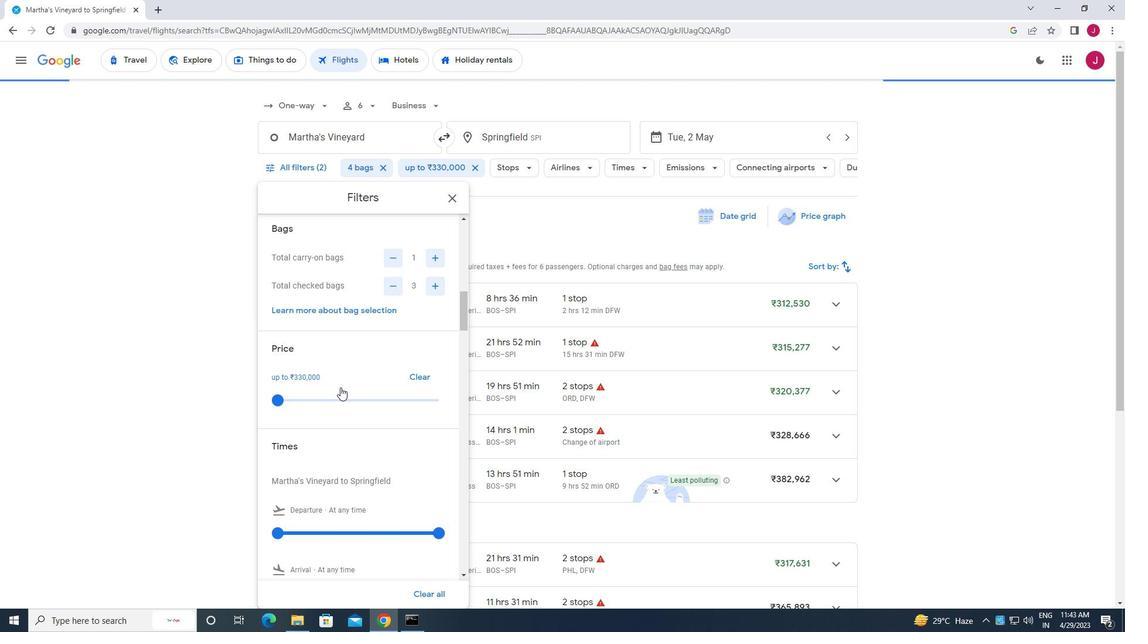
Action: Mouse moved to (344, 388)
Screenshot: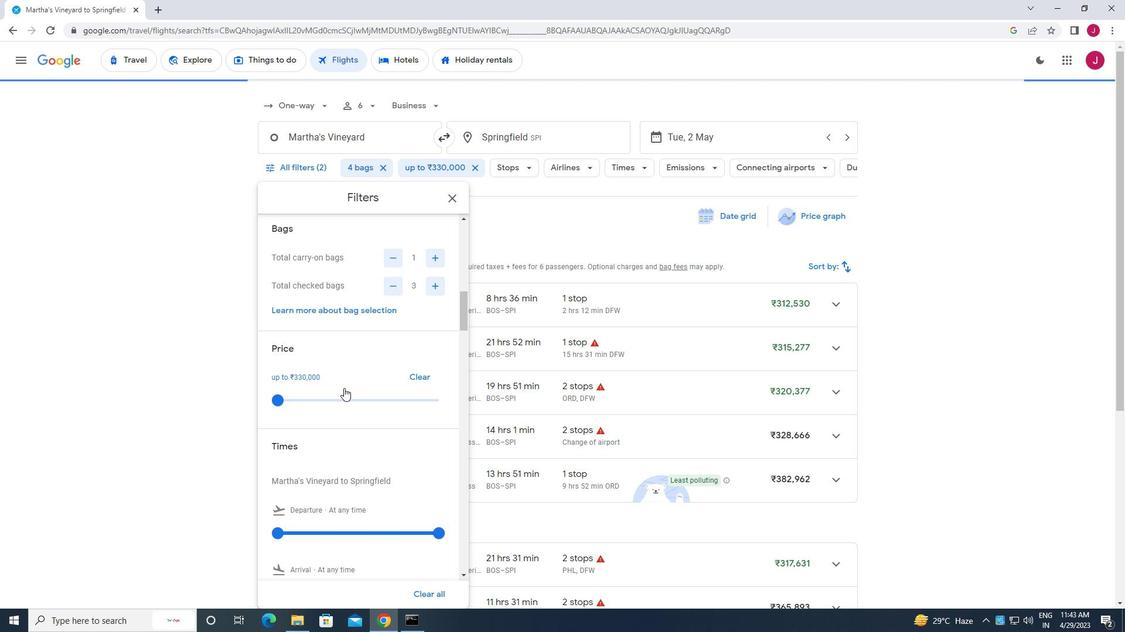 
Action: Mouse scrolled (344, 387) with delta (0, 0)
Screenshot: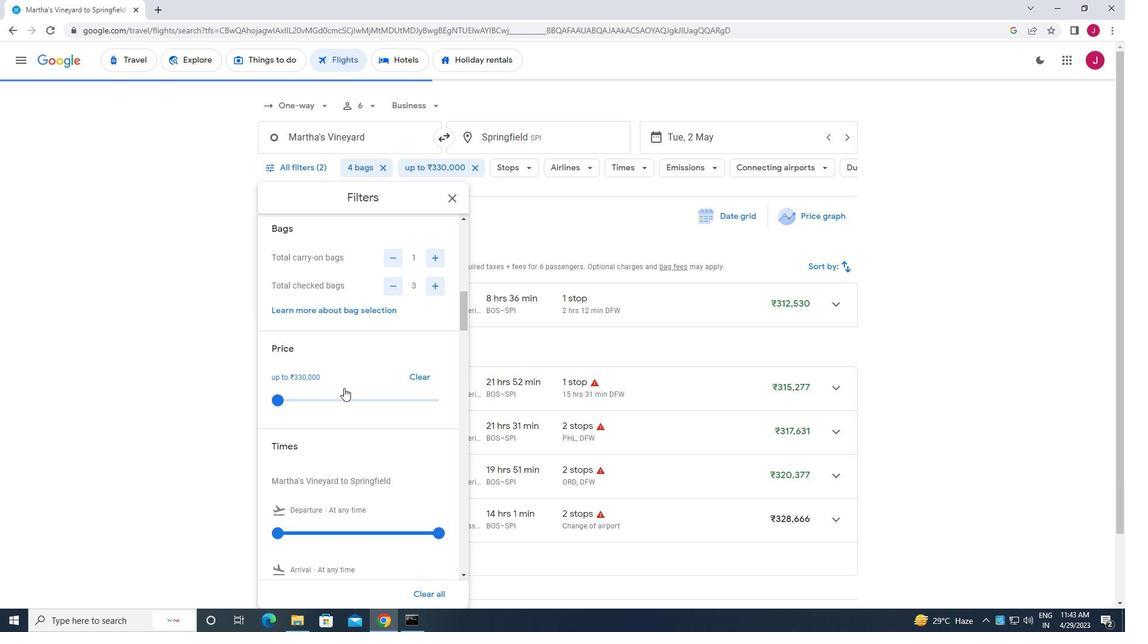 
Action: Mouse moved to (275, 417)
Screenshot: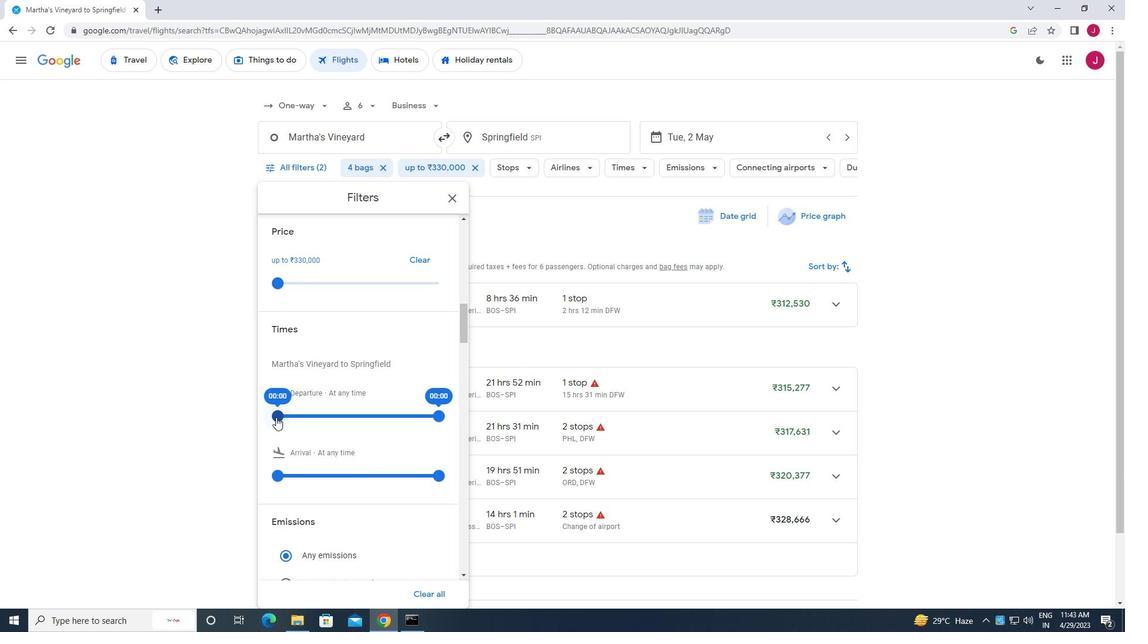 
Action: Mouse pressed left at (275, 417)
Screenshot: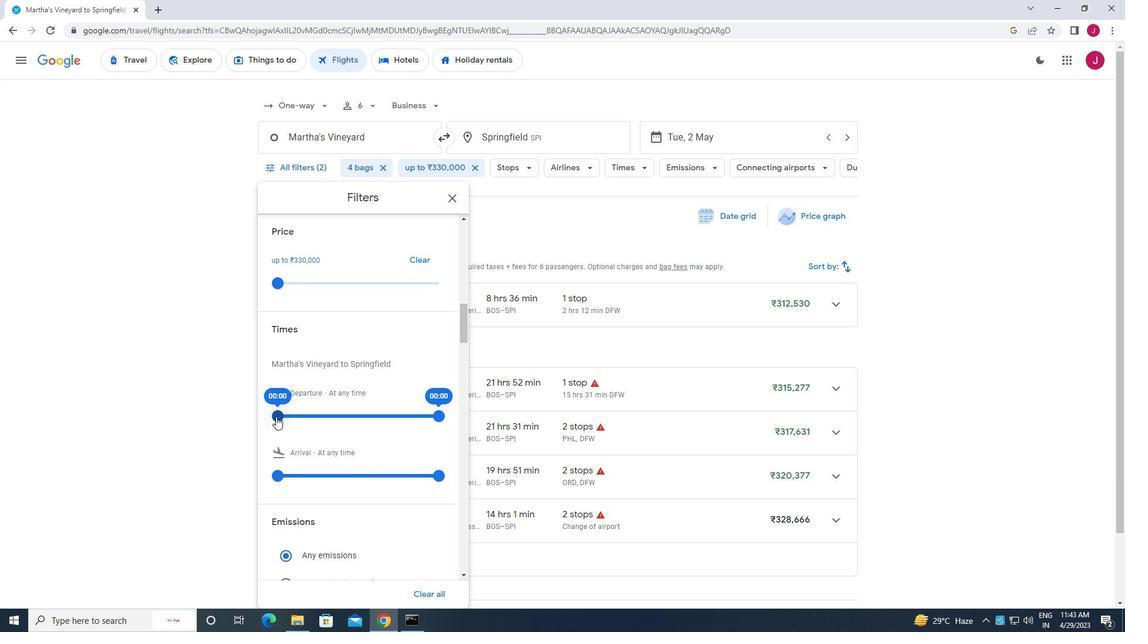 
Action: Mouse moved to (440, 416)
Screenshot: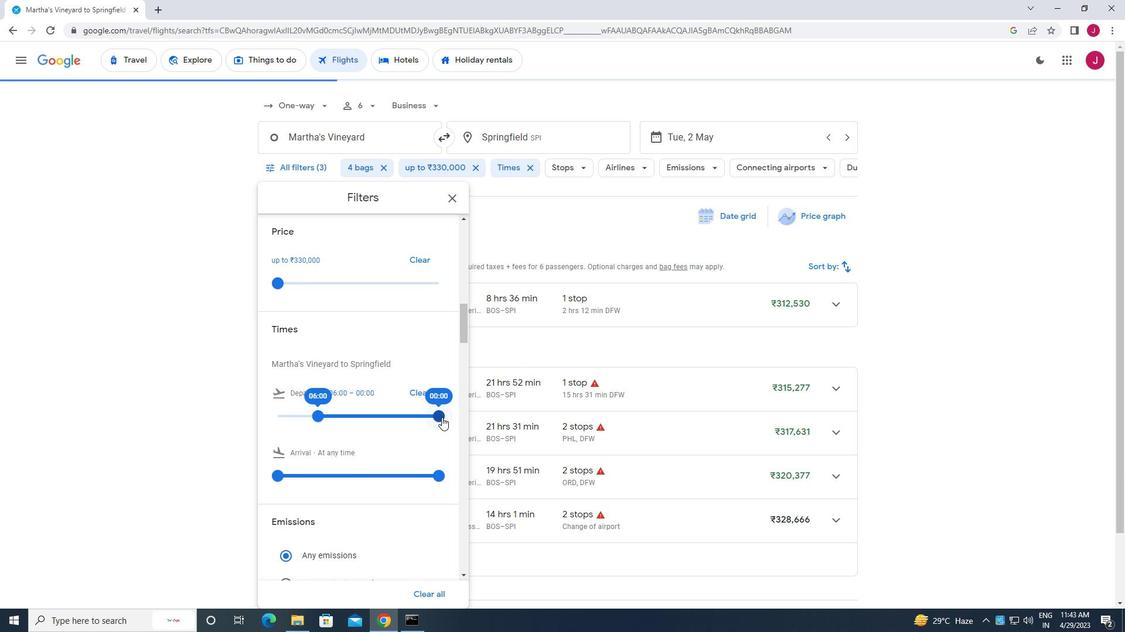 
Action: Mouse pressed left at (440, 416)
Screenshot: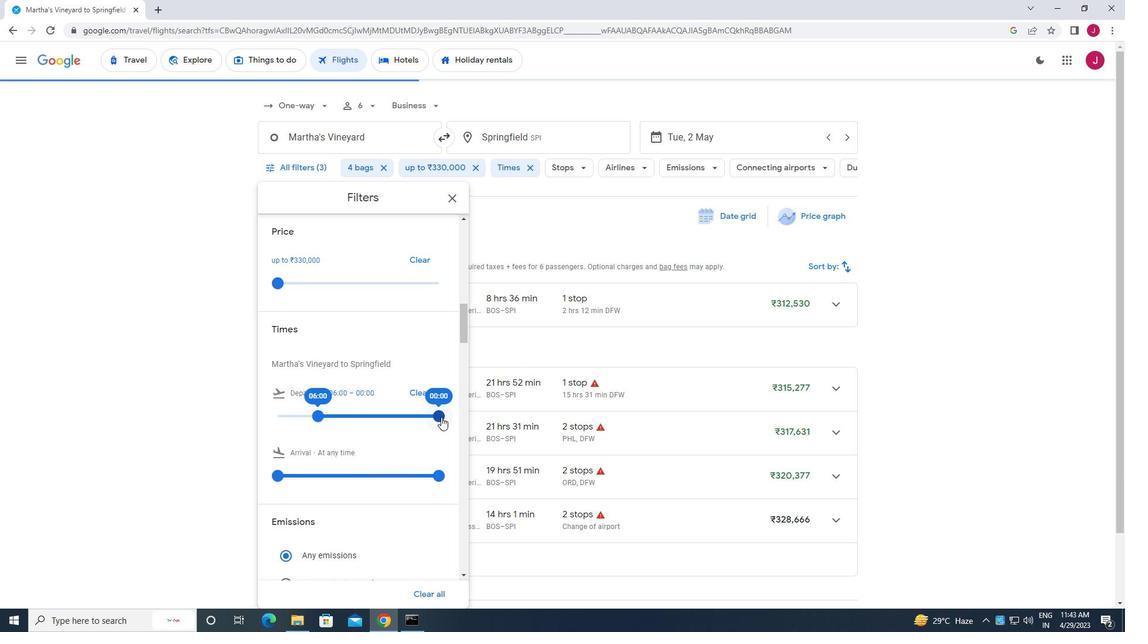 
Action: Mouse moved to (455, 196)
Screenshot: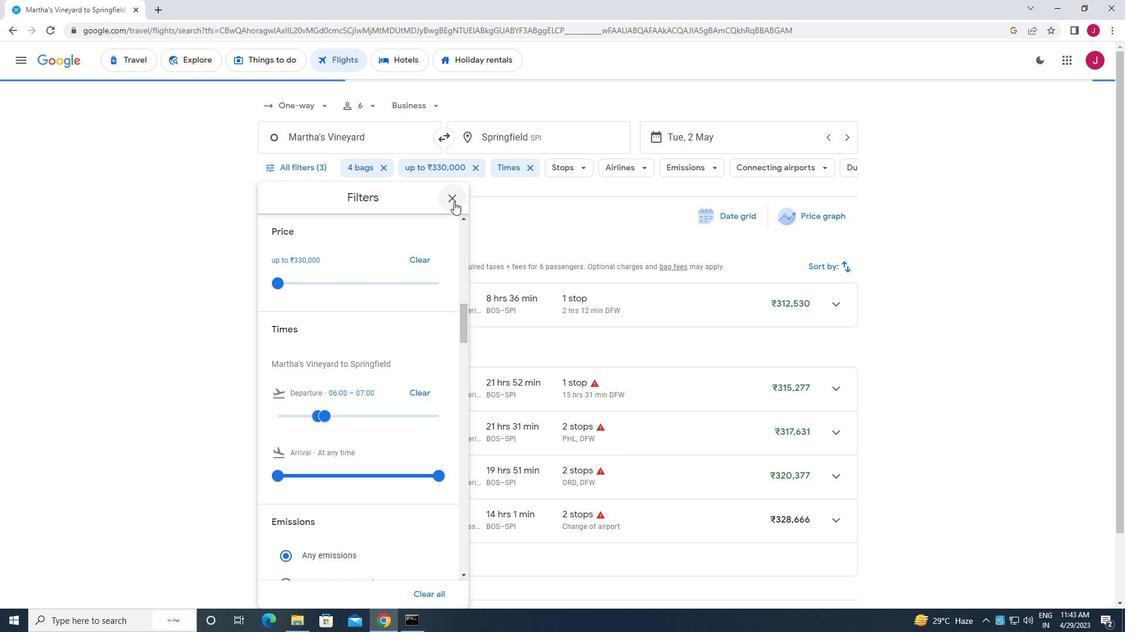 
Action: Mouse pressed left at (455, 196)
Screenshot: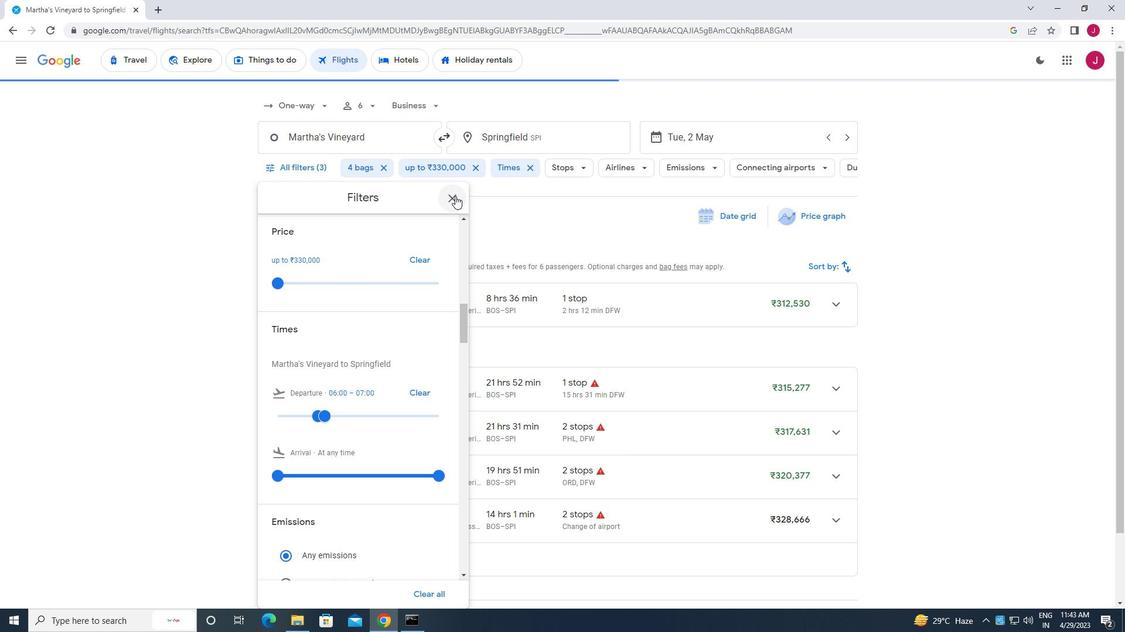 
